 Task: Search one way flight ticket for 2 adults, 2 infants in seat and 1 infant on lap in first from Cody: Yellowstone Regional Airport to Raleigh: Raleigh-durham International Airport on 8-5-2023. Choice of flights is Southwest. Number of bags: 3 checked bags. Price is upto 80000. Outbound departure time preference is 7:00.
Action: Mouse moved to (420, 357)
Screenshot: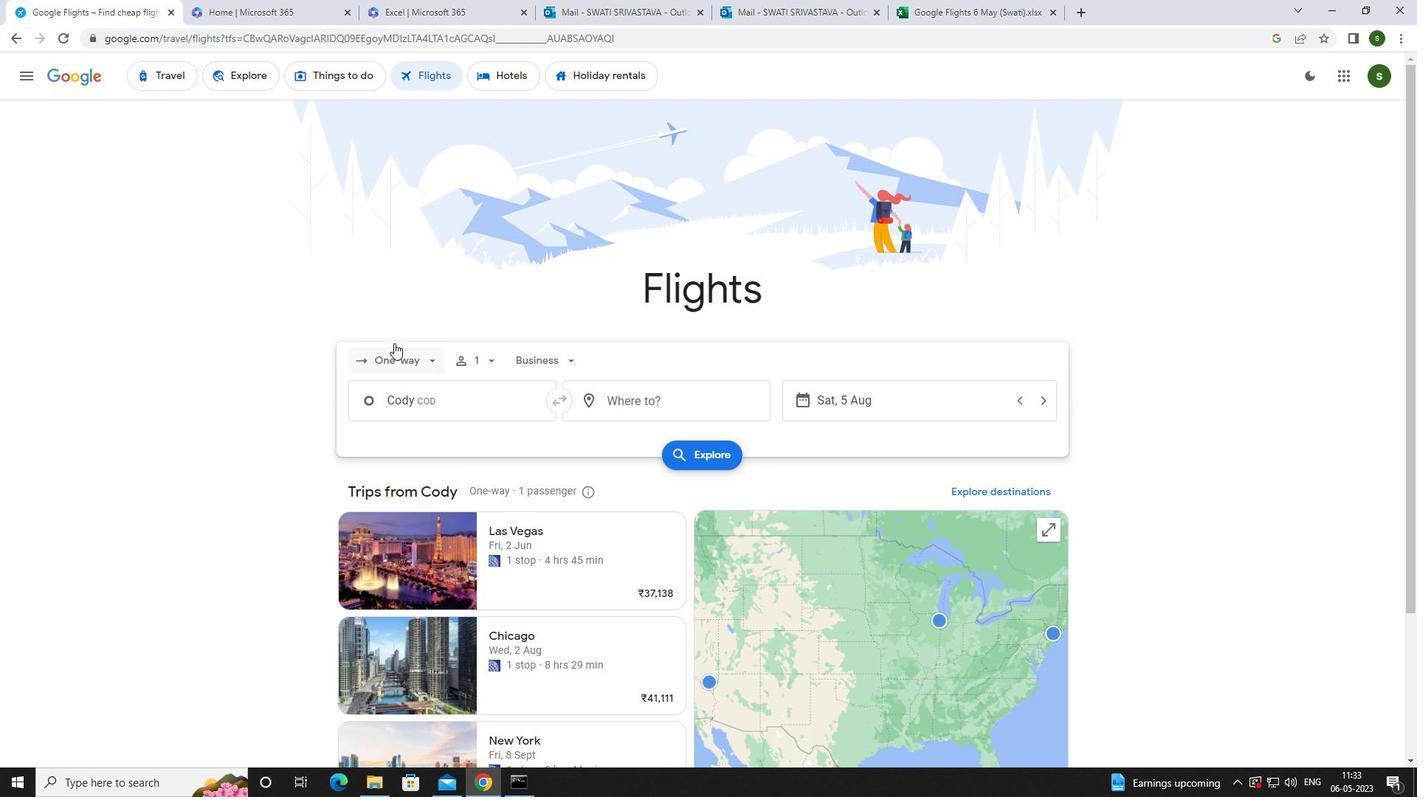 
Action: Mouse pressed left at (420, 357)
Screenshot: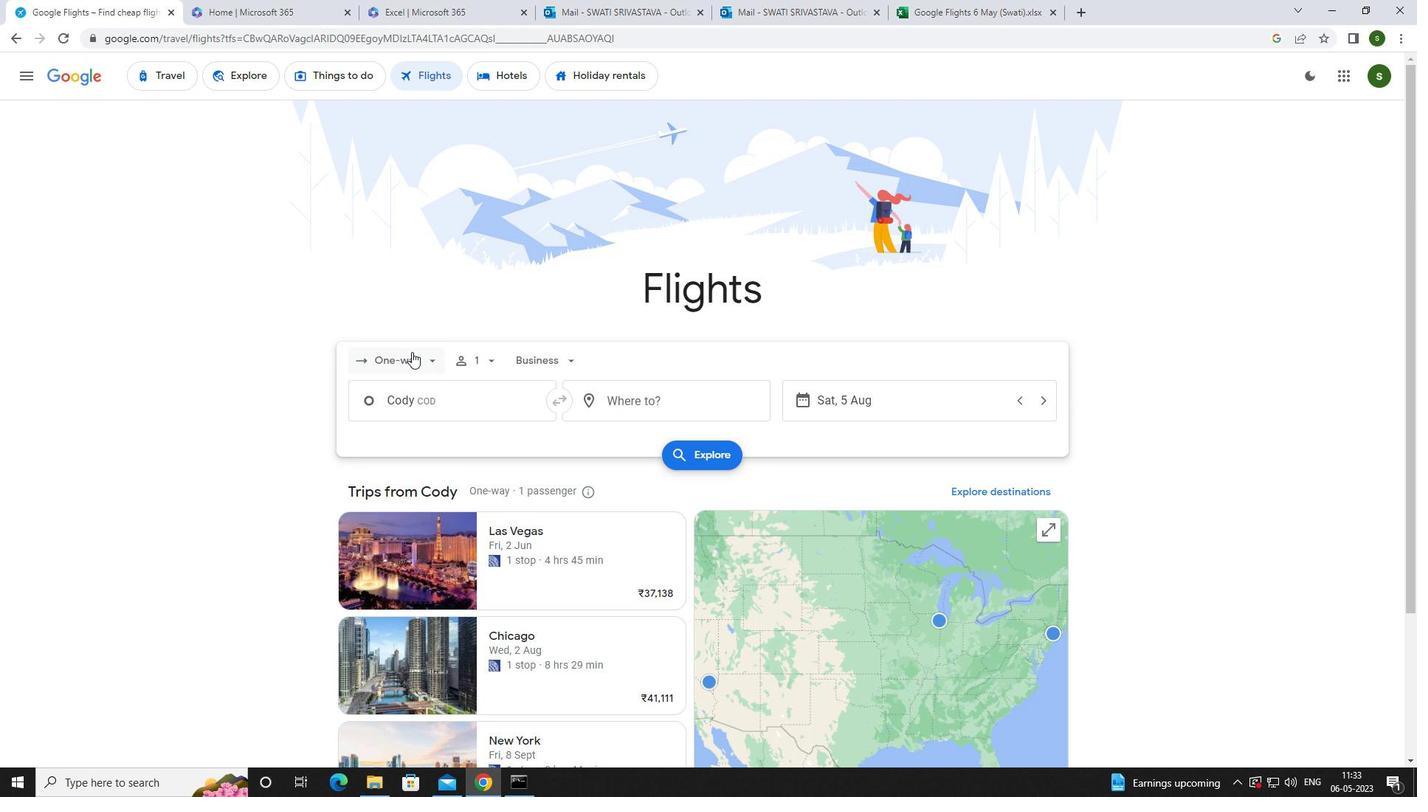 
Action: Mouse moved to (434, 431)
Screenshot: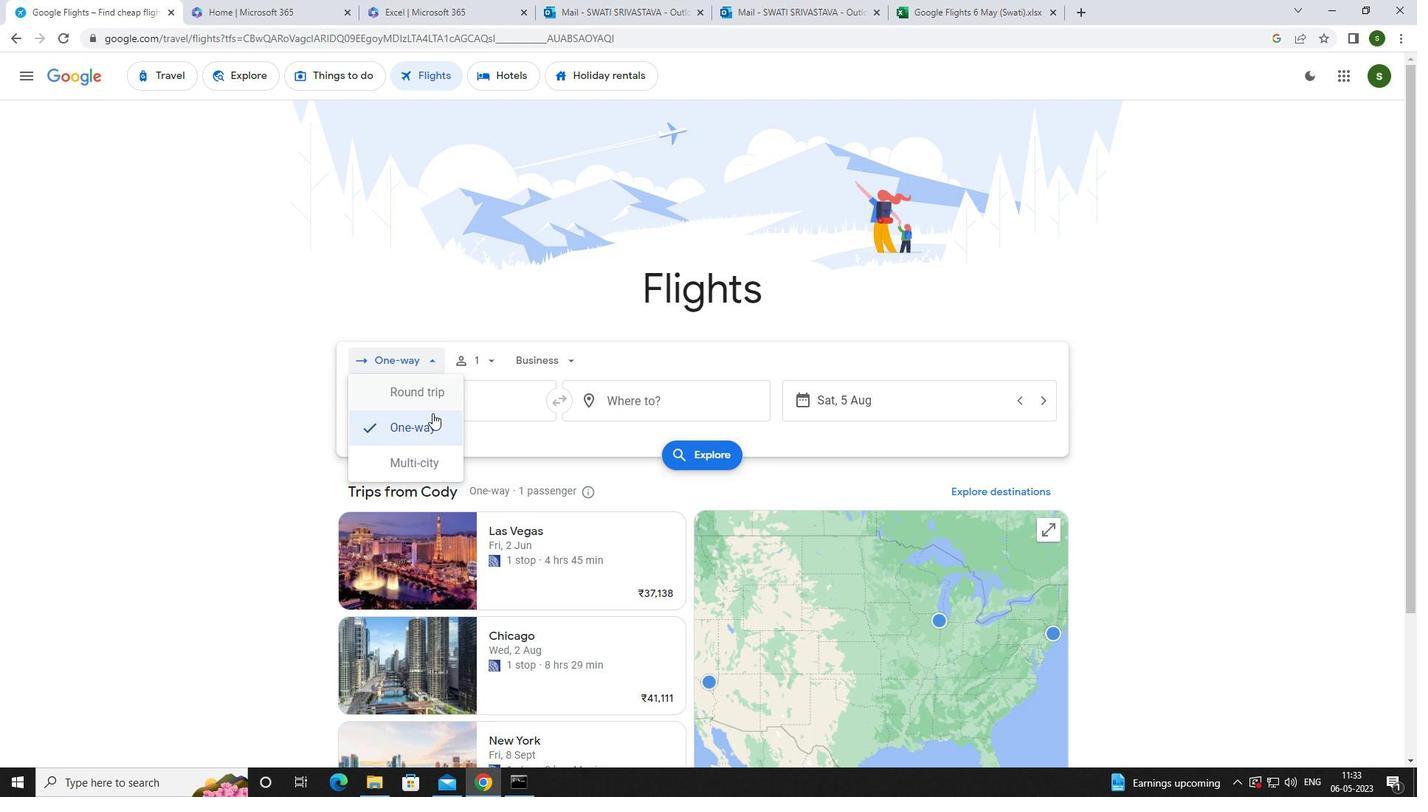 
Action: Mouse pressed left at (434, 431)
Screenshot: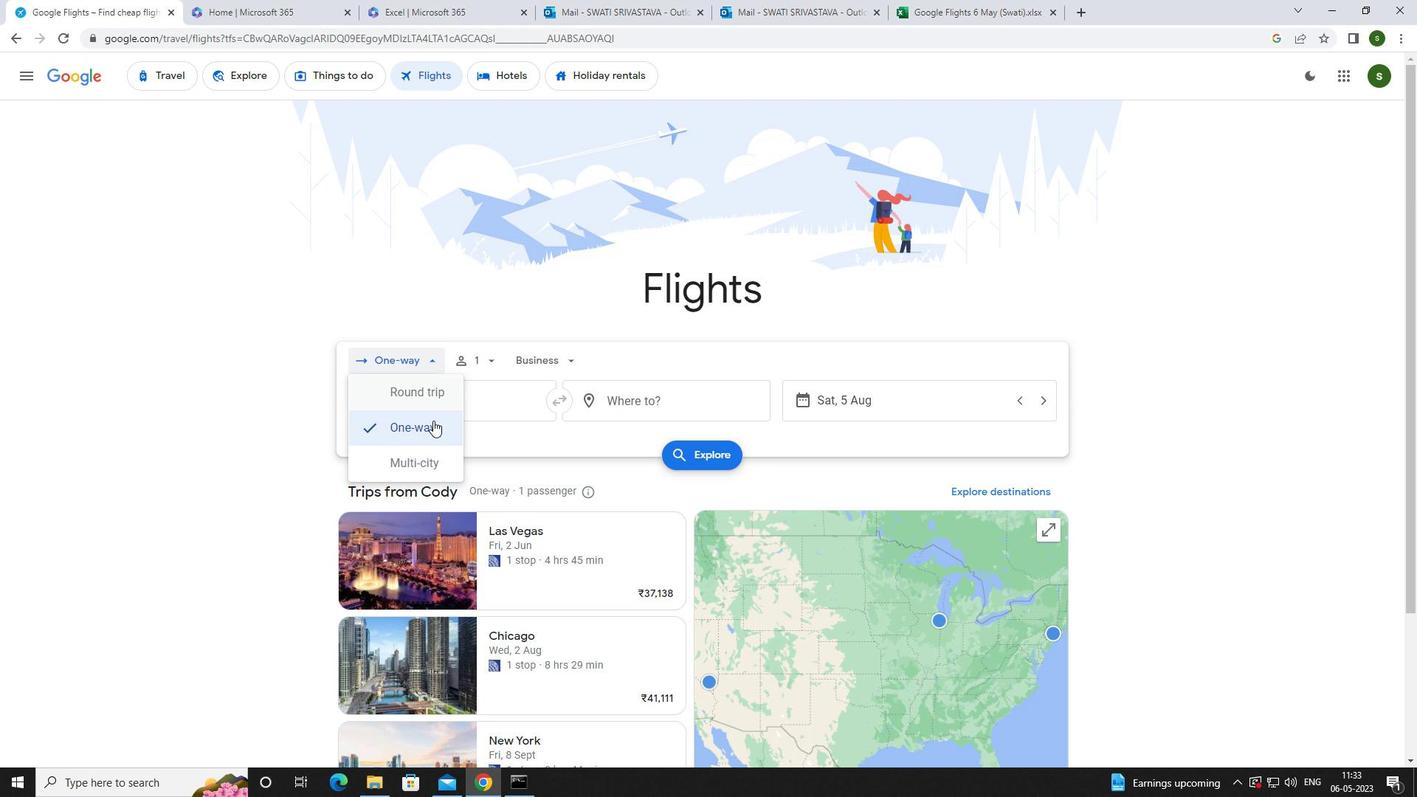 
Action: Mouse moved to (494, 361)
Screenshot: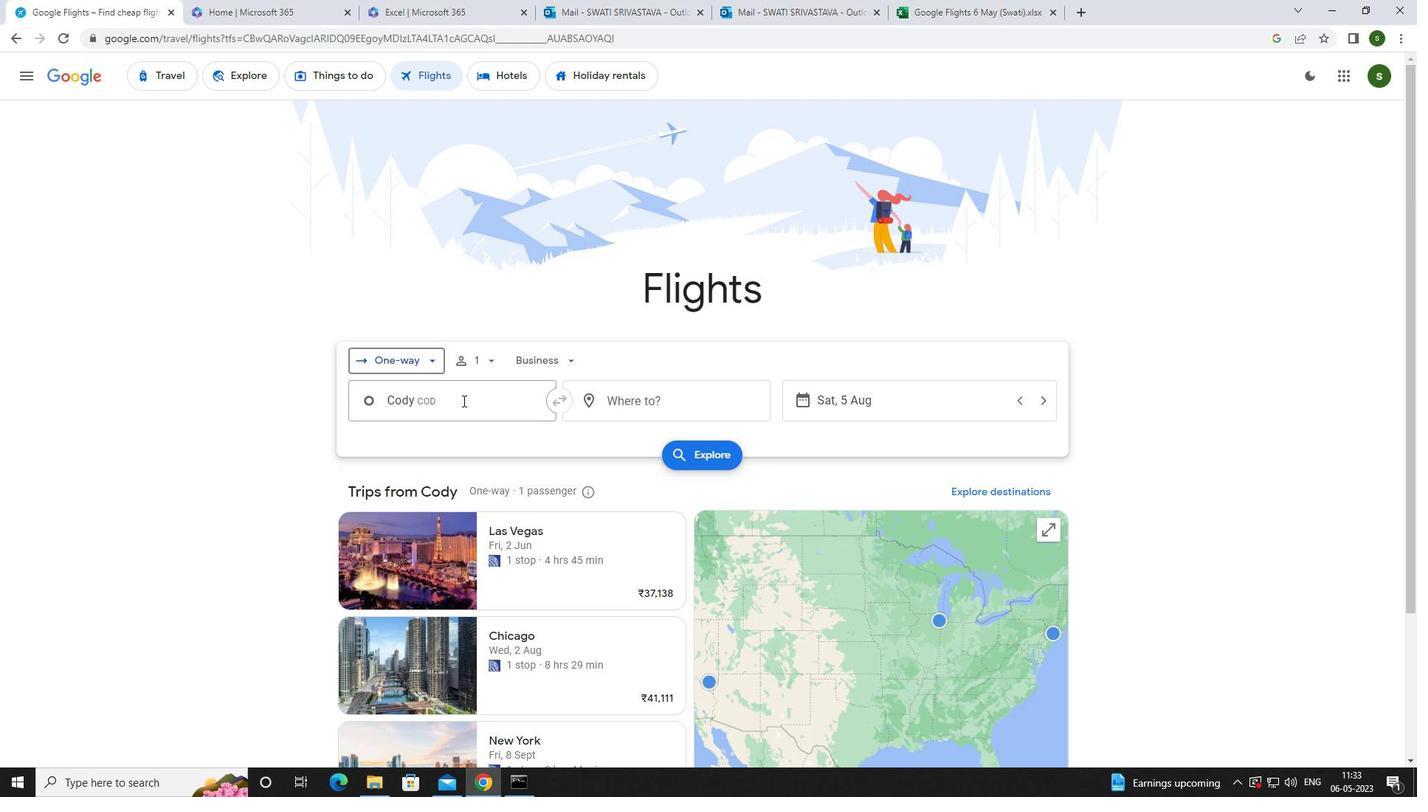 
Action: Mouse pressed left at (494, 361)
Screenshot: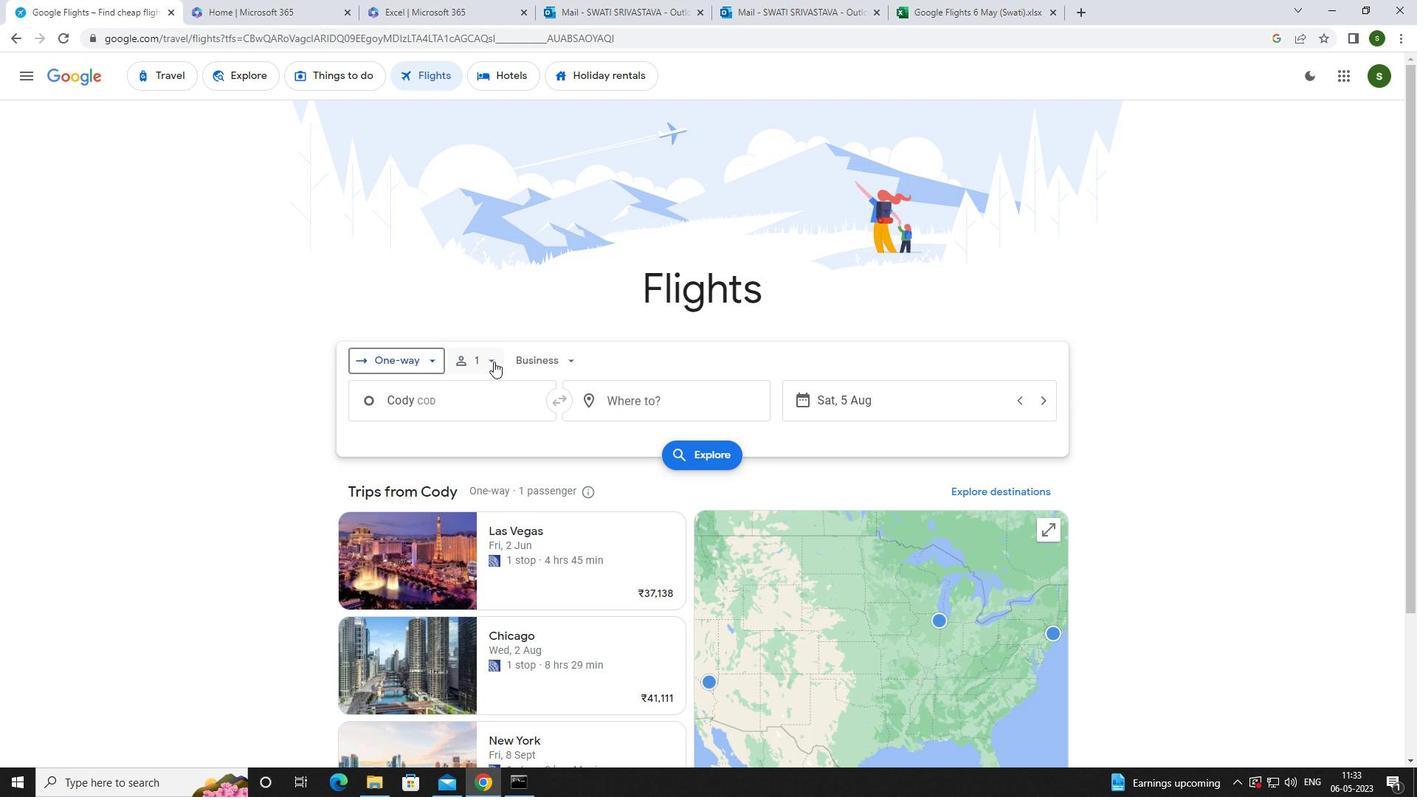 
Action: Mouse moved to (610, 397)
Screenshot: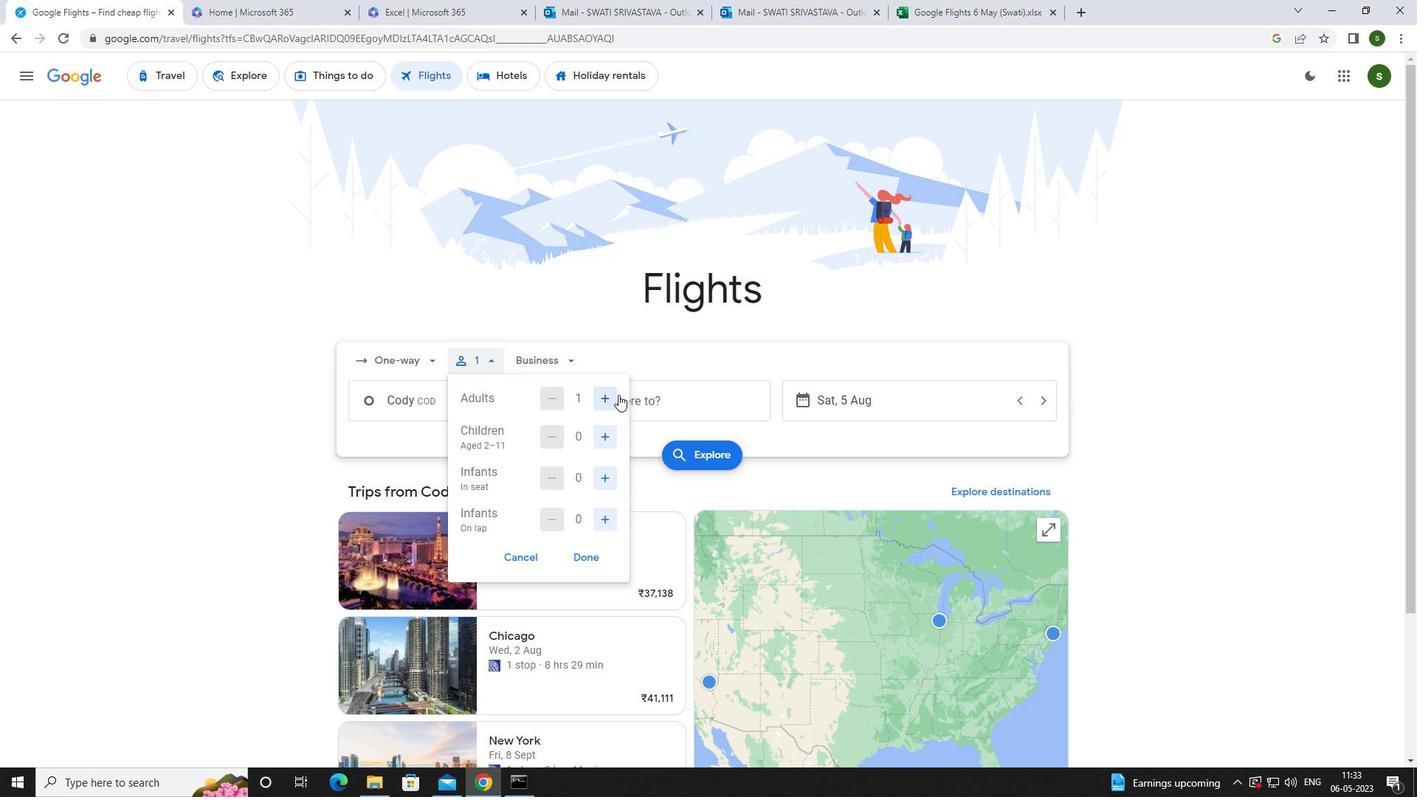 
Action: Mouse pressed left at (610, 397)
Screenshot: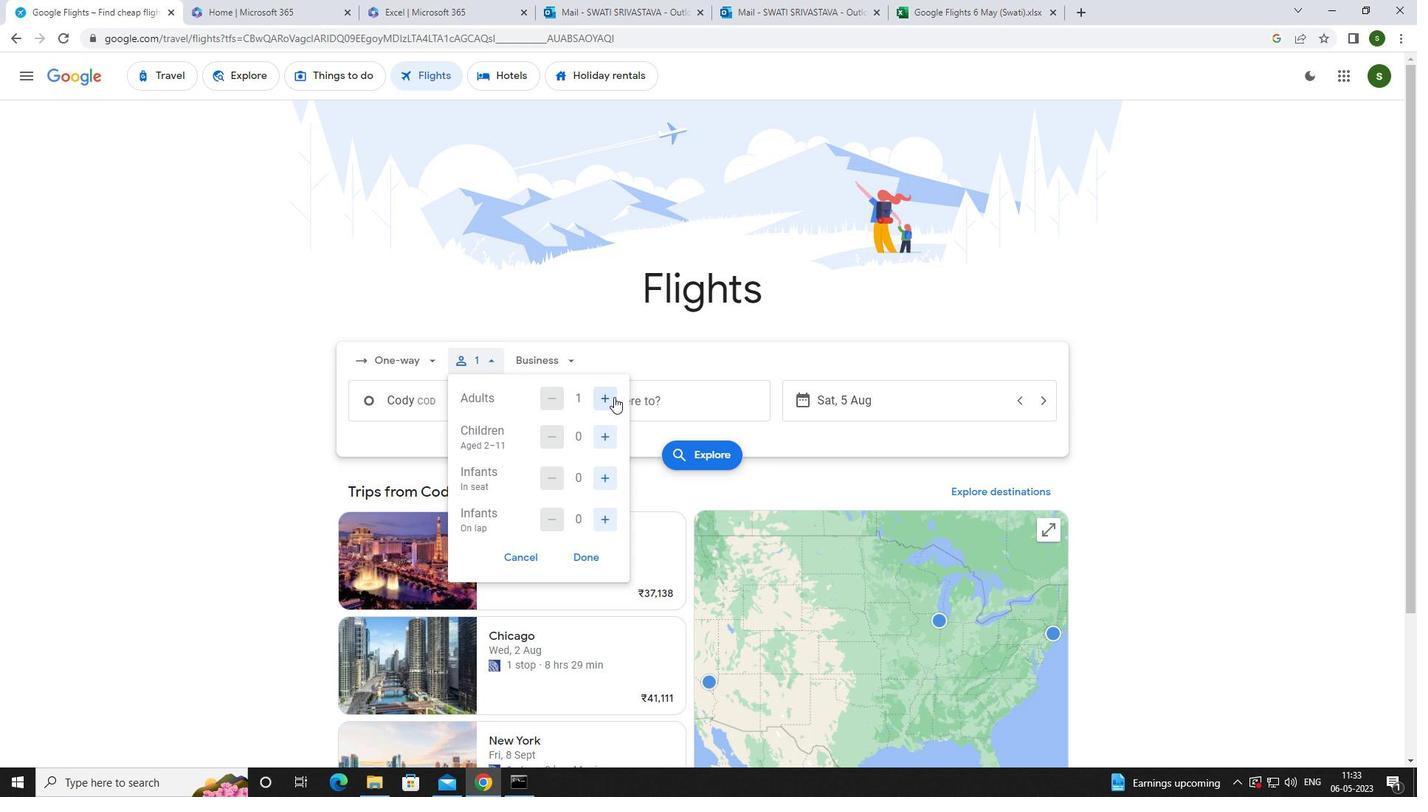 
Action: Mouse moved to (601, 475)
Screenshot: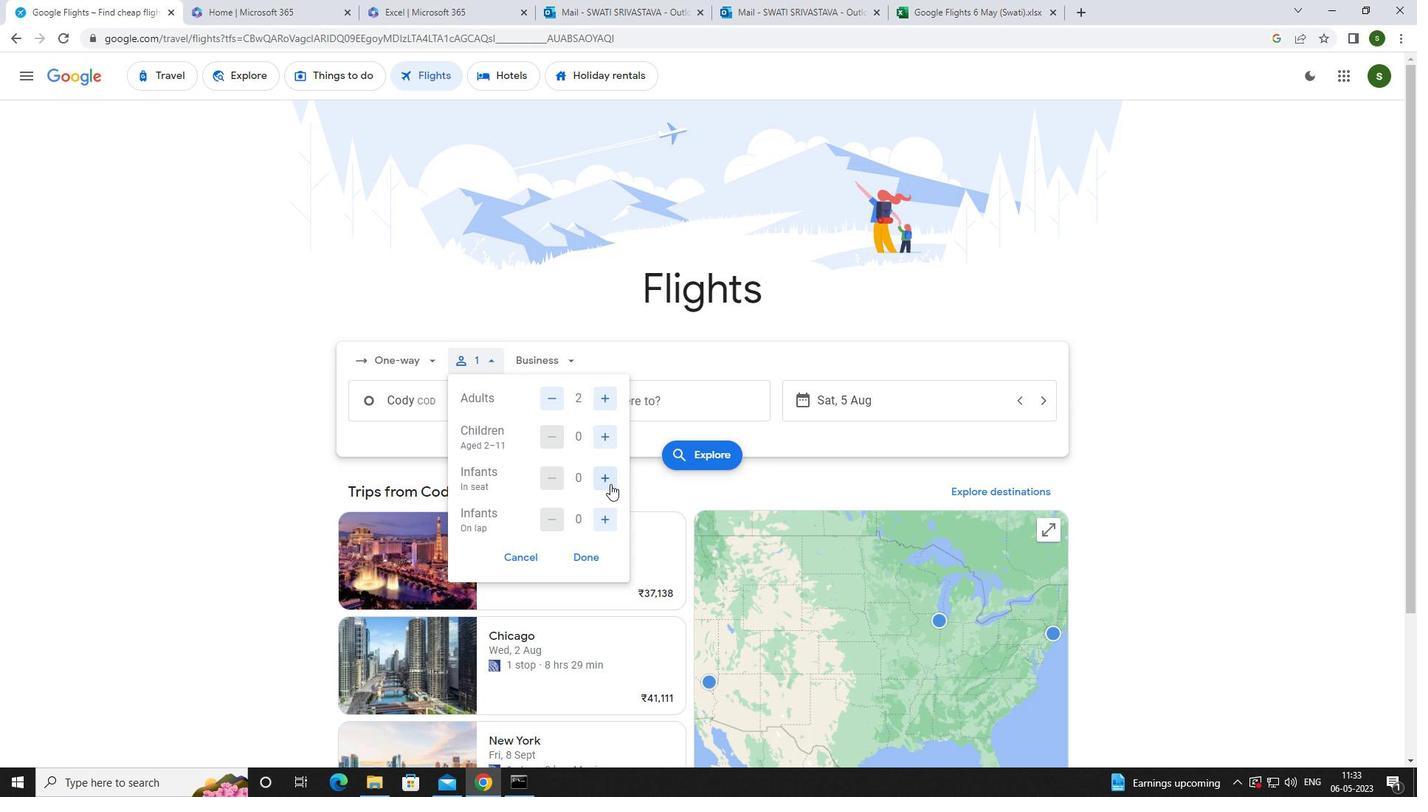 
Action: Mouse pressed left at (601, 475)
Screenshot: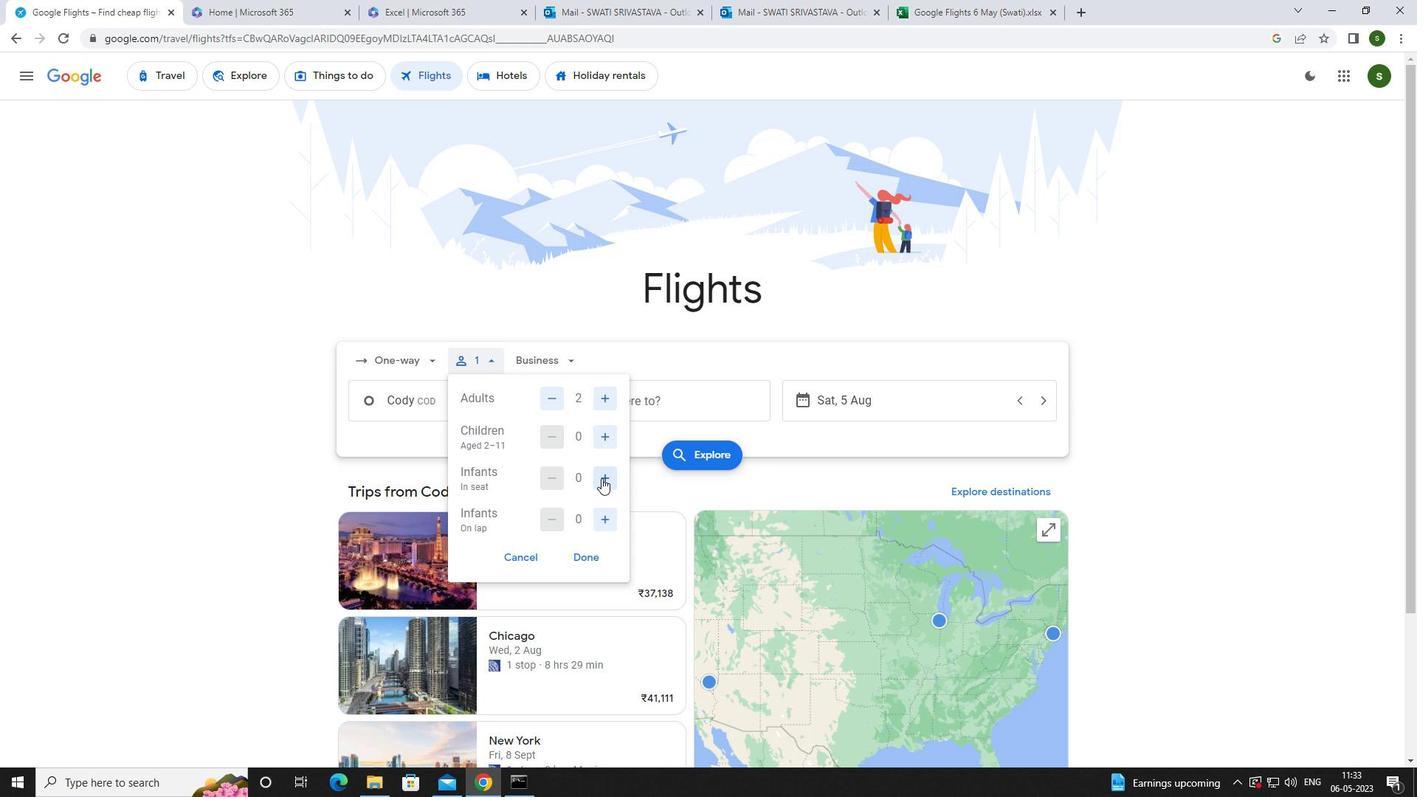 
Action: Mouse pressed left at (601, 475)
Screenshot: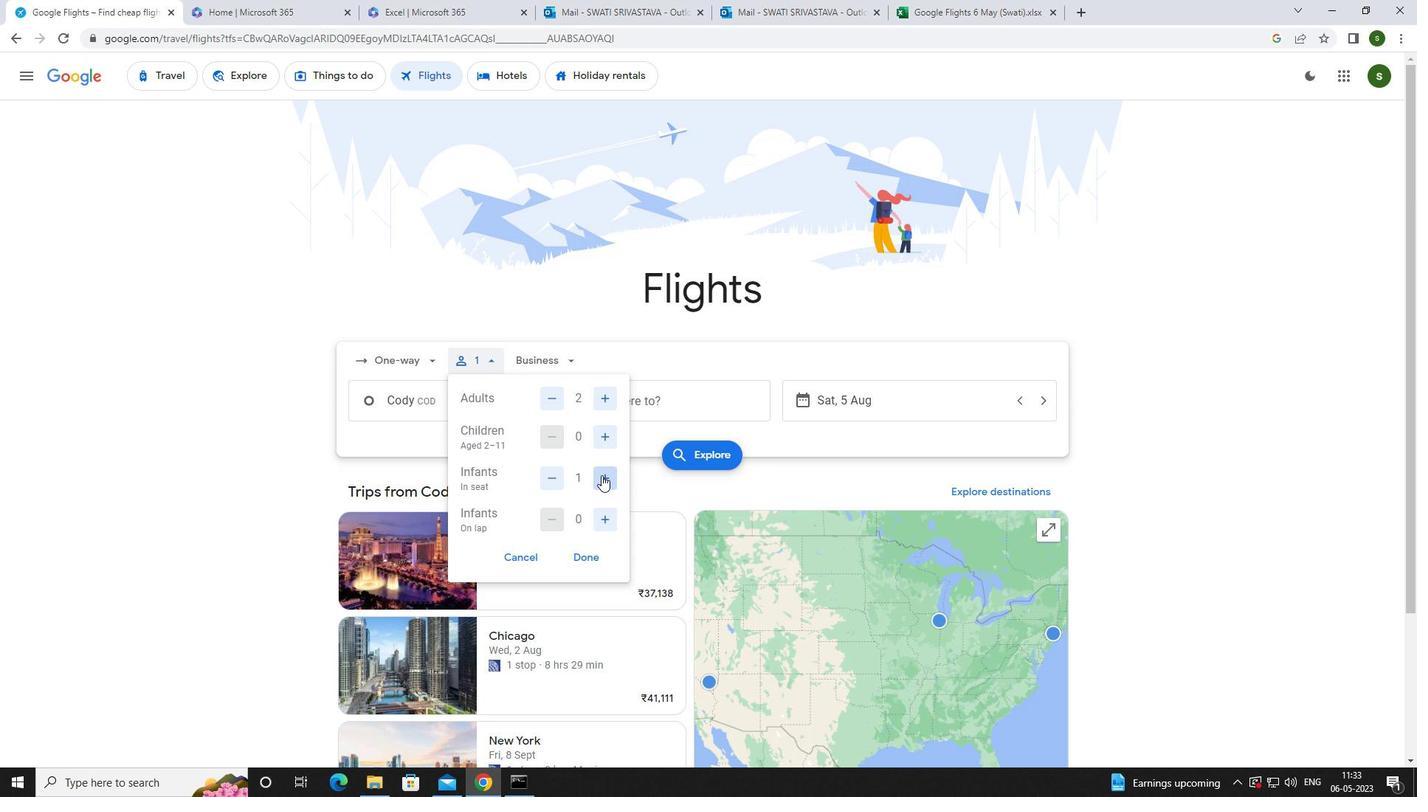 
Action: Mouse moved to (607, 520)
Screenshot: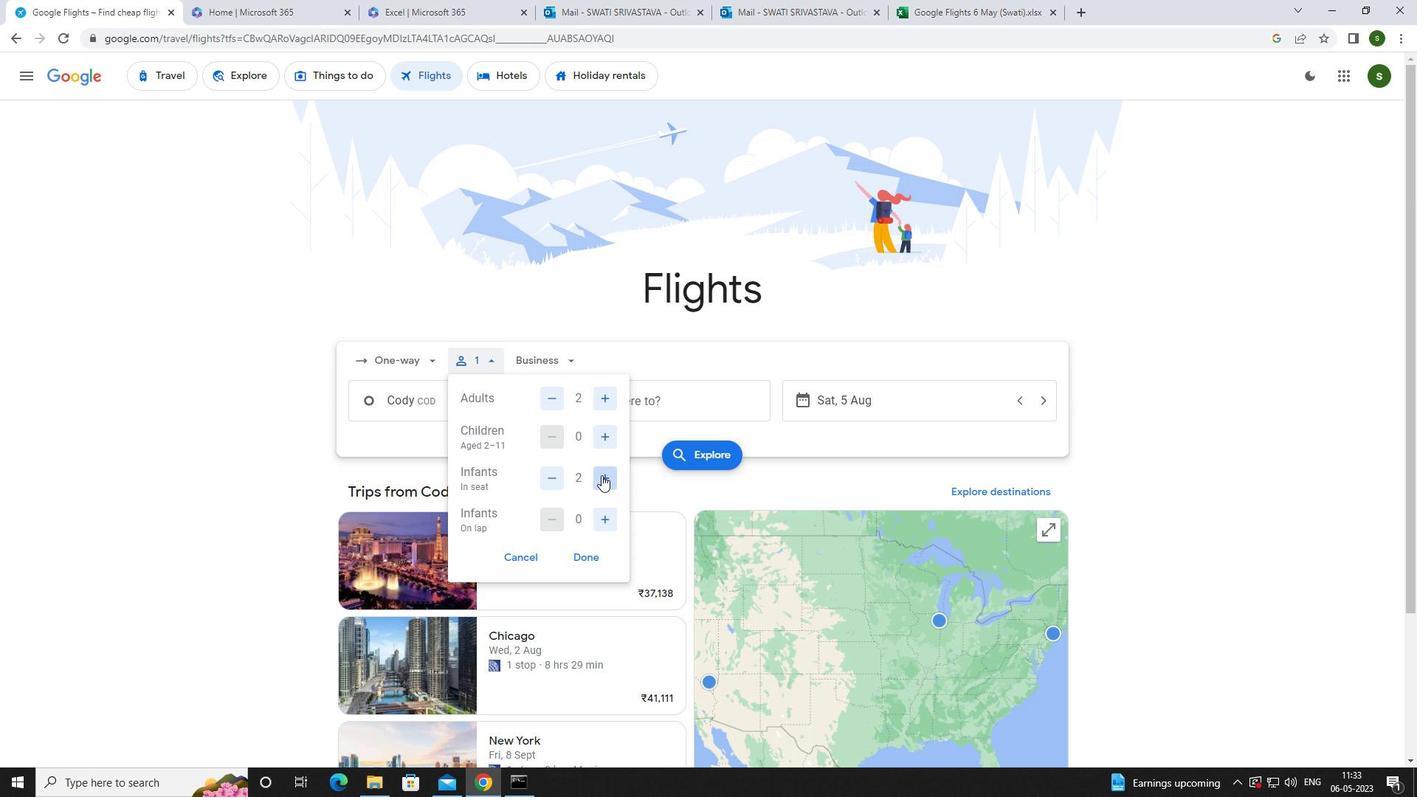 
Action: Mouse pressed left at (607, 520)
Screenshot: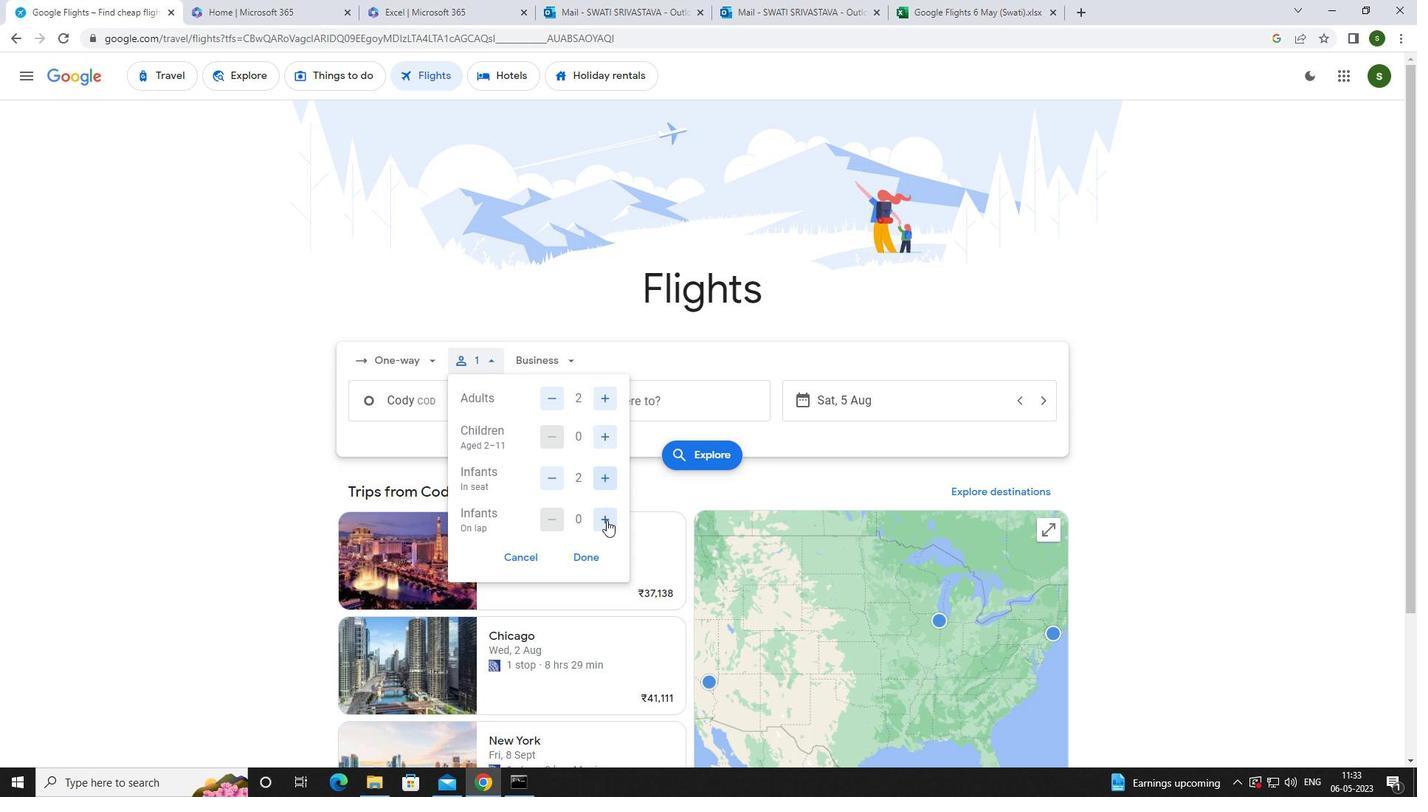 
Action: Mouse moved to (570, 360)
Screenshot: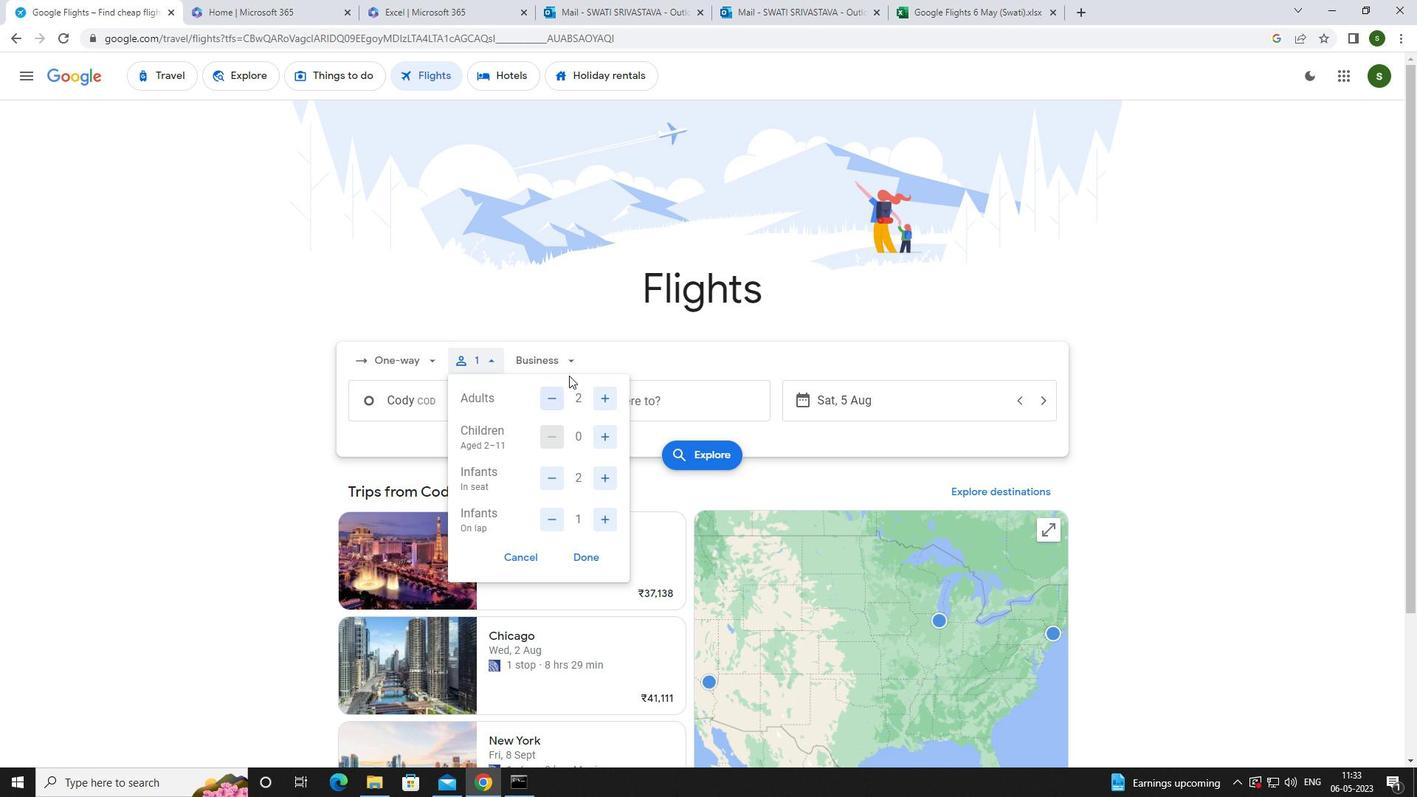 
Action: Mouse pressed left at (570, 360)
Screenshot: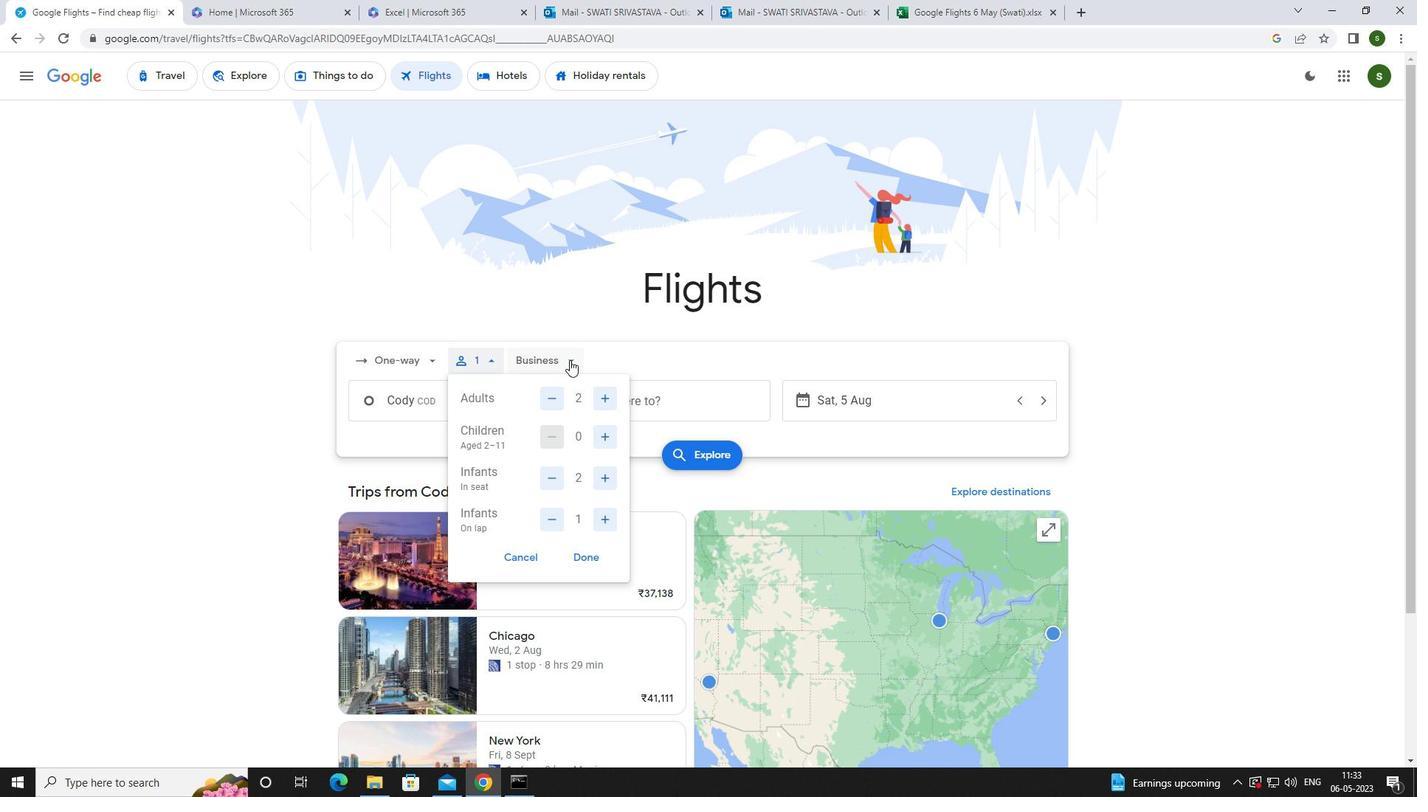 
Action: Mouse moved to (568, 502)
Screenshot: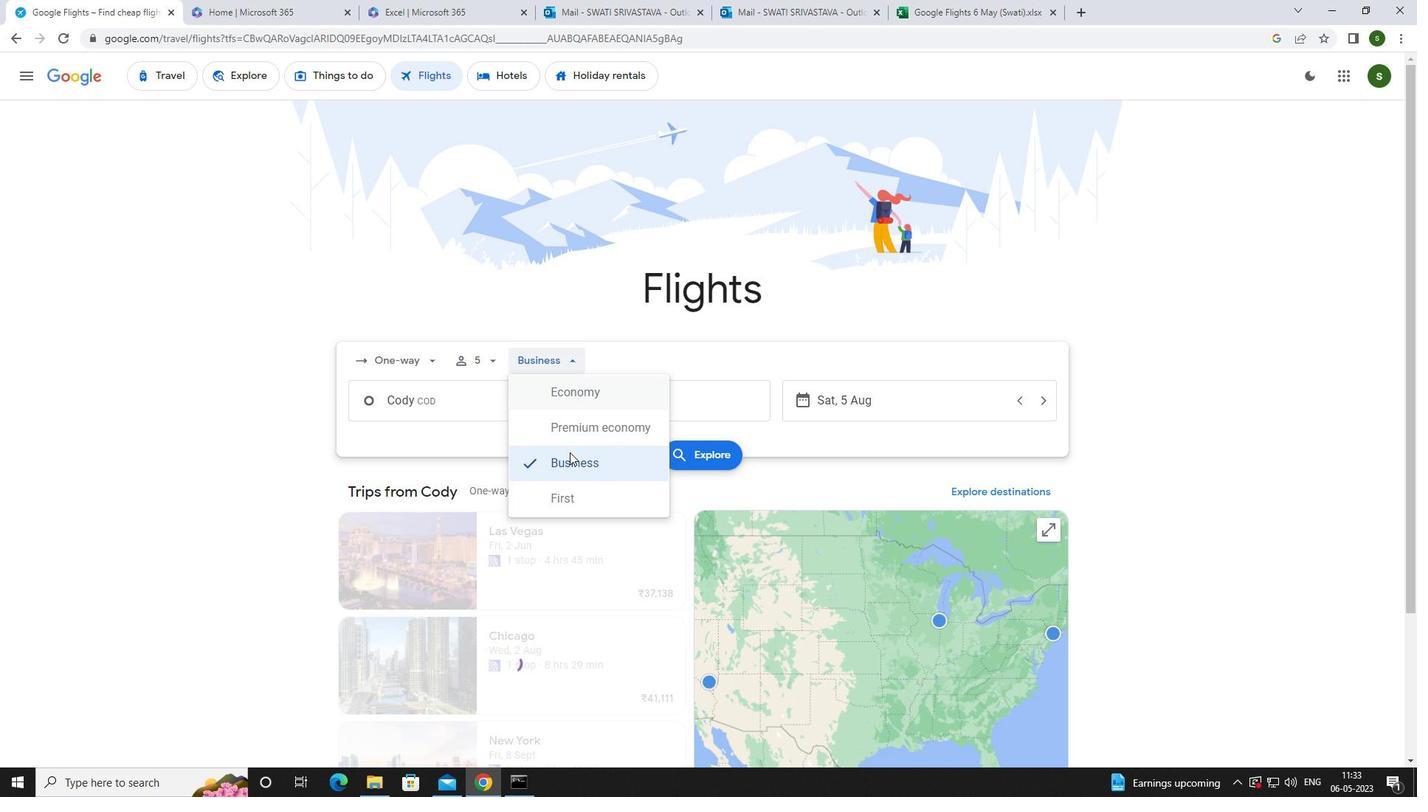 
Action: Mouse pressed left at (568, 502)
Screenshot: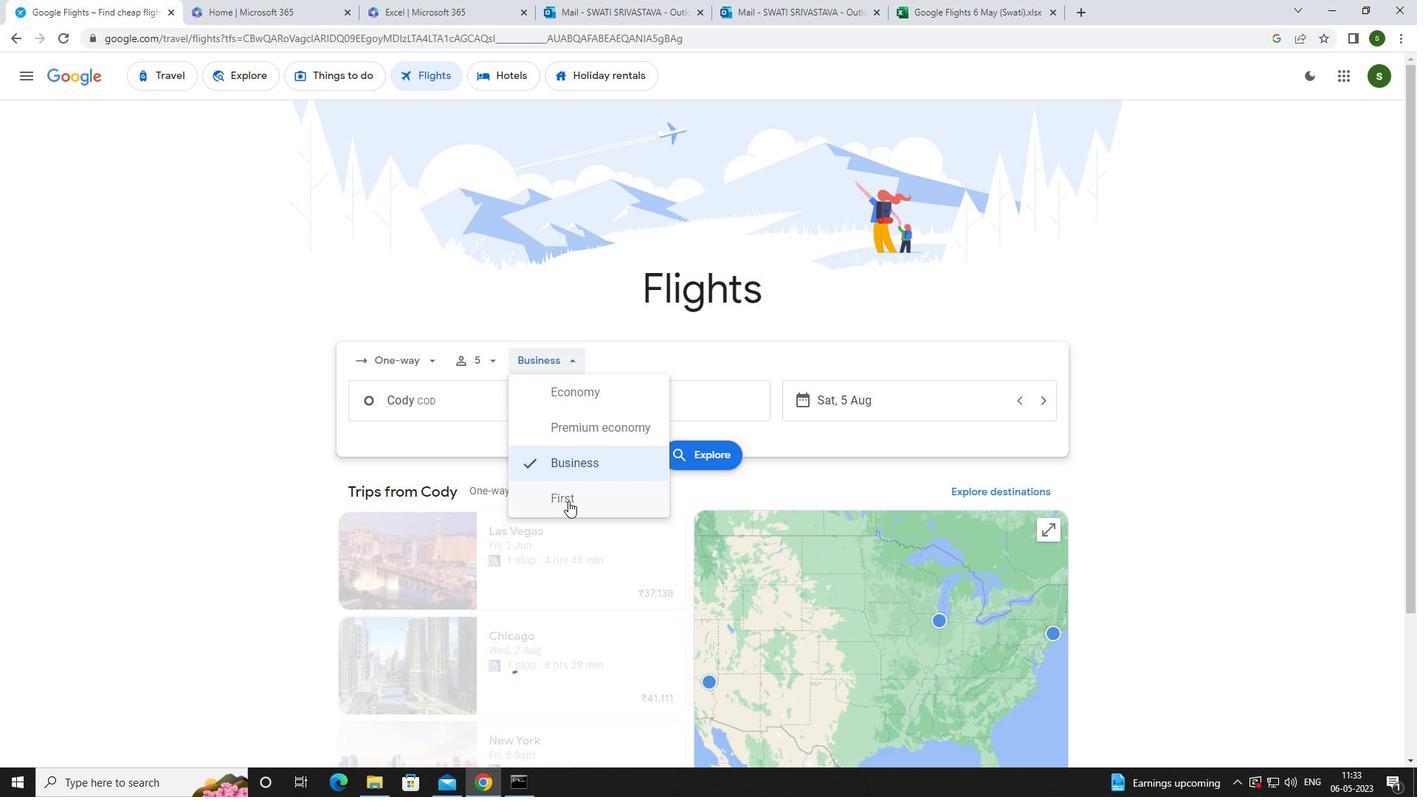 
Action: Mouse moved to (486, 413)
Screenshot: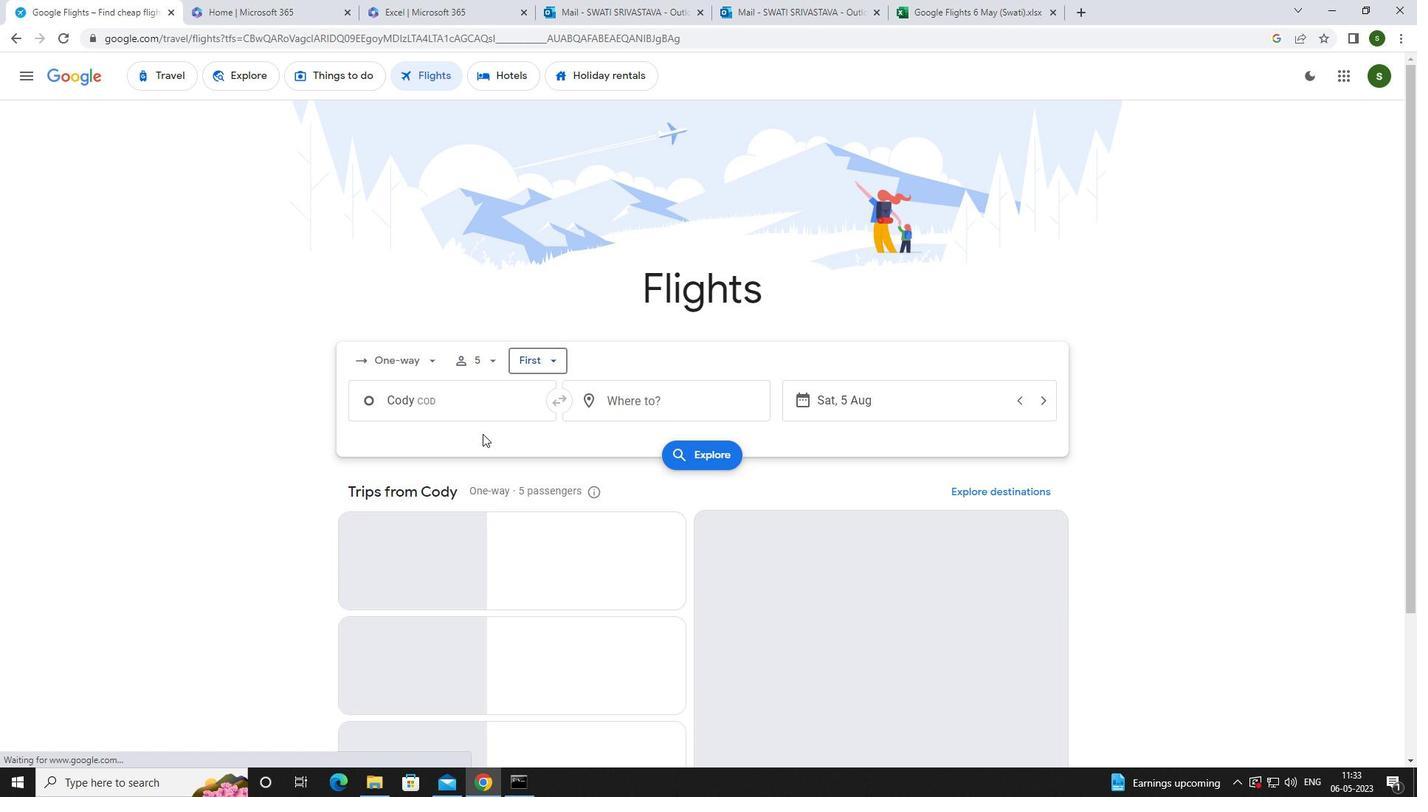 
Action: Mouse pressed left at (486, 413)
Screenshot: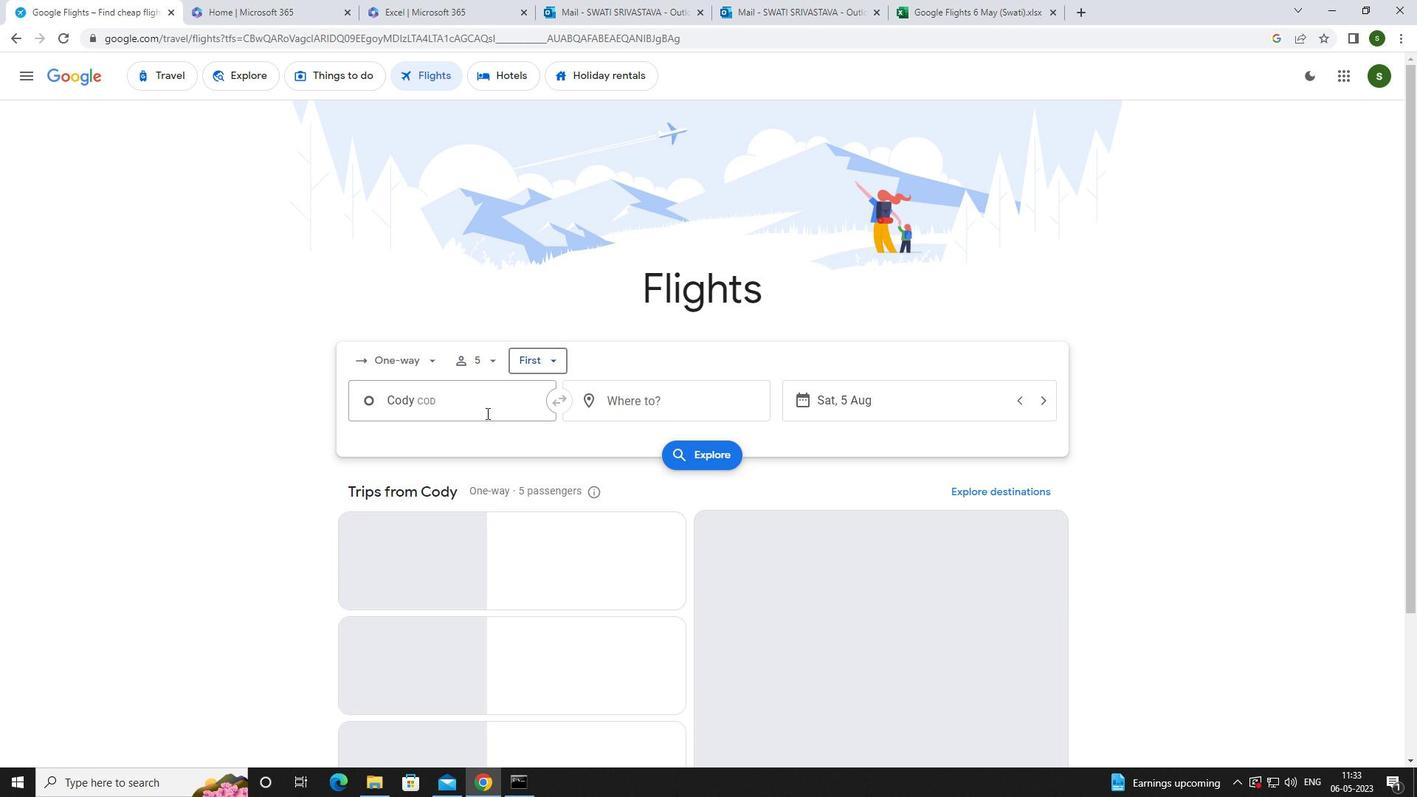 
Action: Key pressed <Key.caps_lock>c<Key.caps_lock>ody
Screenshot: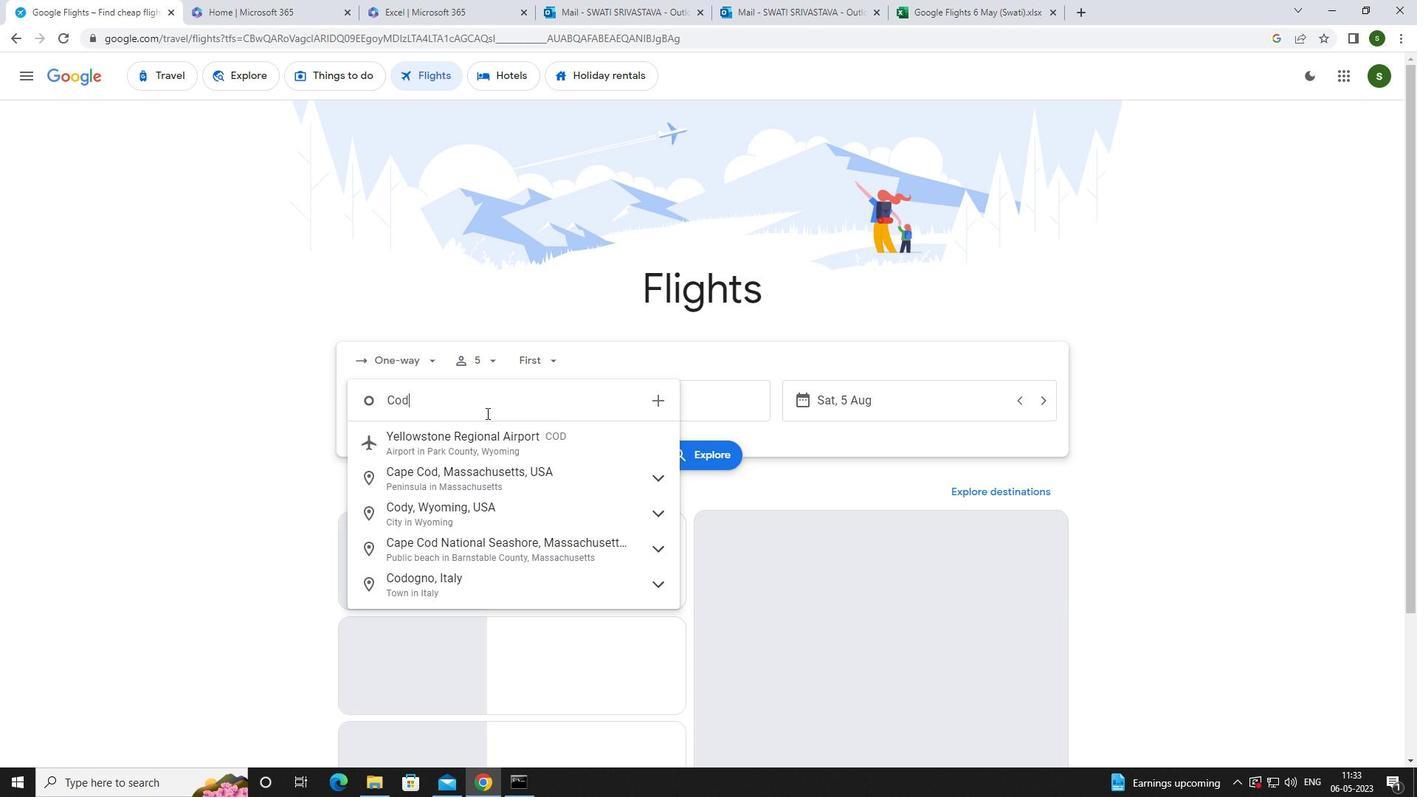 
Action: Mouse moved to (488, 476)
Screenshot: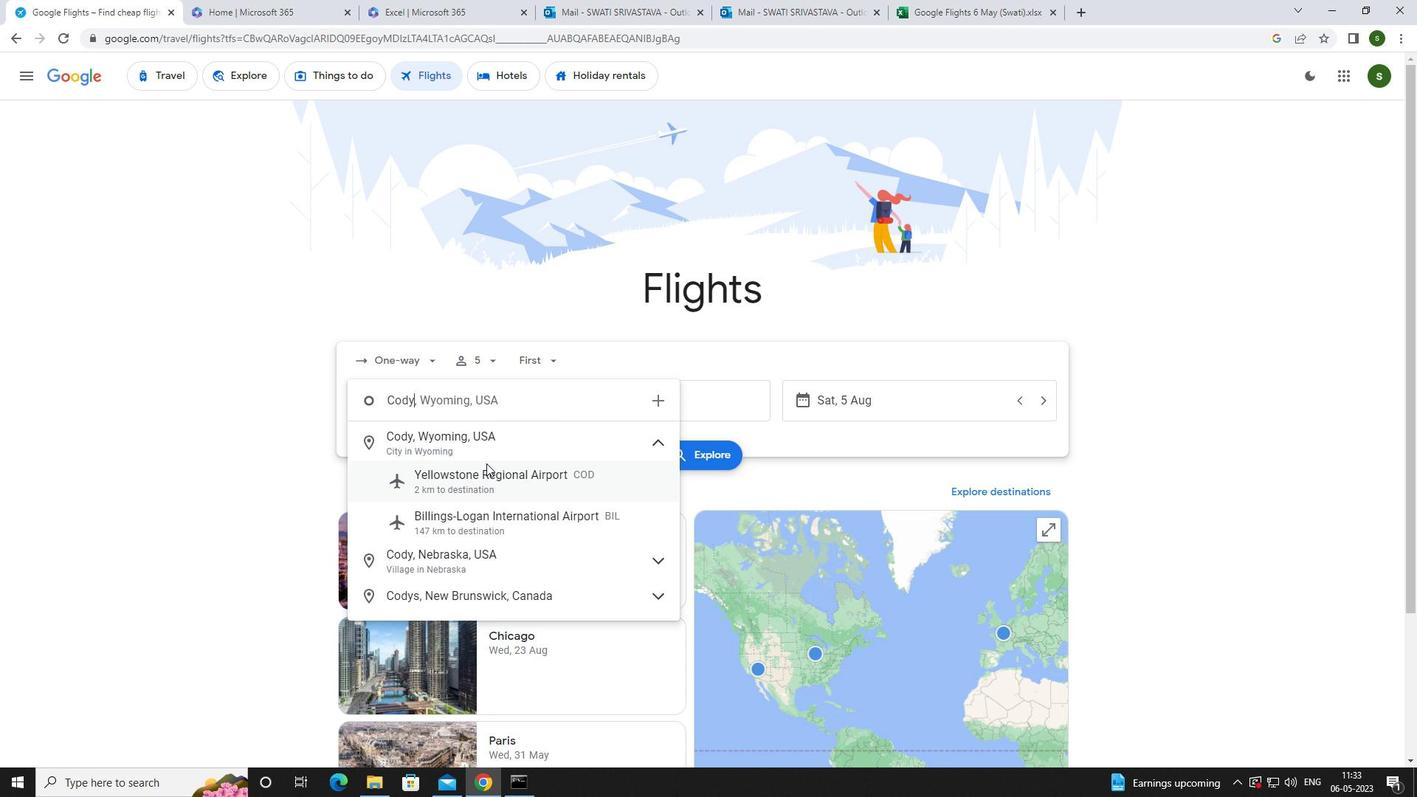 
Action: Mouse pressed left at (488, 476)
Screenshot: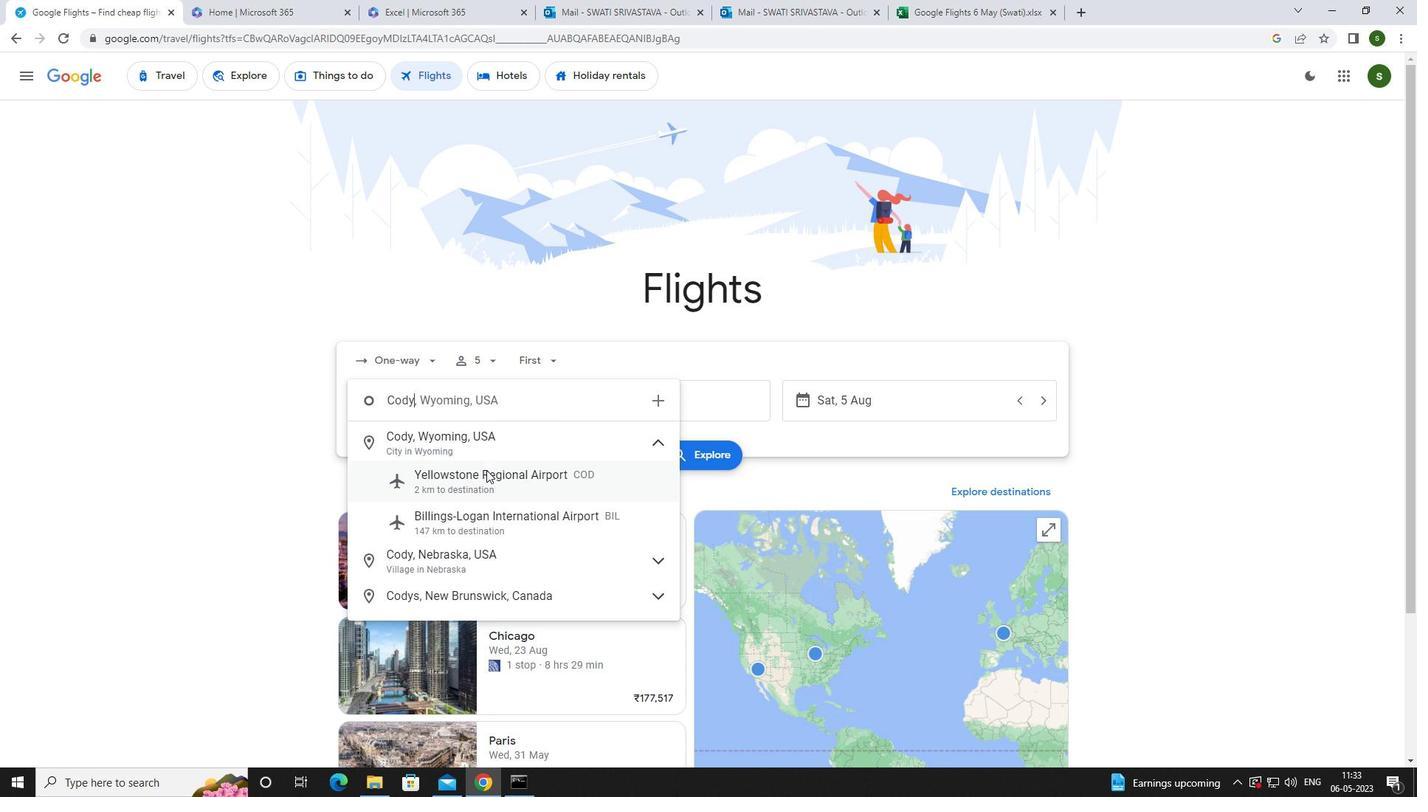
Action: Mouse moved to (642, 409)
Screenshot: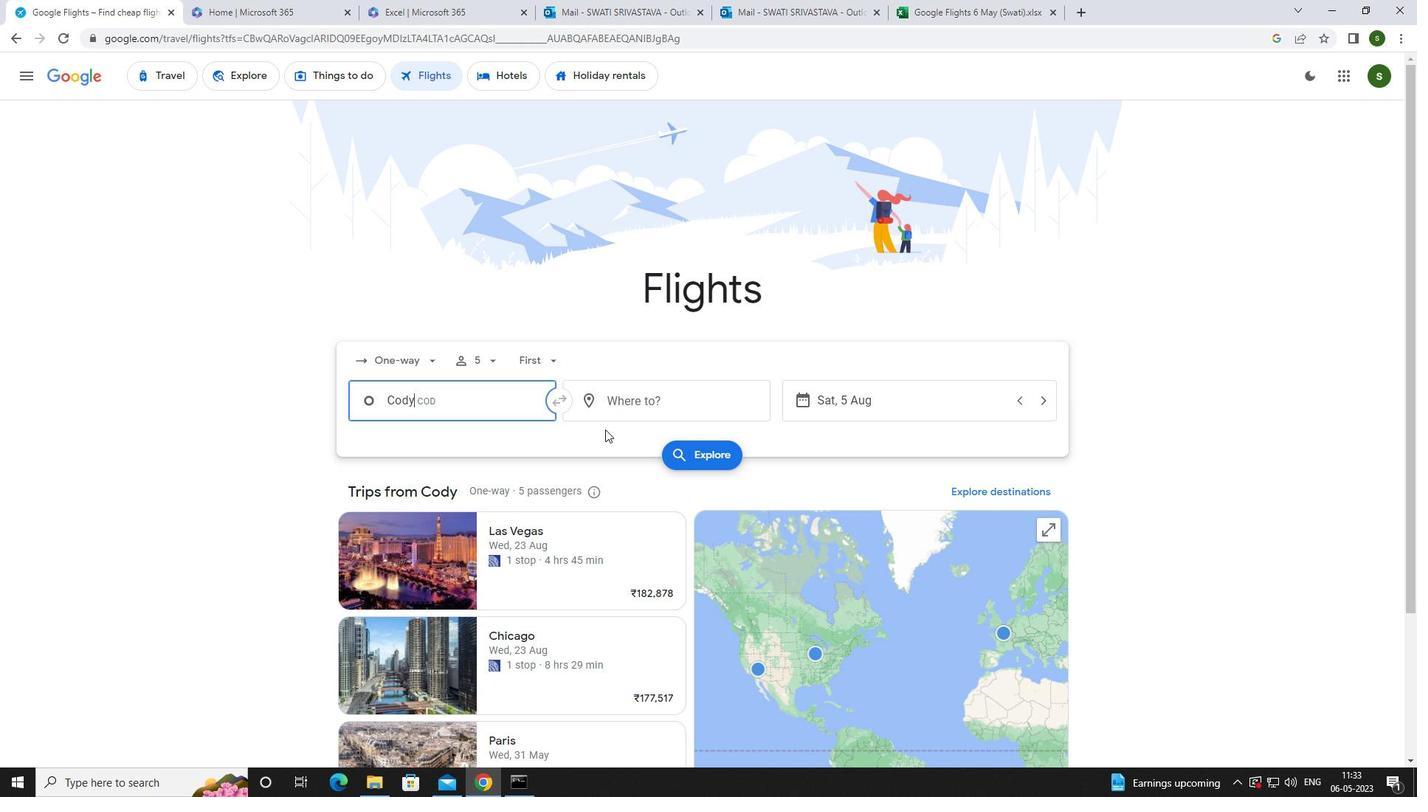 
Action: Mouse pressed left at (642, 409)
Screenshot: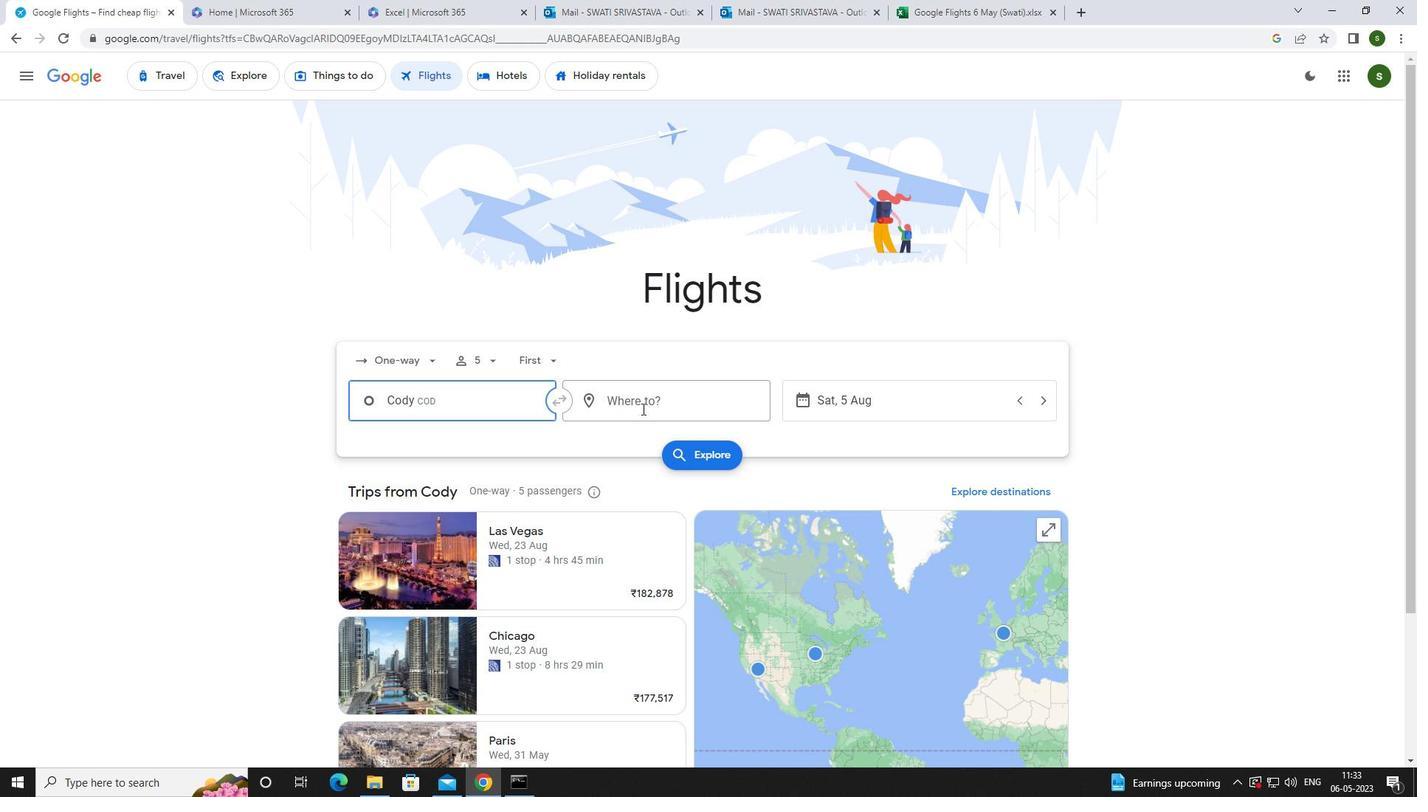 
Action: Key pressed <Key.caps_lock>r<Key.caps_lock>alei
Screenshot: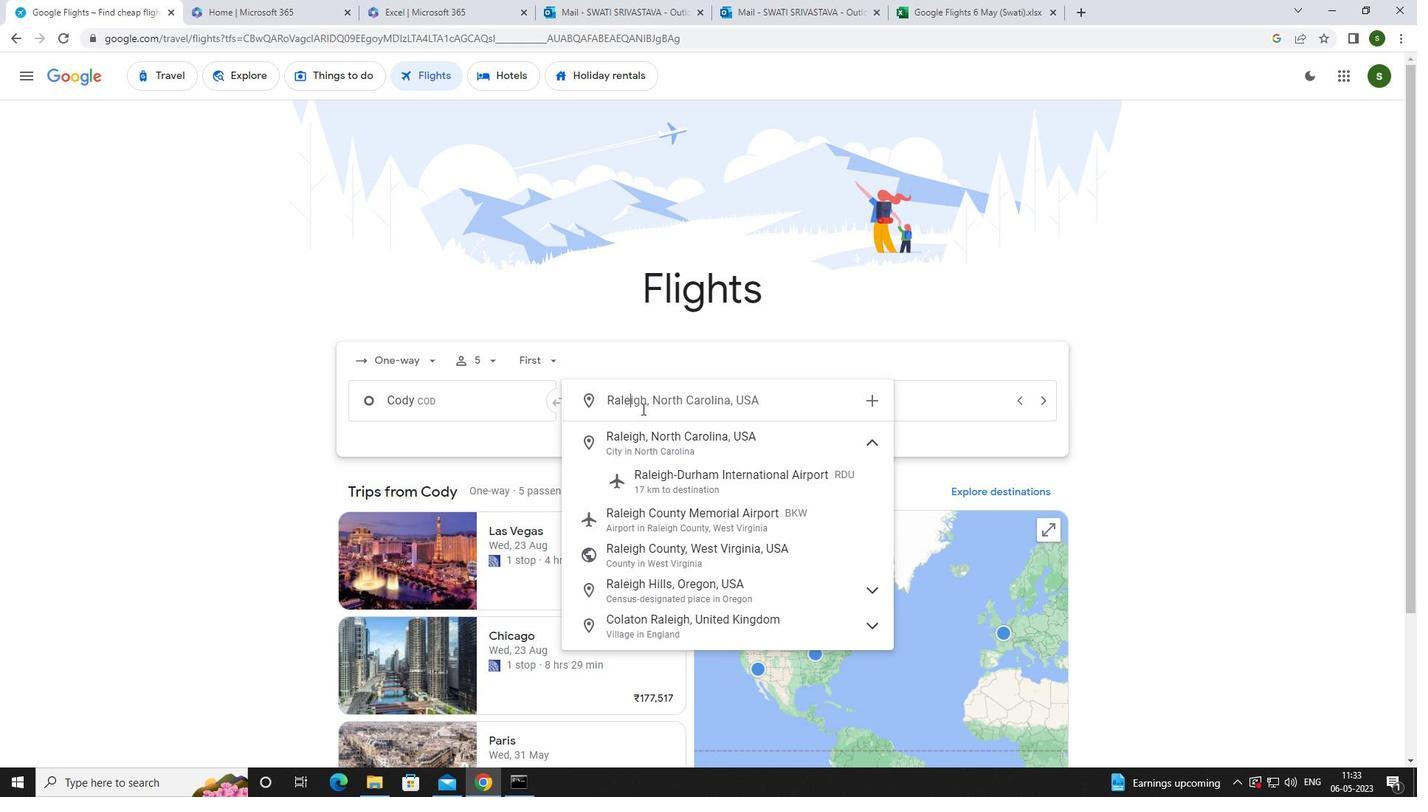 
Action: Mouse moved to (694, 467)
Screenshot: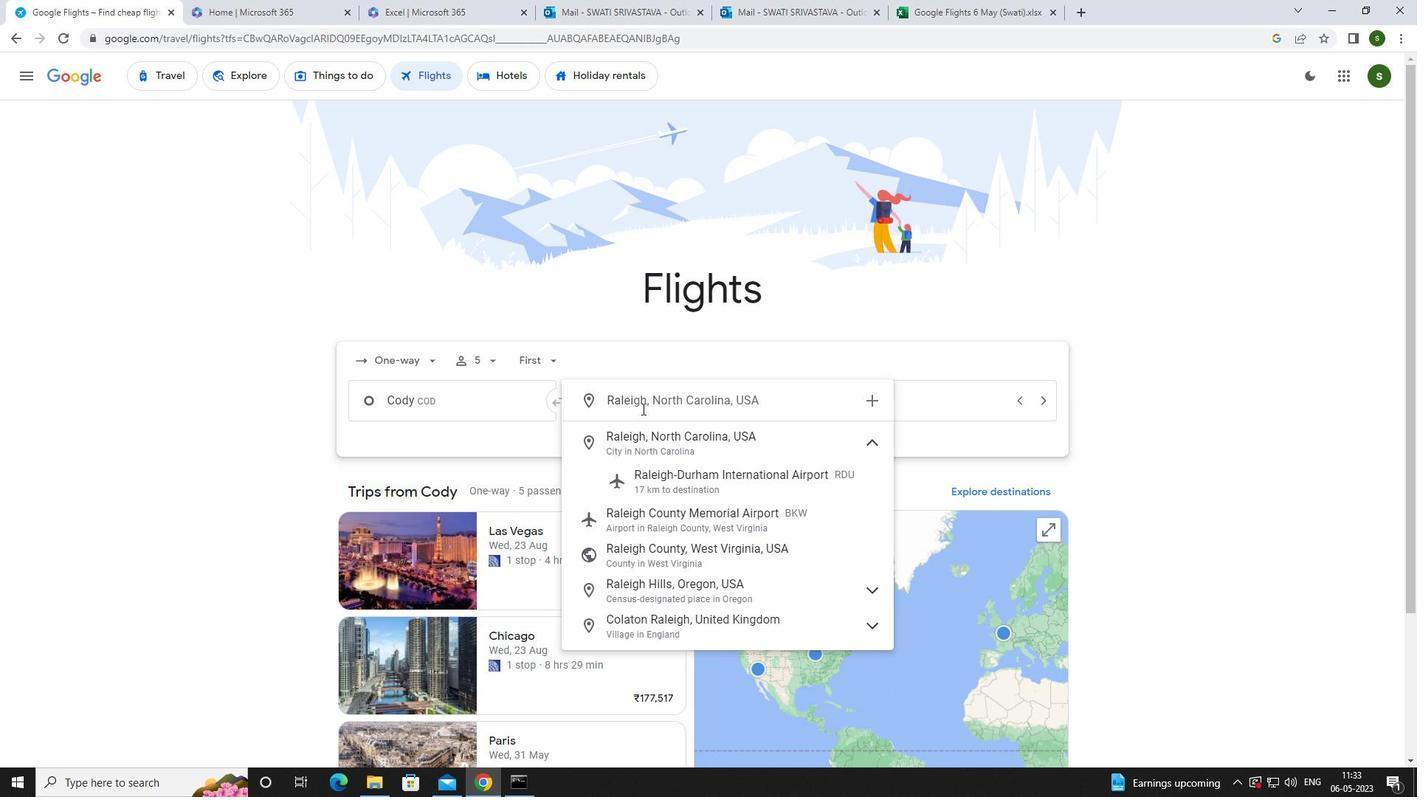 
Action: Mouse pressed left at (694, 467)
Screenshot: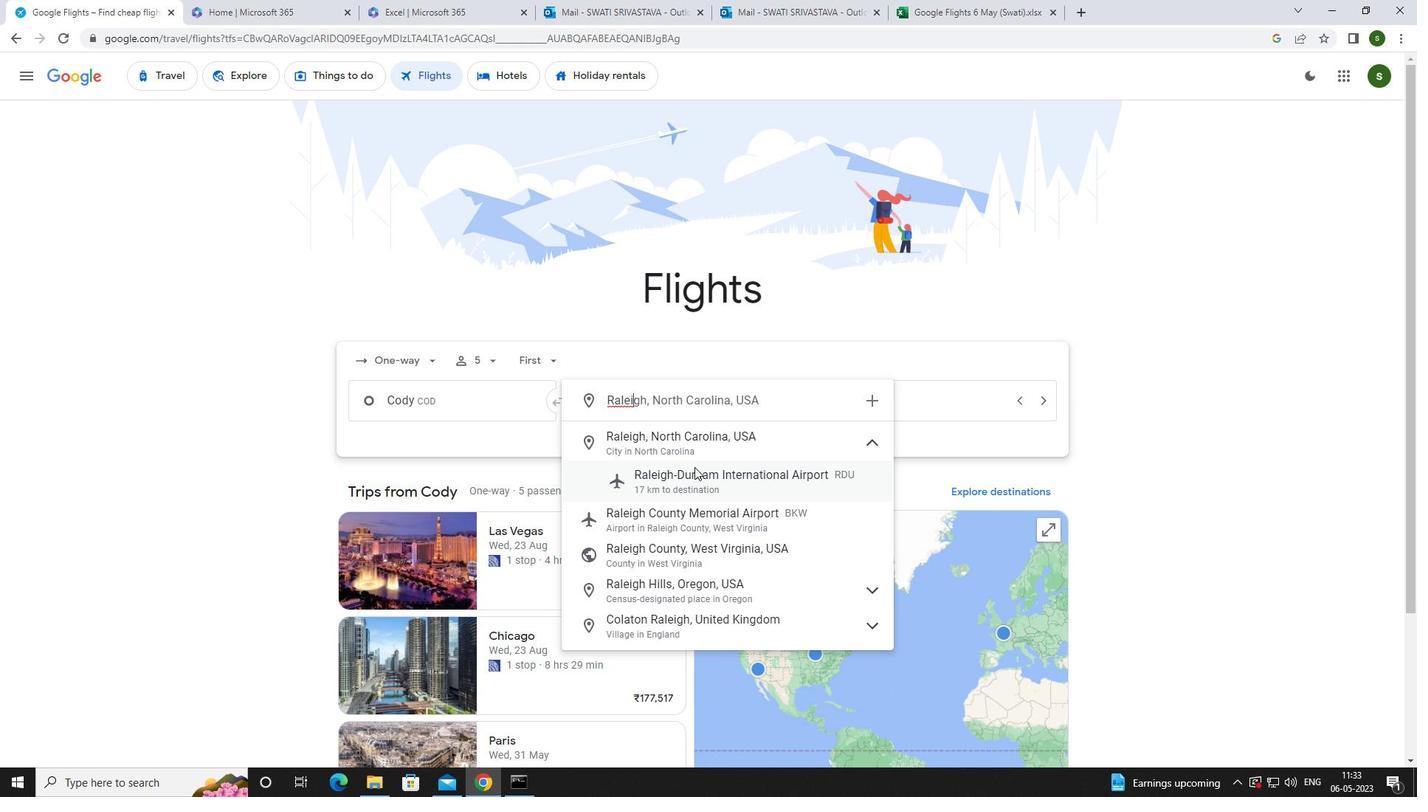 
Action: Mouse moved to (857, 404)
Screenshot: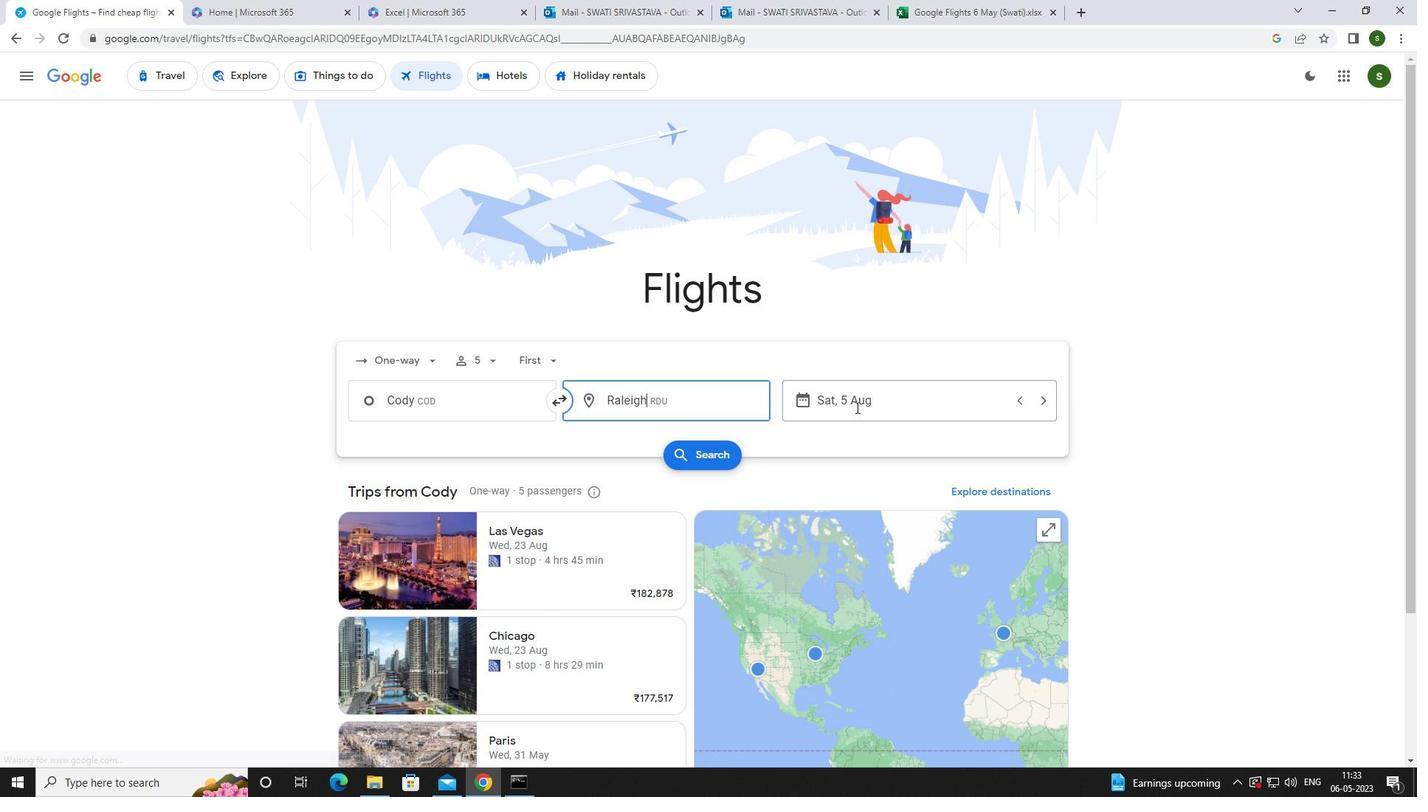 
Action: Mouse pressed left at (857, 404)
Screenshot: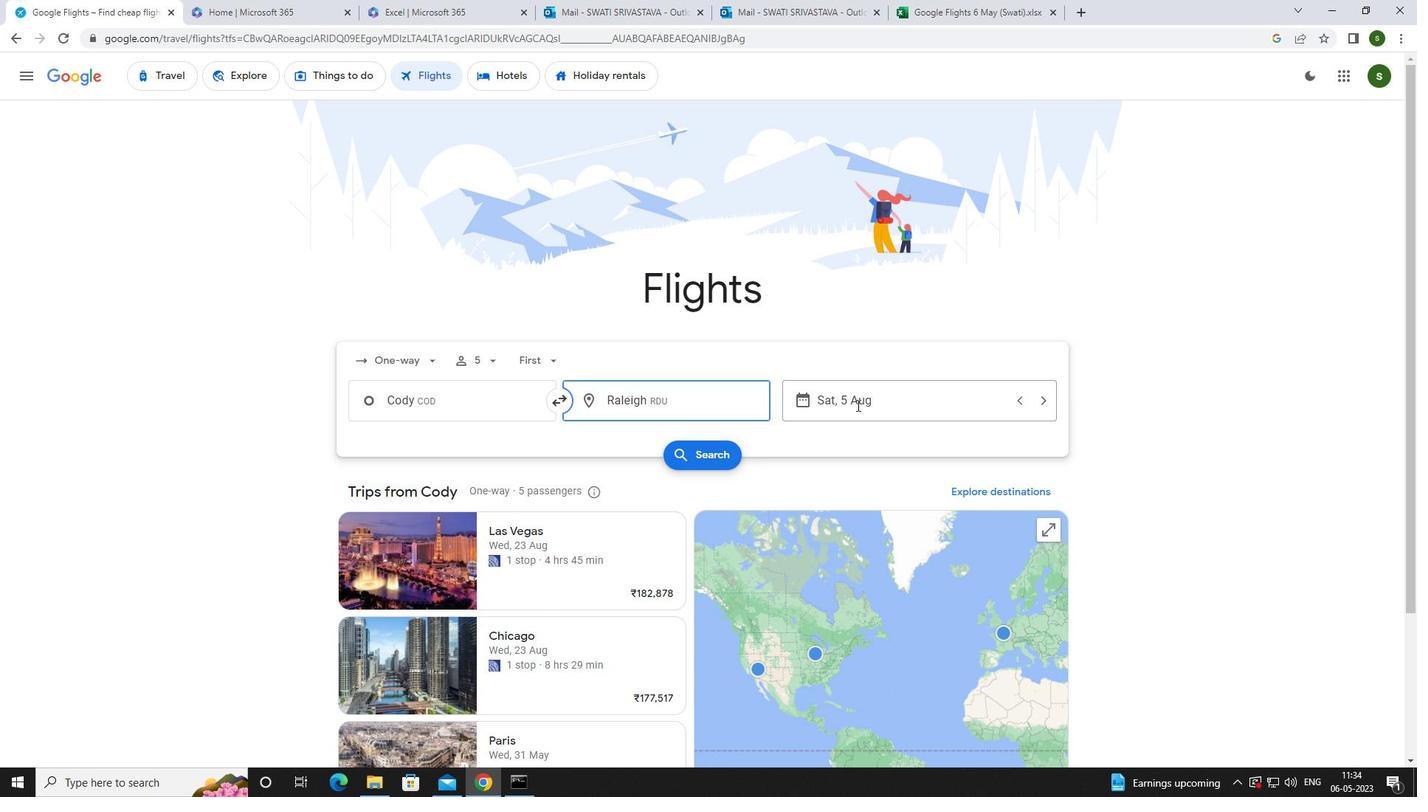
Action: Mouse moved to (741, 499)
Screenshot: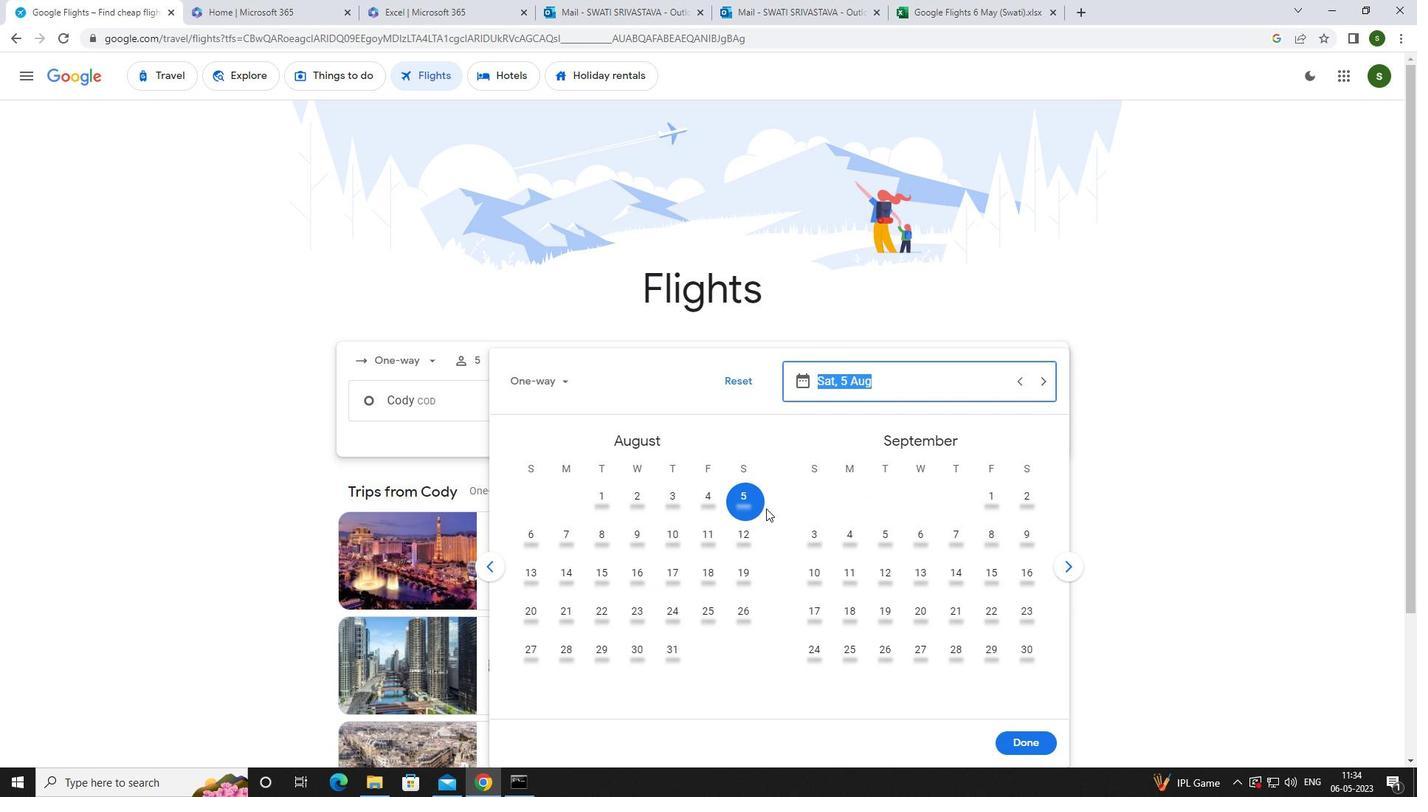 
Action: Mouse pressed left at (741, 499)
Screenshot: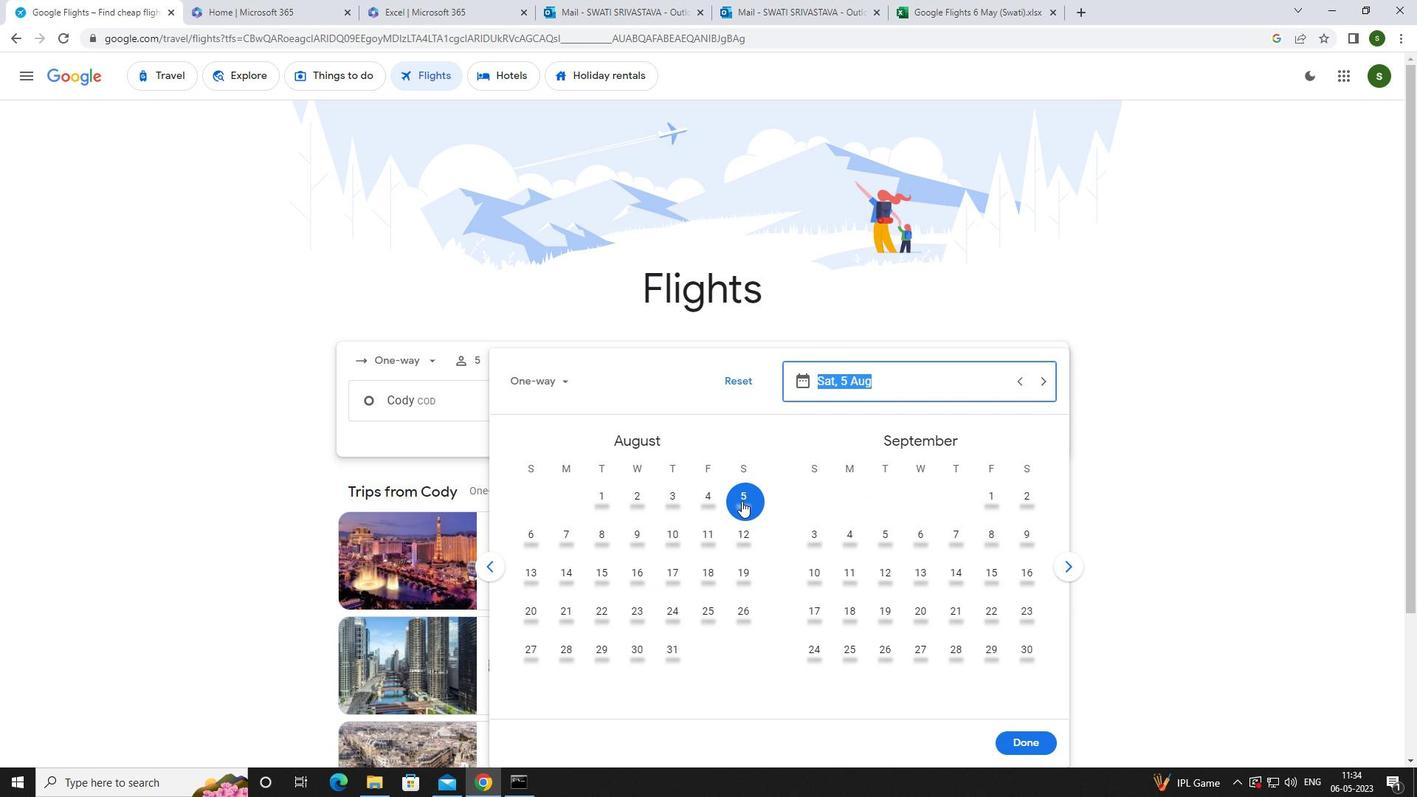 
Action: Mouse moved to (1020, 735)
Screenshot: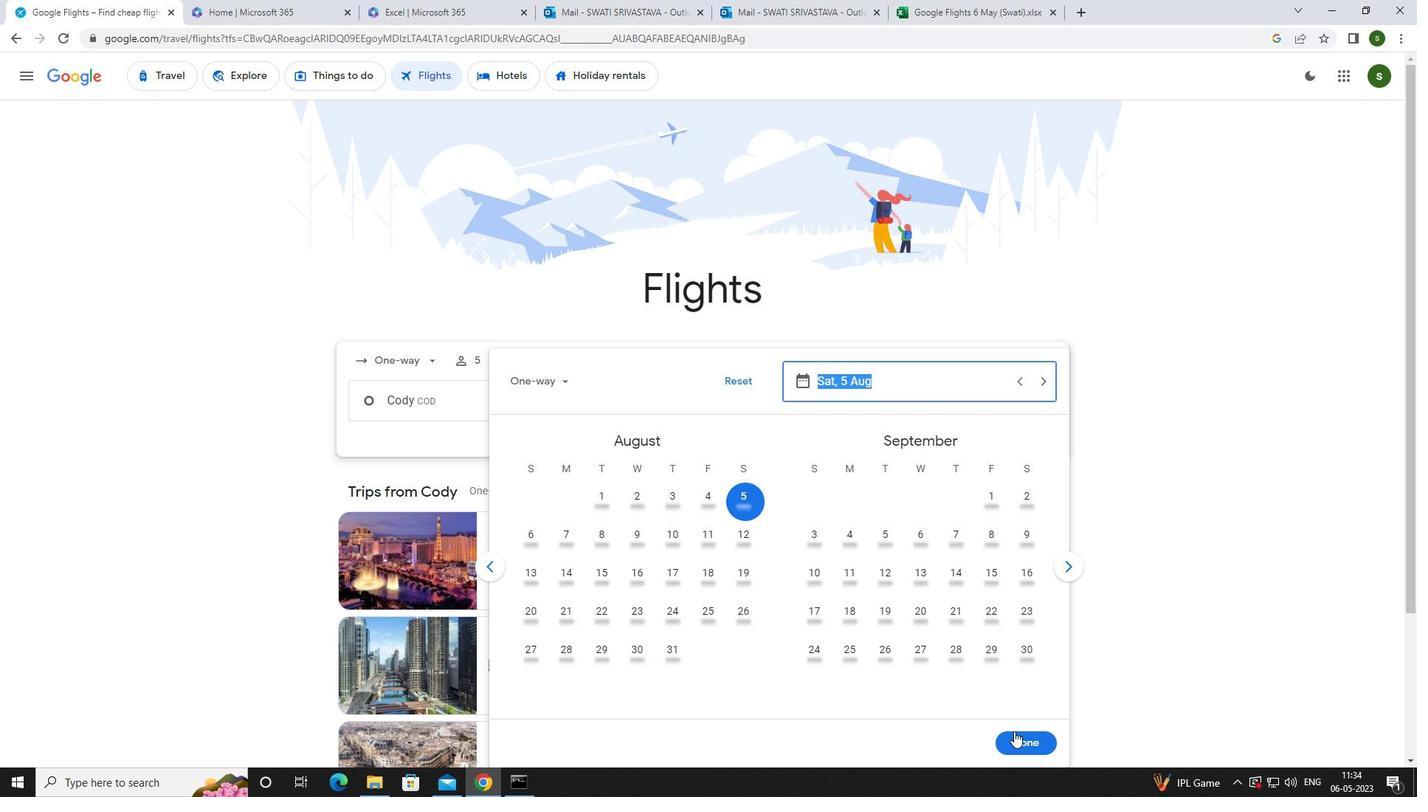 
Action: Mouse pressed left at (1020, 735)
Screenshot: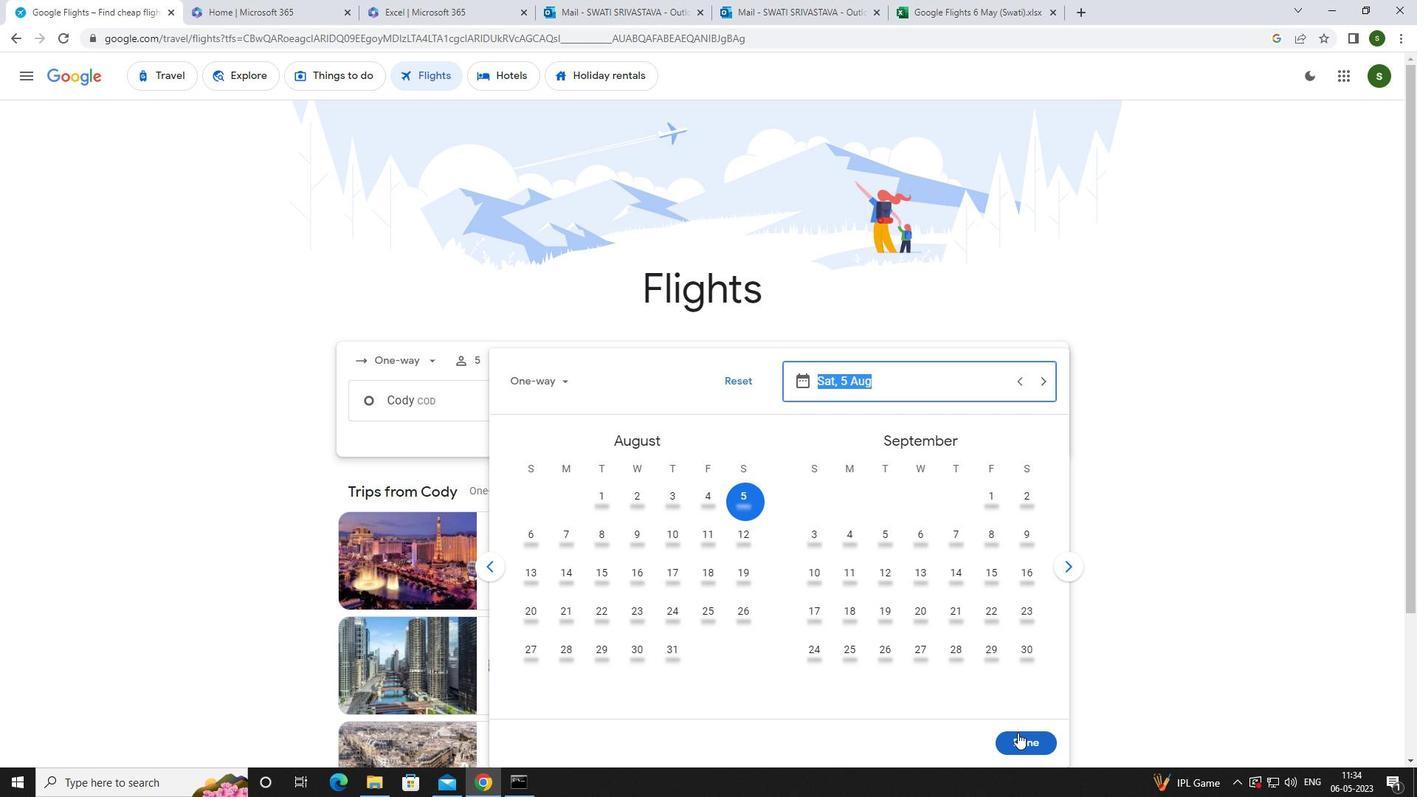 
Action: Mouse moved to (706, 467)
Screenshot: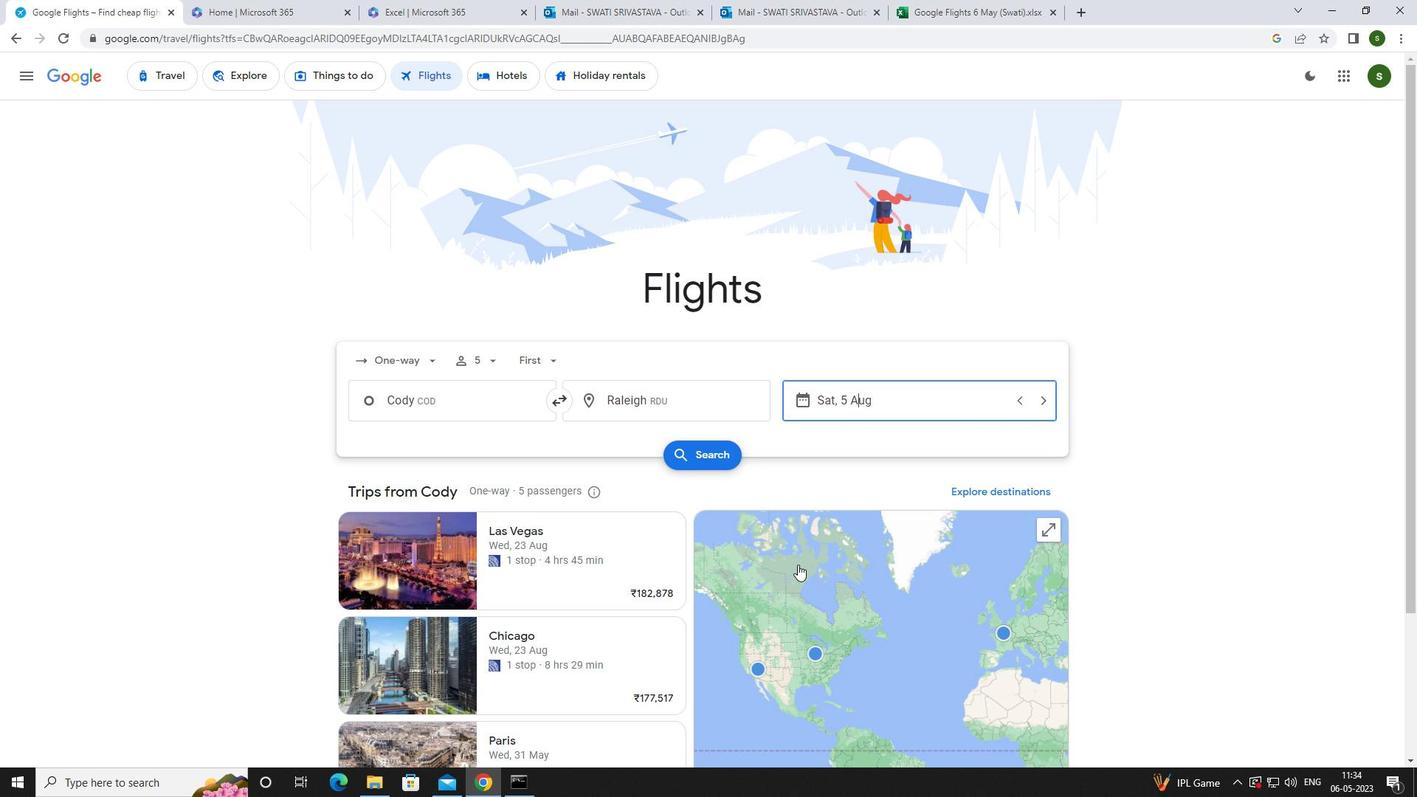 
Action: Mouse pressed left at (706, 467)
Screenshot: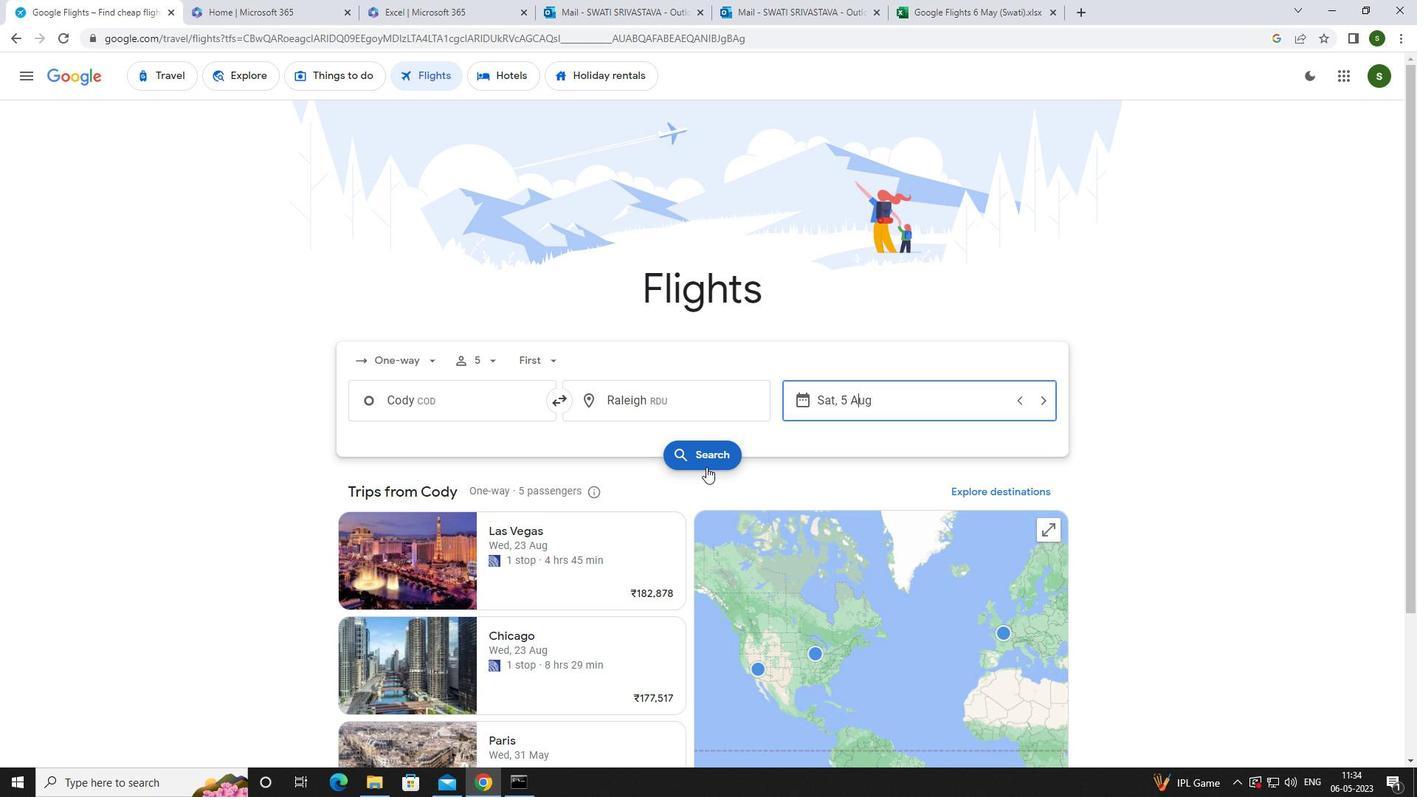 
Action: Mouse moved to (383, 214)
Screenshot: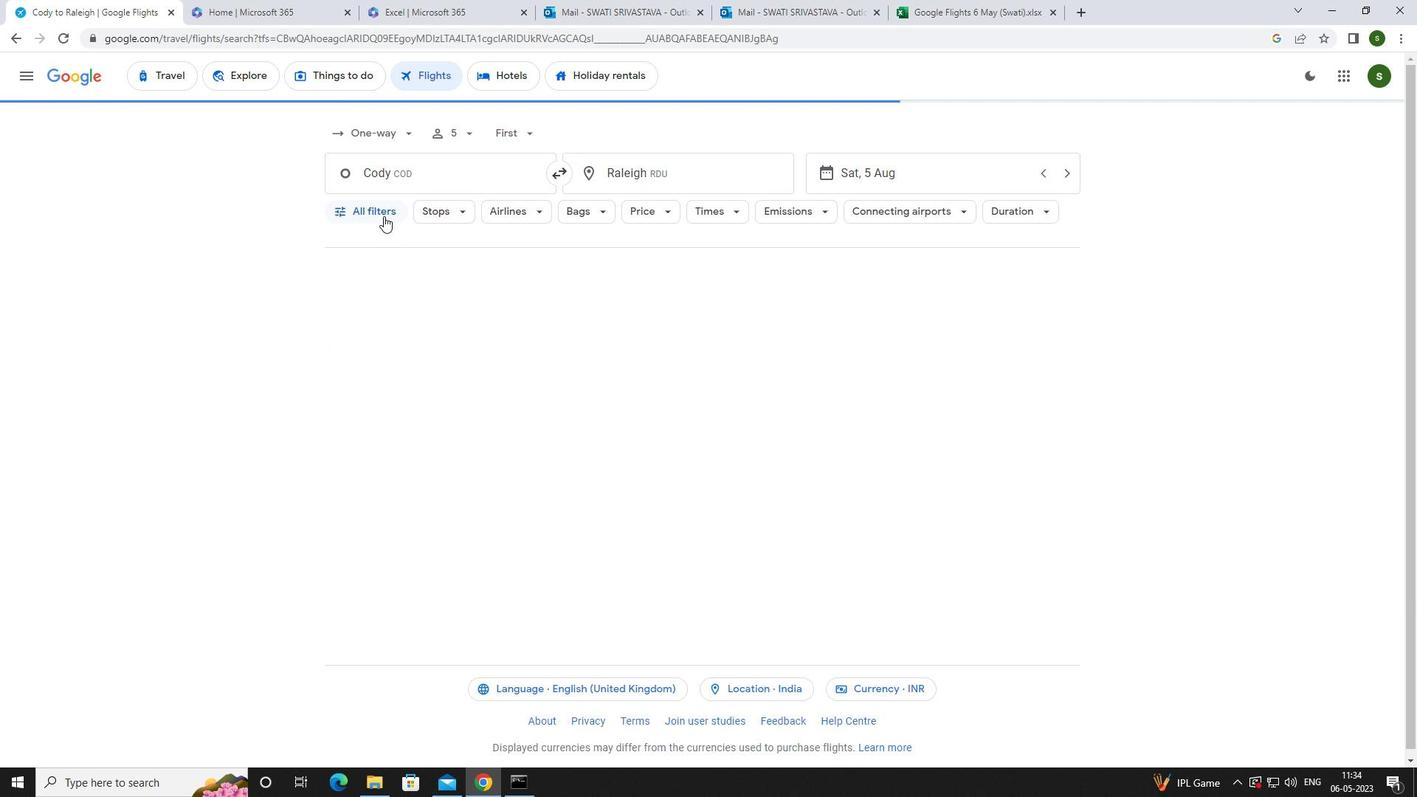 
Action: Mouse pressed left at (383, 214)
Screenshot: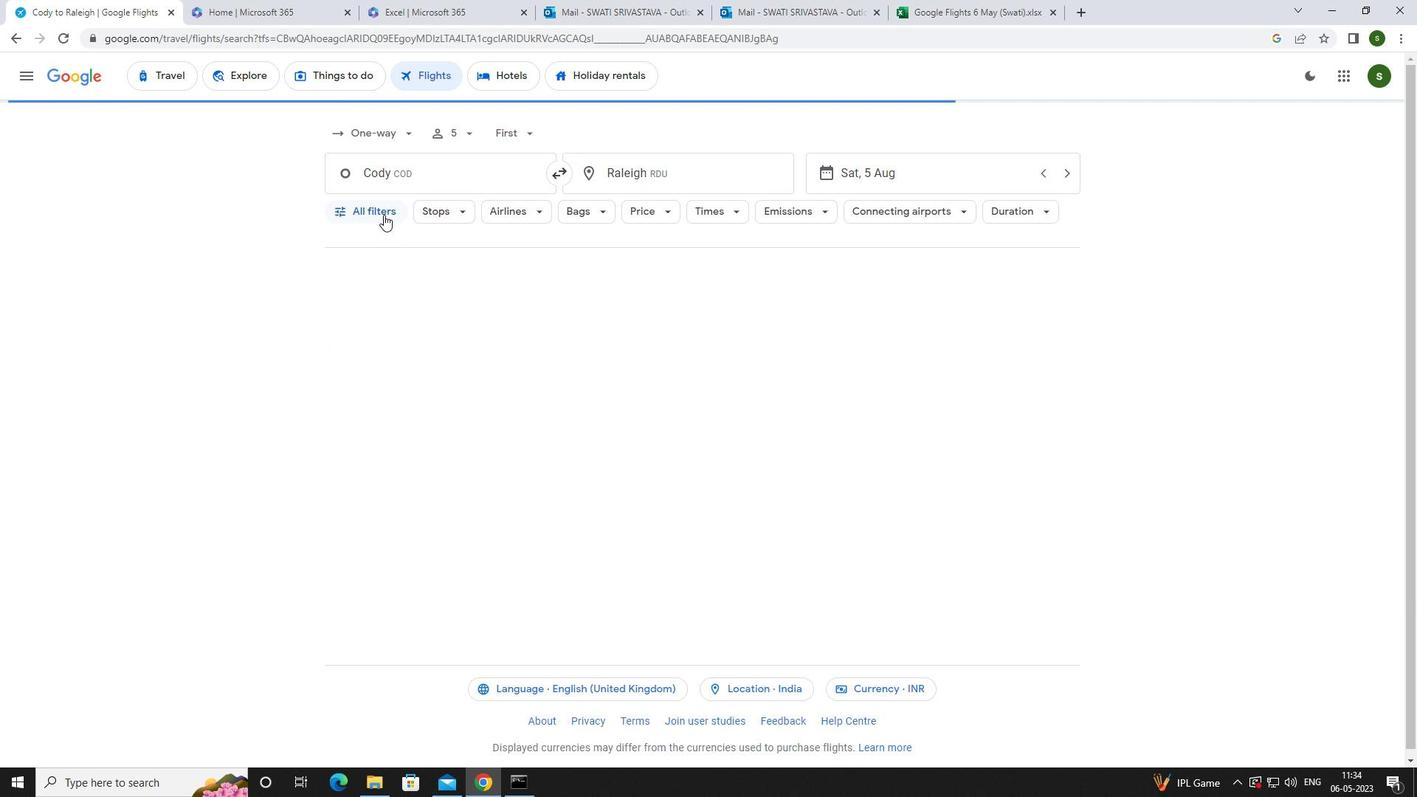 
Action: Mouse moved to (557, 523)
Screenshot: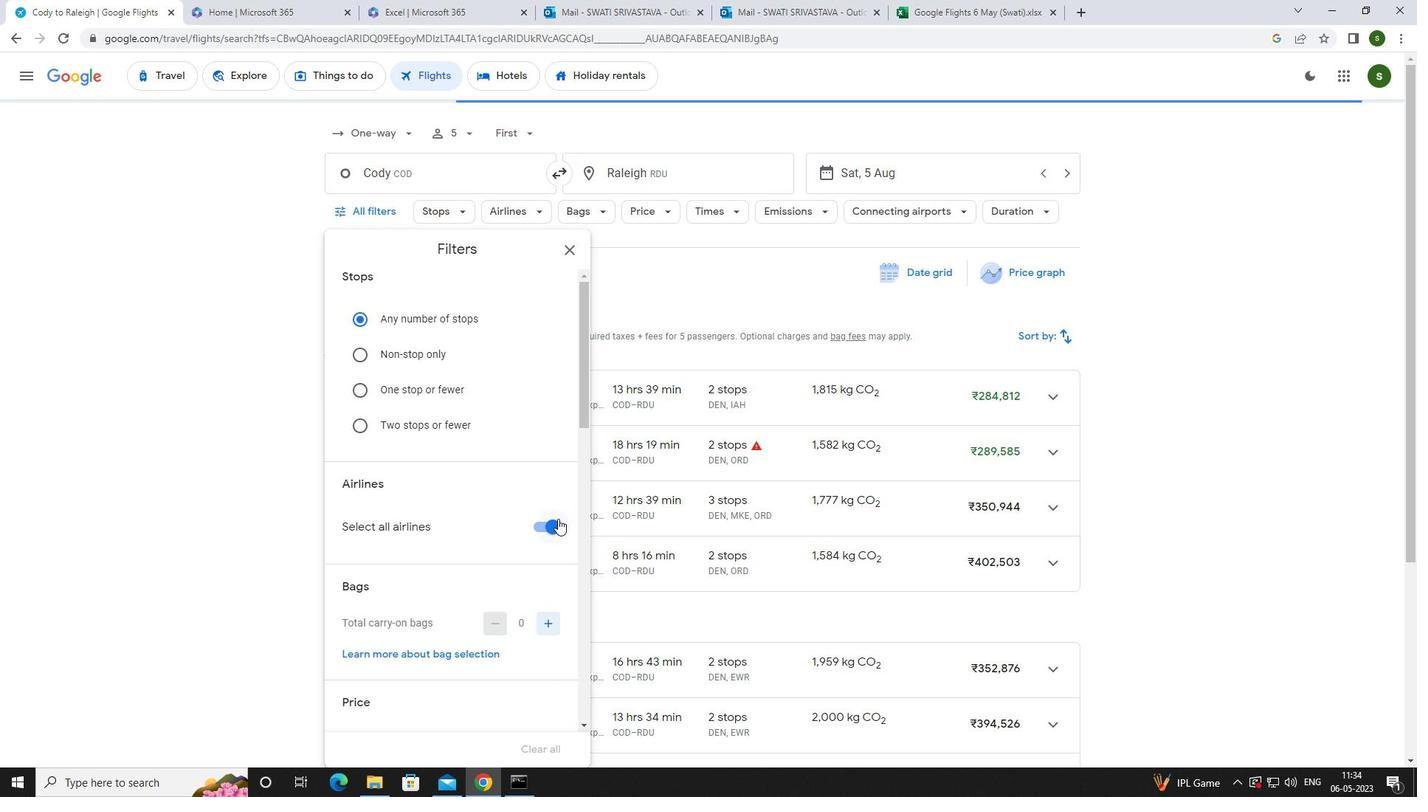 
Action: Mouse pressed left at (557, 523)
Screenshot: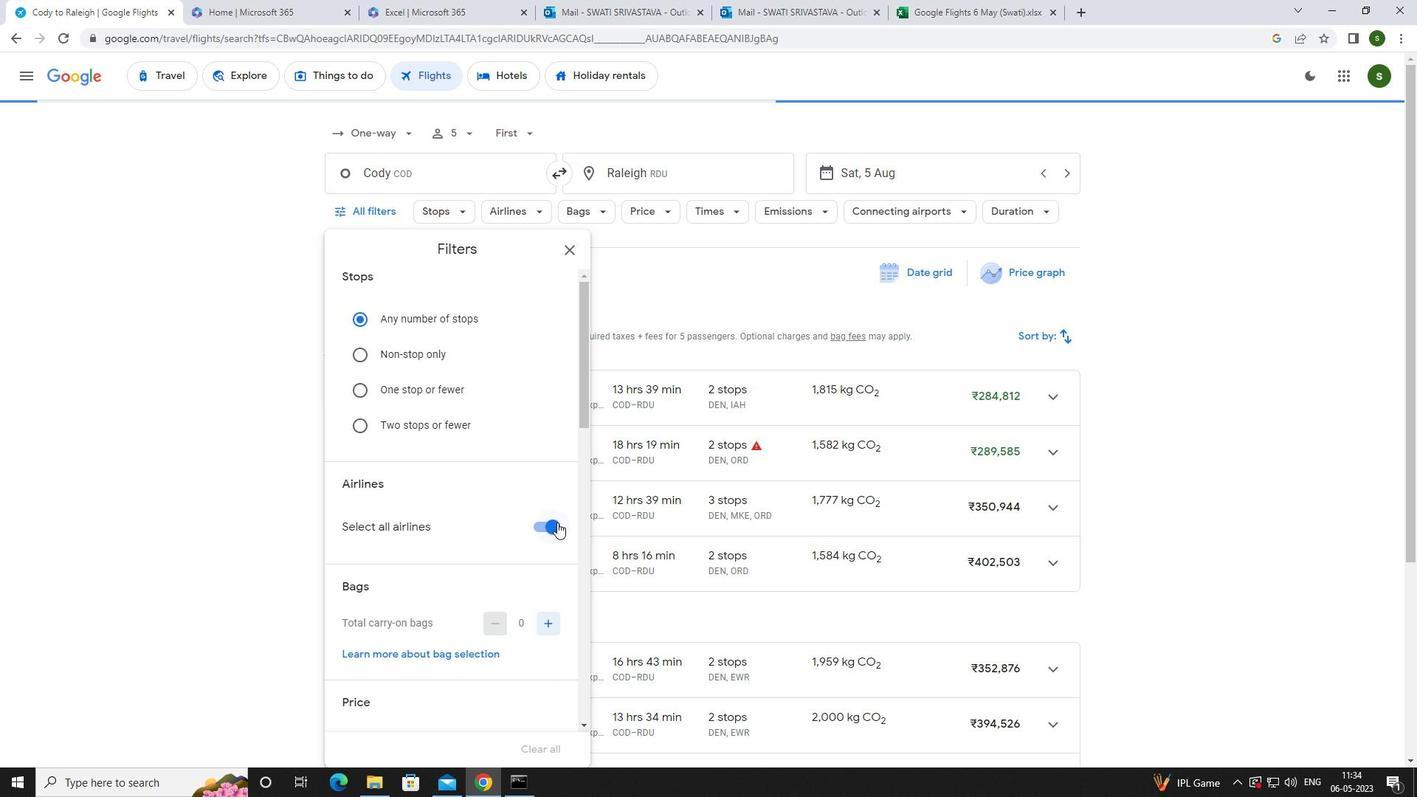 
Action: Mouse moved to (539, 535)
Screenshot: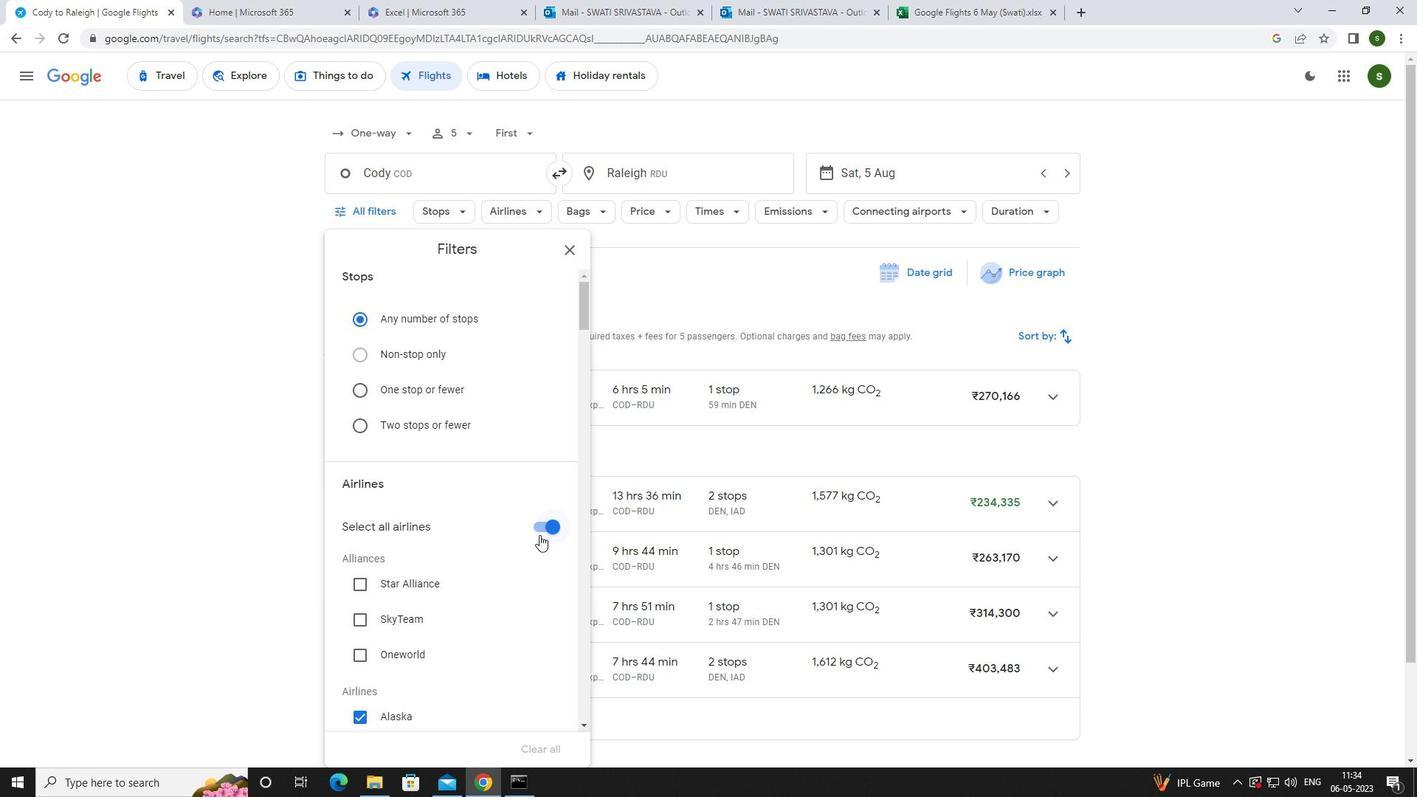 
Action: Mouse pressed left at (539, 535)
Screenshot: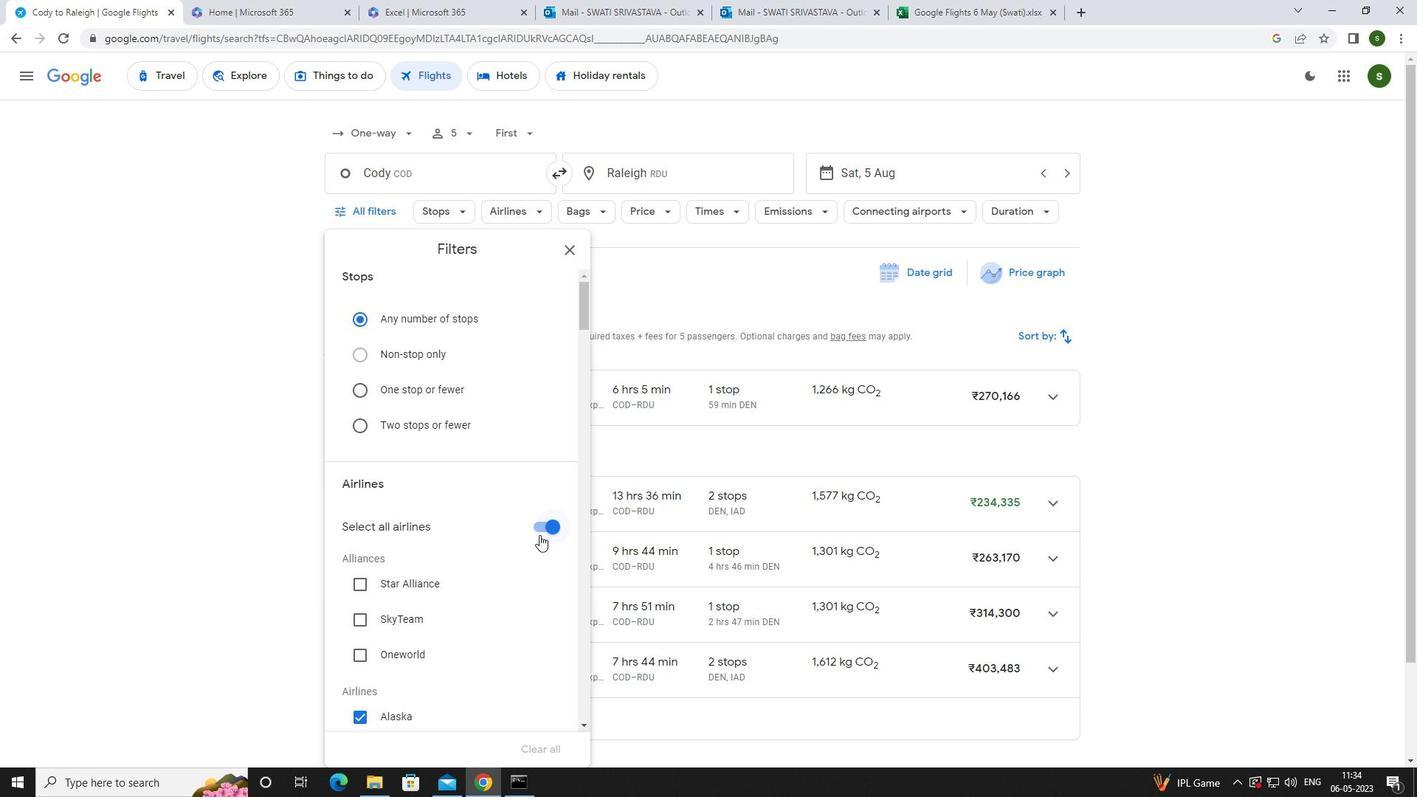 
Action: Mouse scrolled (539, 534) with delta (0, 0)
Screenshot: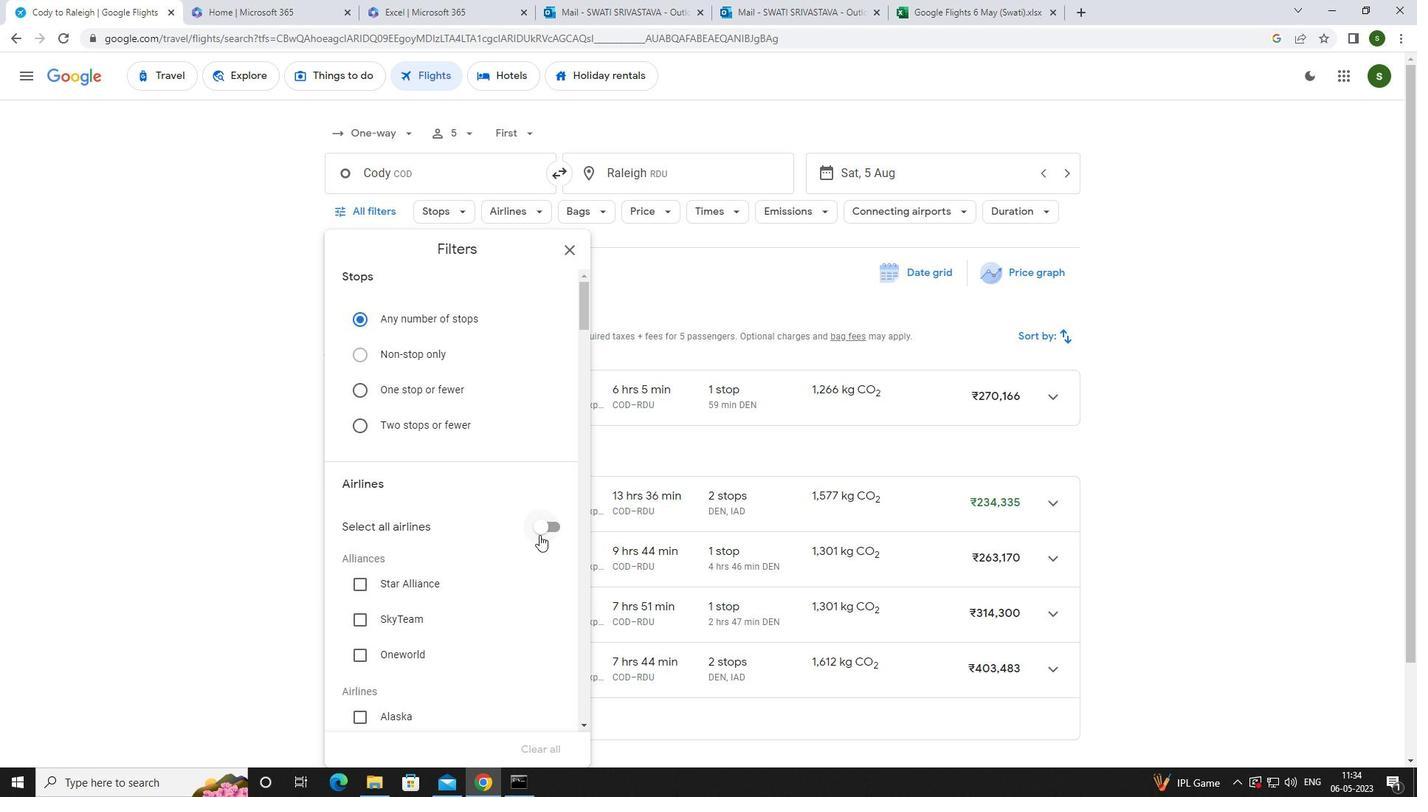 
Action: Mouse scrolled (539, 534) with delta (0, 0)
Screenshot: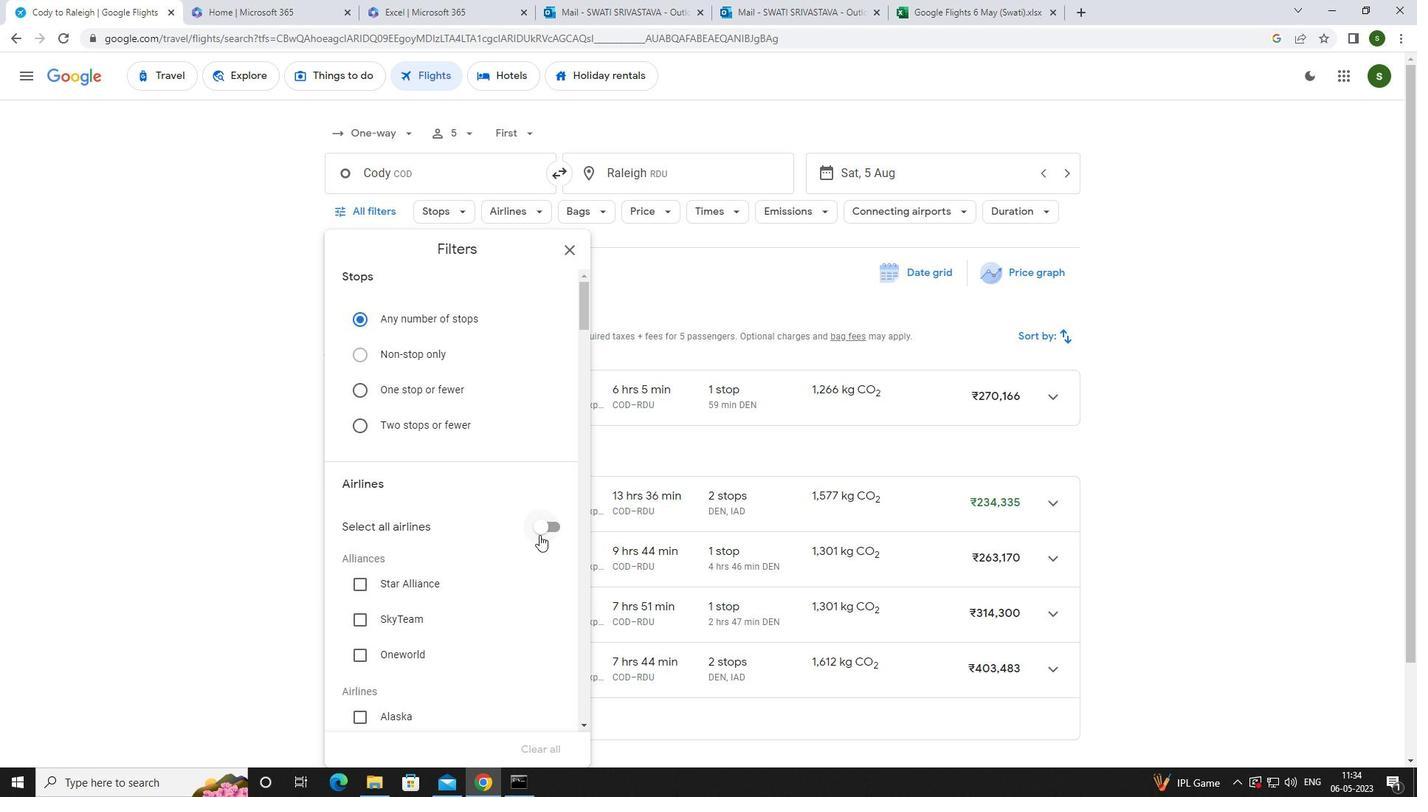 
Action: Mouse scrolled (539, 534) with delta (0, 0)
Screenshot: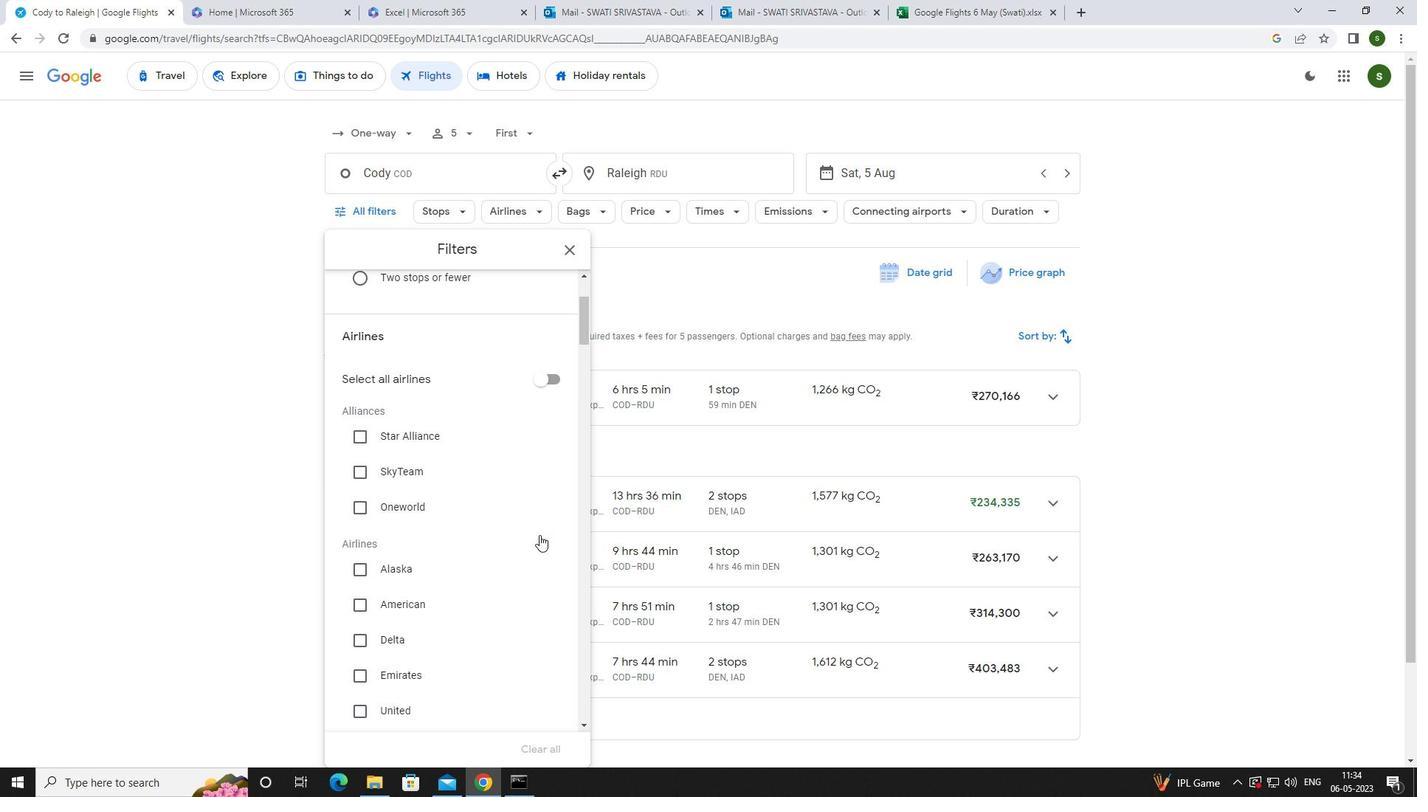 
Action: Mouse scrolled (539, 534) with delta (0, 0)
Screenshot: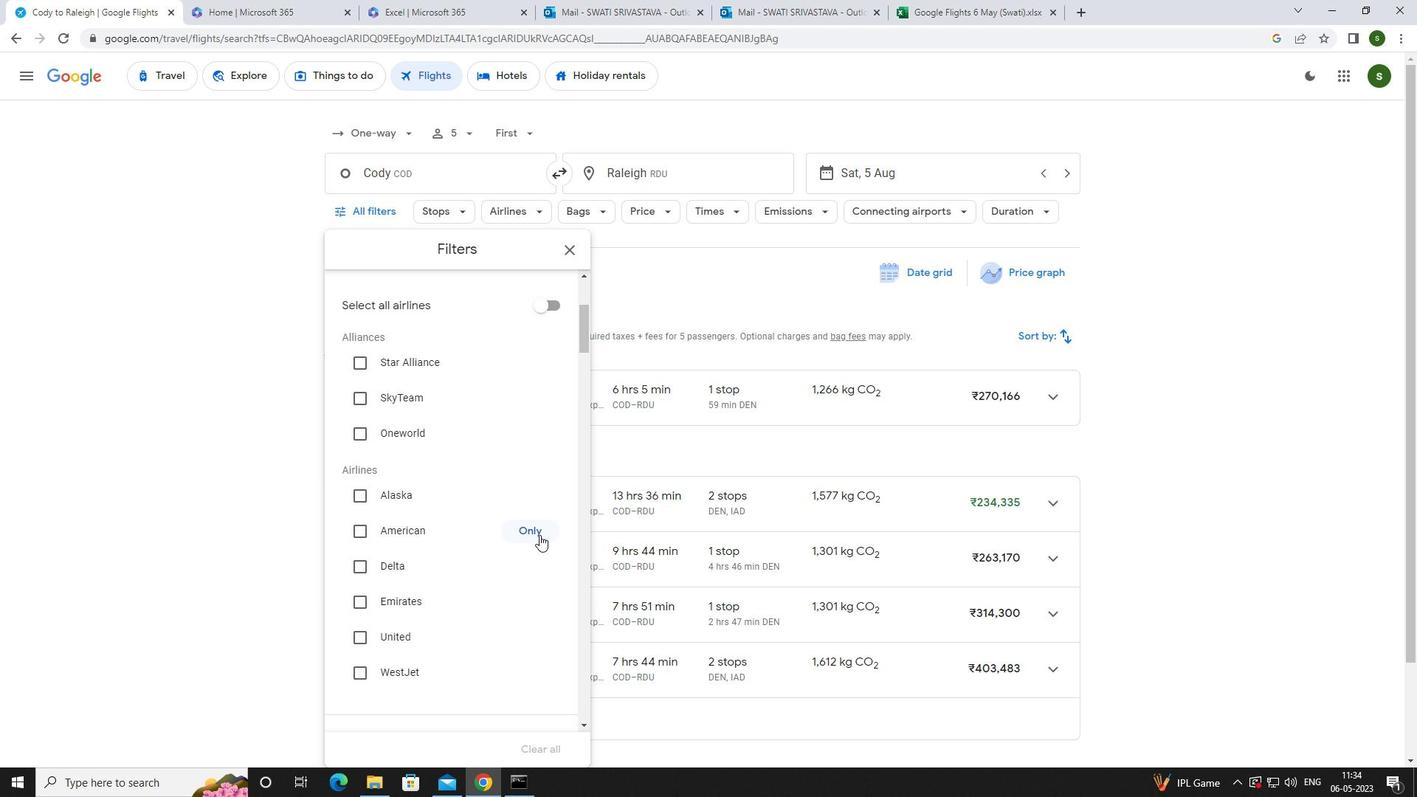 
Action: Mouse scrolled (539, 534) with delta (0, 0)
Screenshot: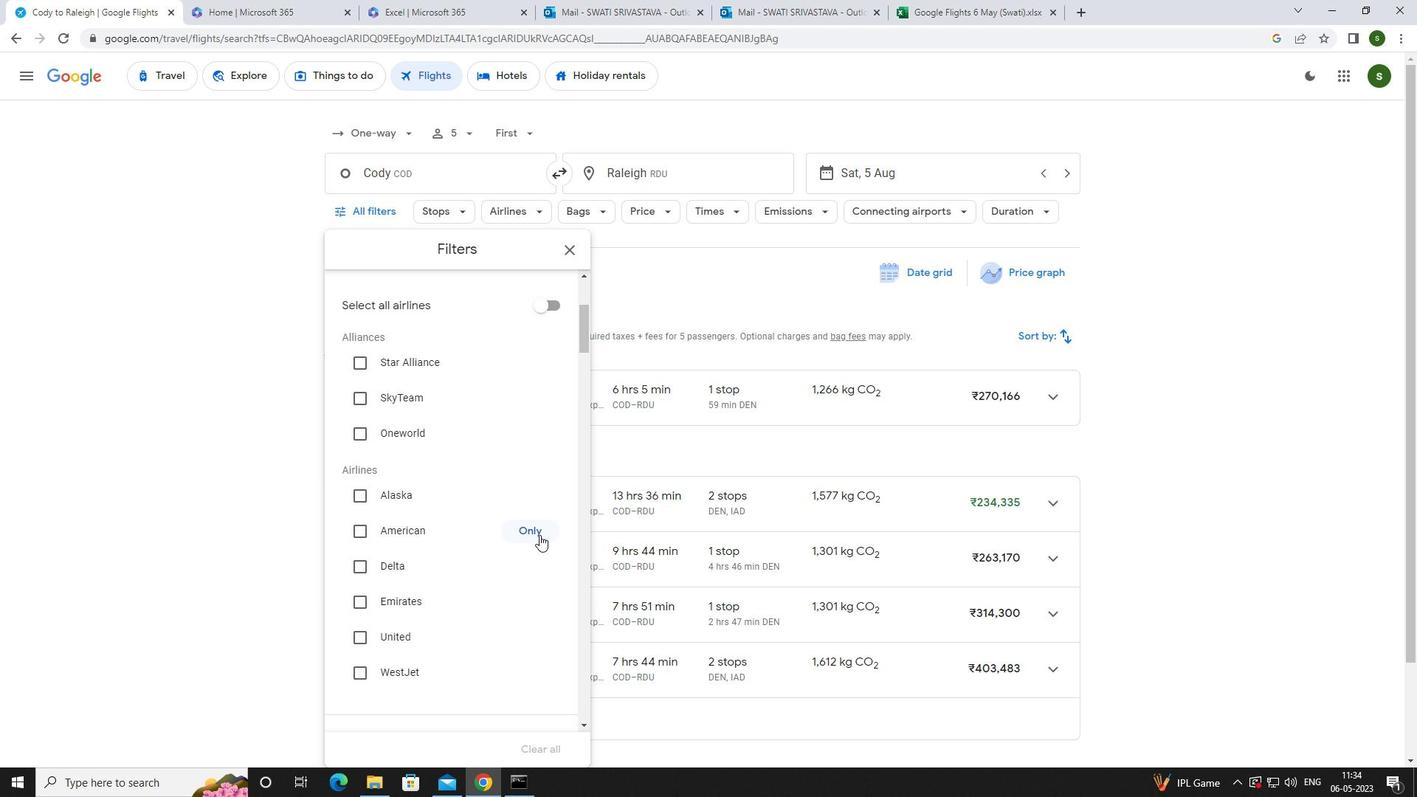 
Action: Mouse scrolled (539, 534) with delta (0, 0)
Screenshot: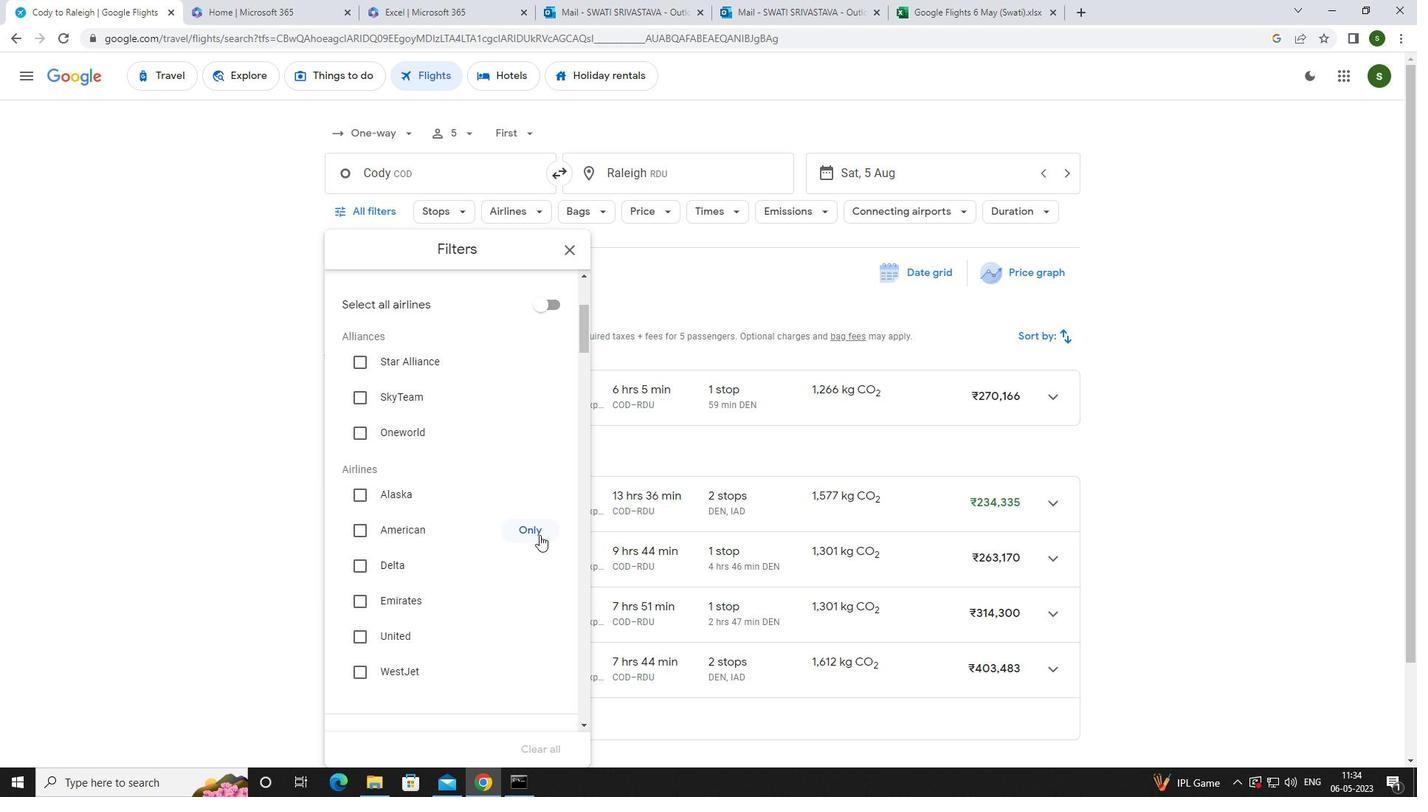 
Action: Mouse moved to (542, 582)
Screenshot: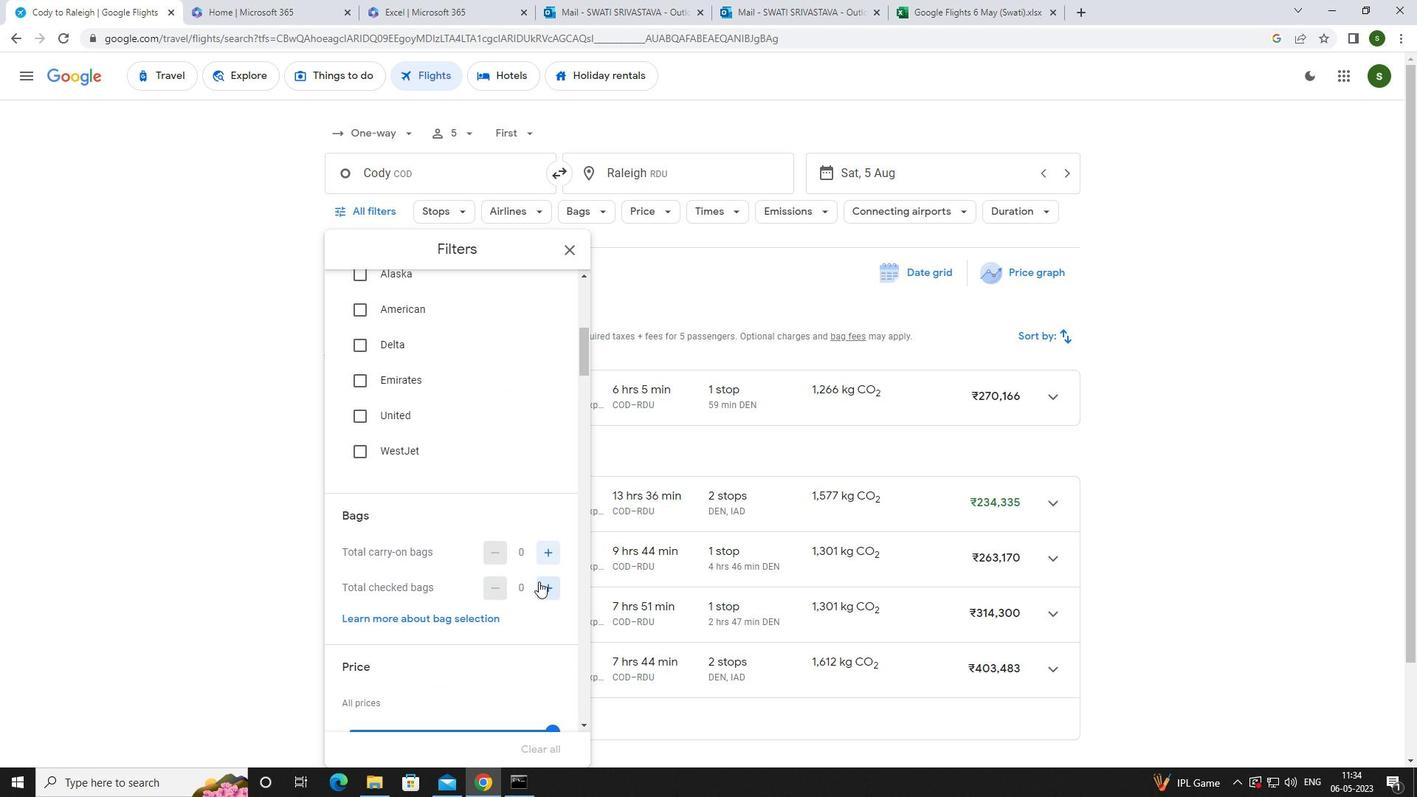
Action: Mouse pressed left at (542, 582)
Screenshot: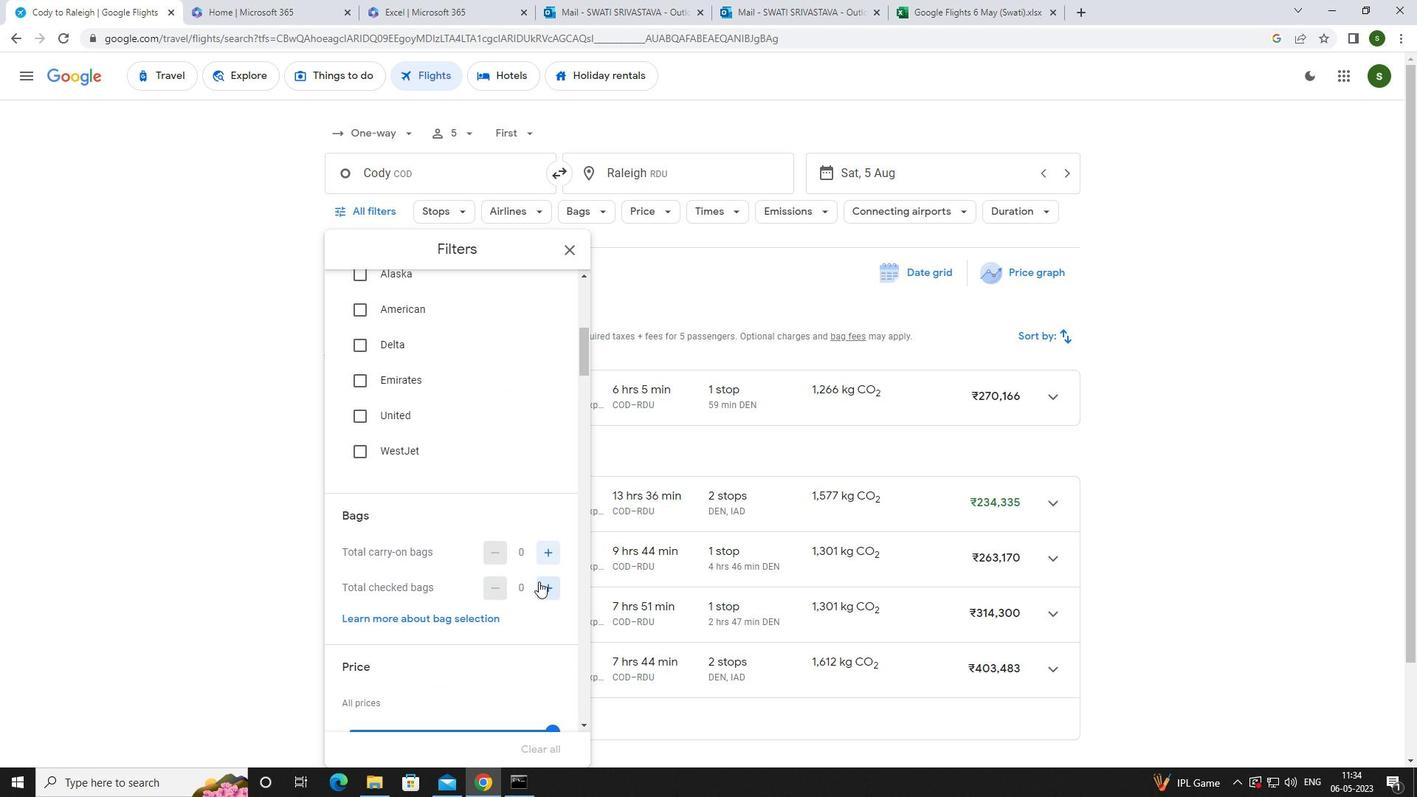 
Action: Mouse pressed left at (542, 582)
Screenshot: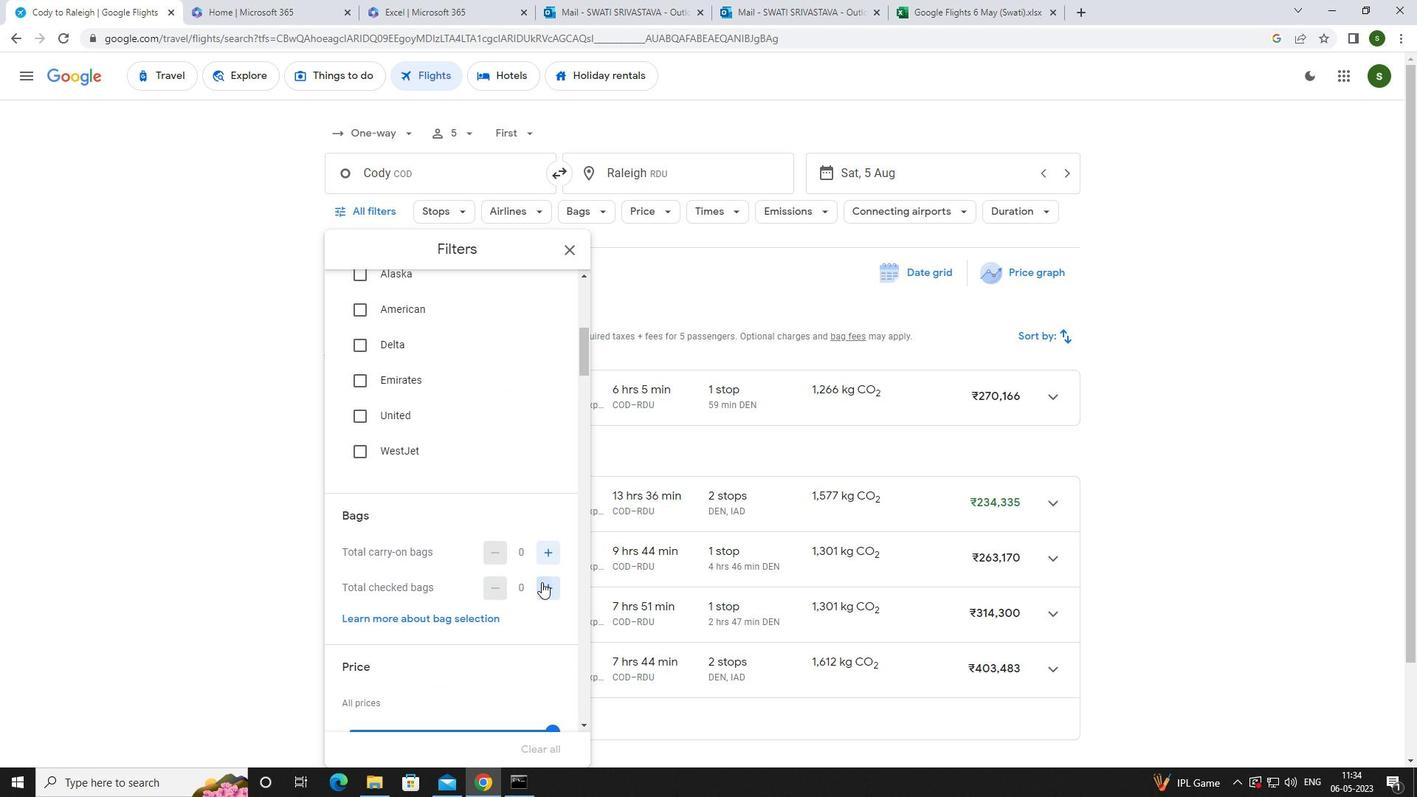 
Action: Mouse pressed left at (542, 582)
Screenshot: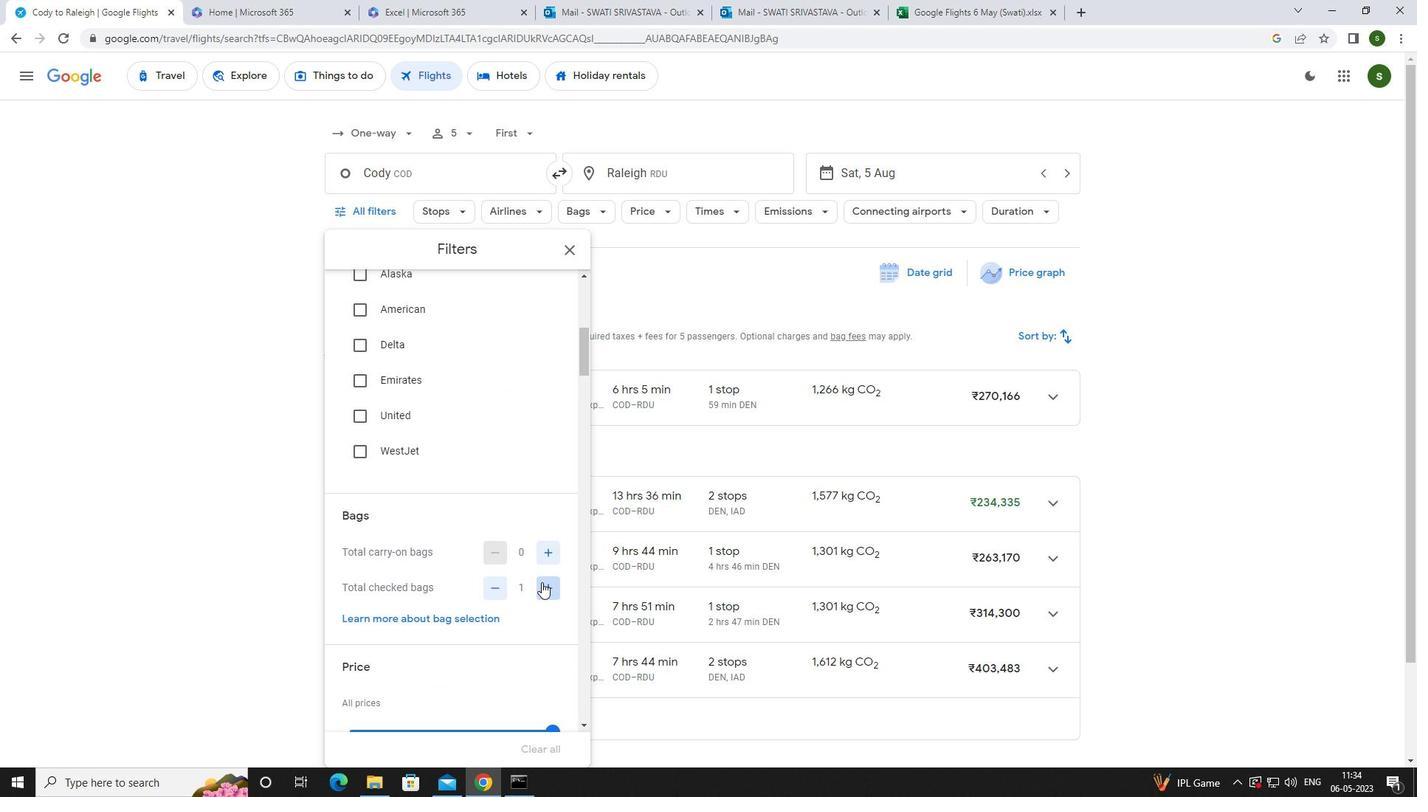 
Action: Mouse scrolled (542, 581) with delta (0, 0)
Screenshot: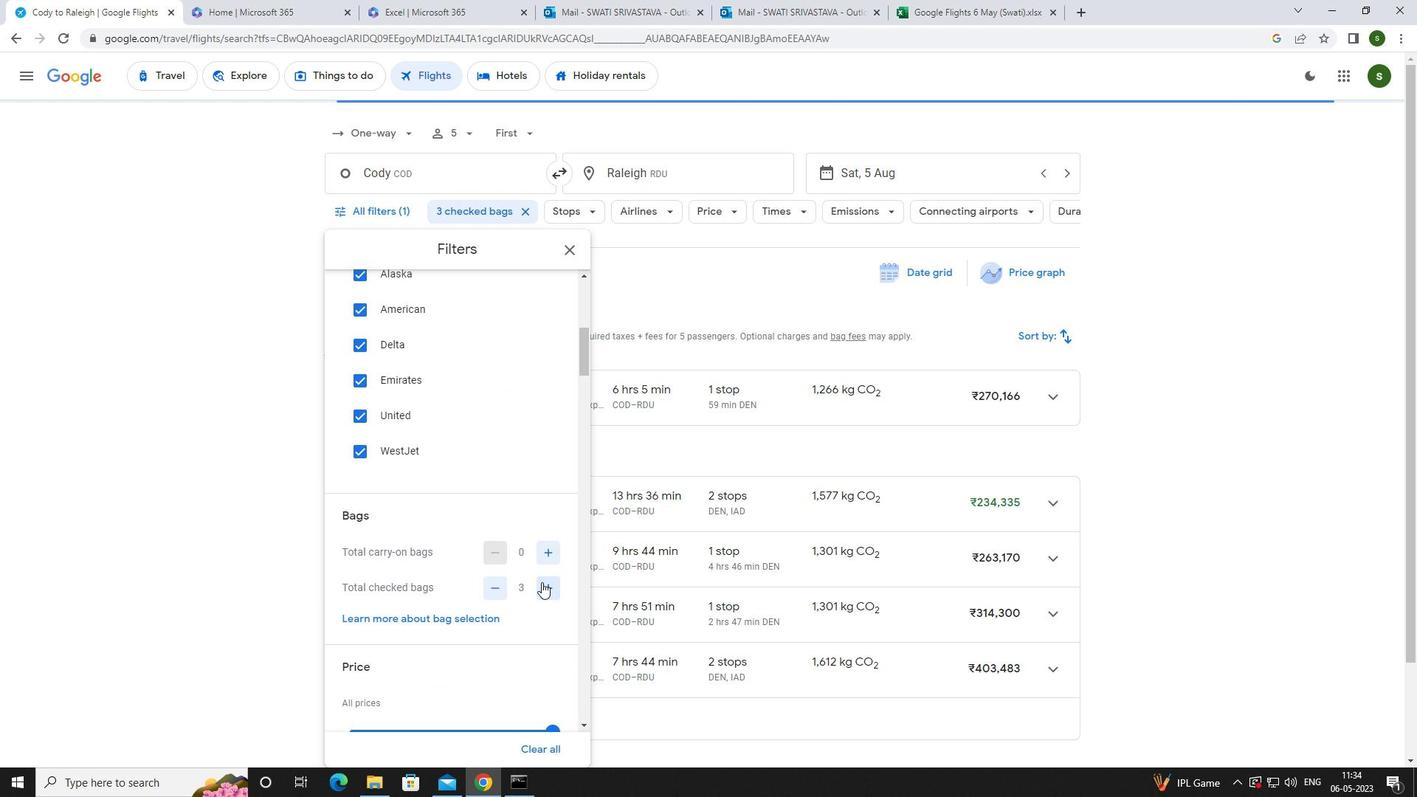 
Action: Mouse scrolled (542, 581) with delta (0, 0)
Screenshot: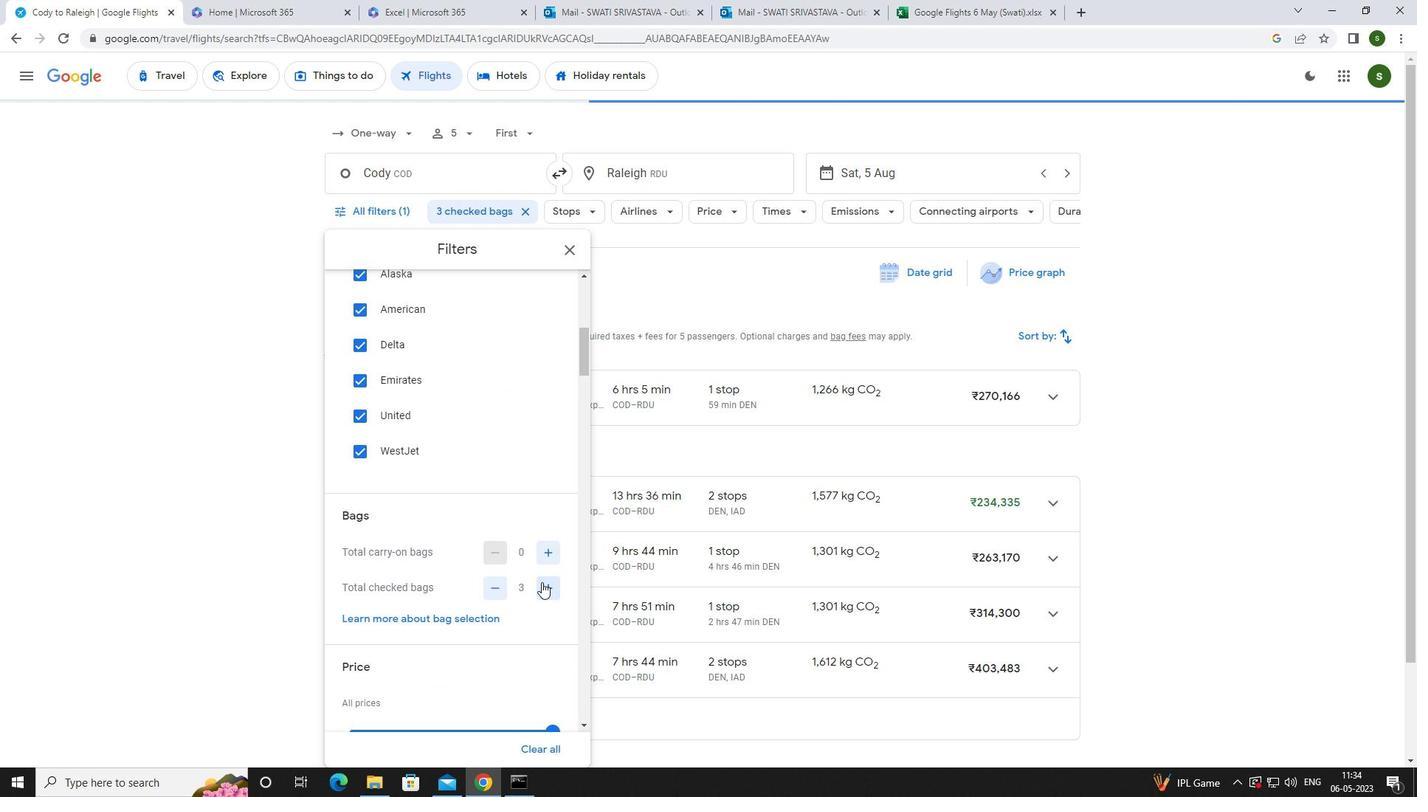 
Action: Mouse moved to (552, 581)
Screenshot: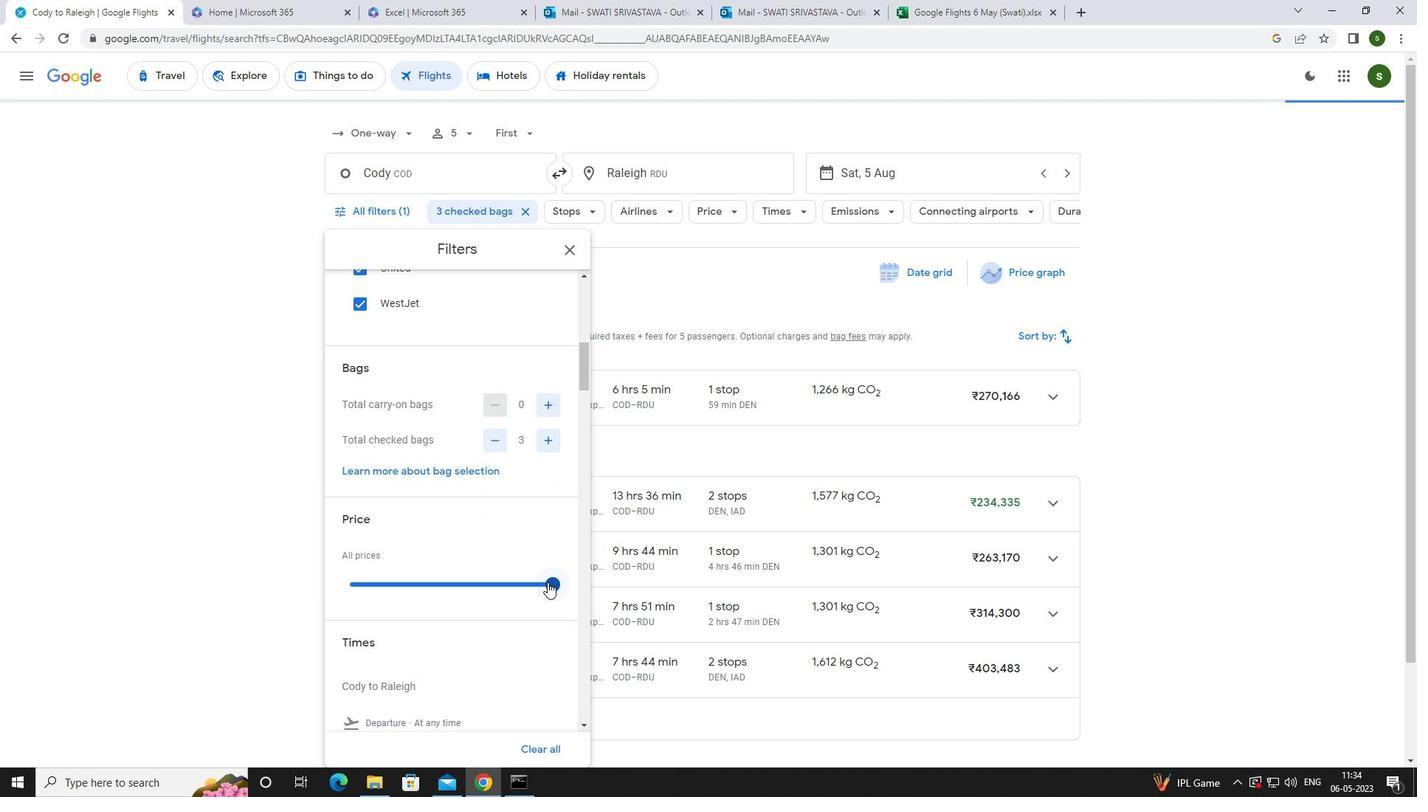
Action: Mouse pressed left at (552, 581)
Screenshot: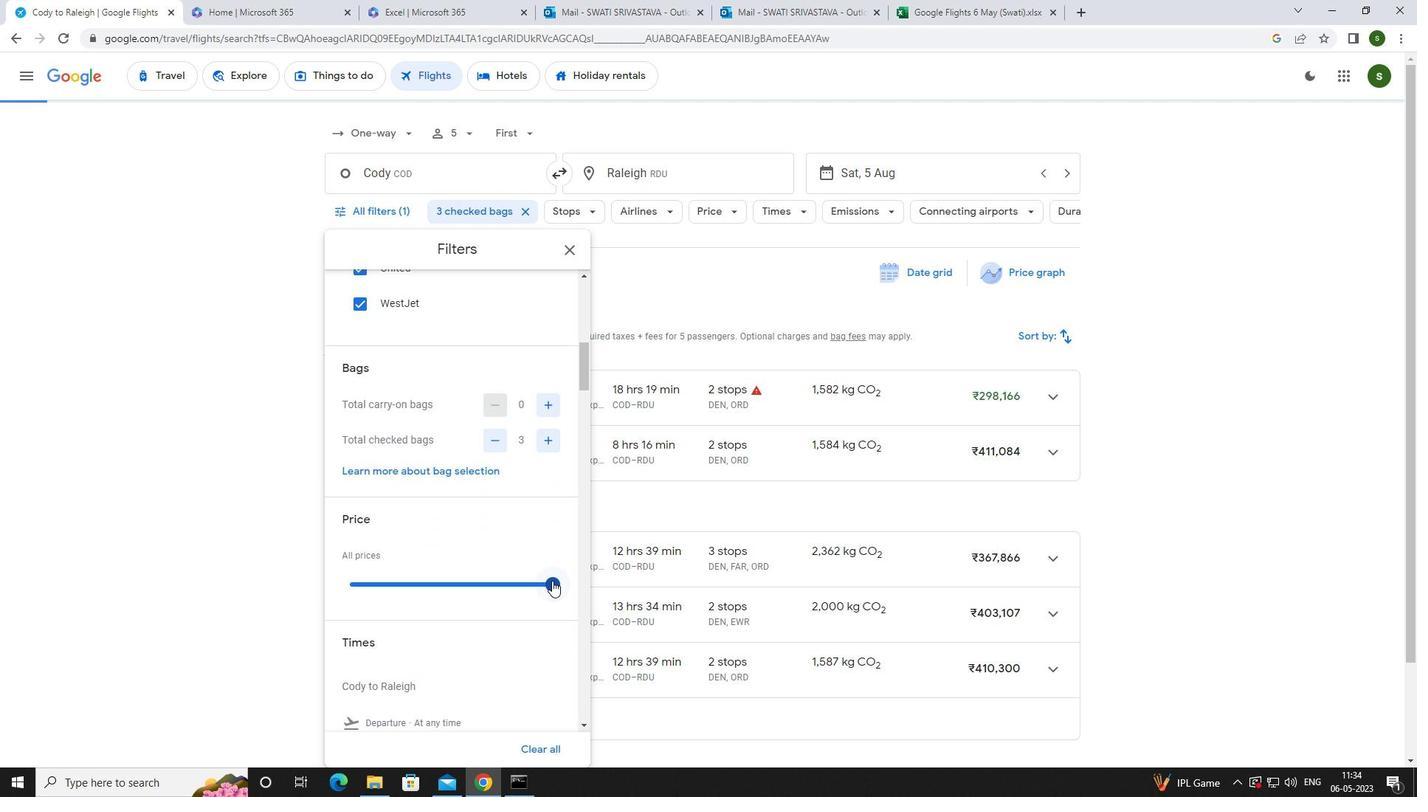 
Action: Mouse moved to (344, 590)
Screenshot: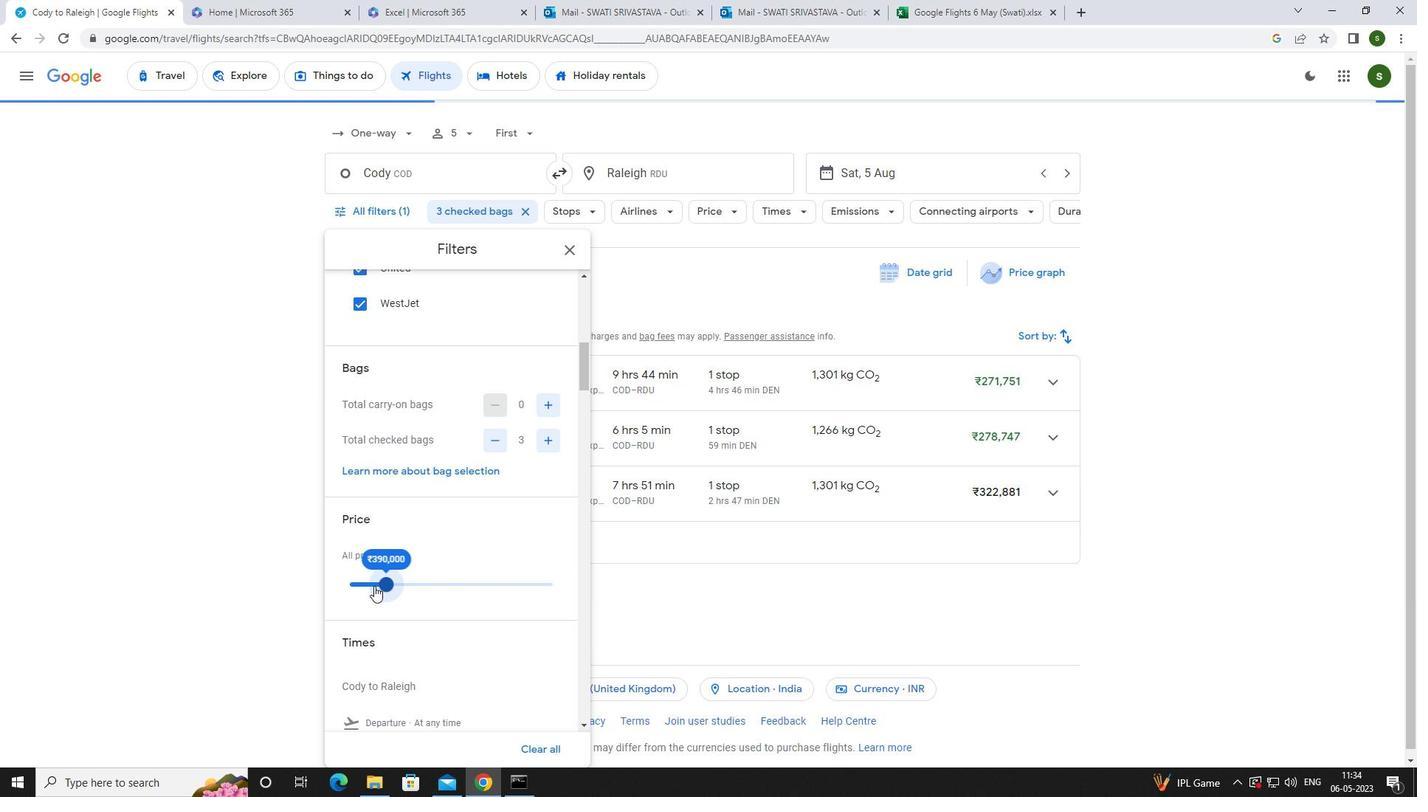 
Action: Mouse scrolled (344, 590) with delta (0, 0)
Screenshot: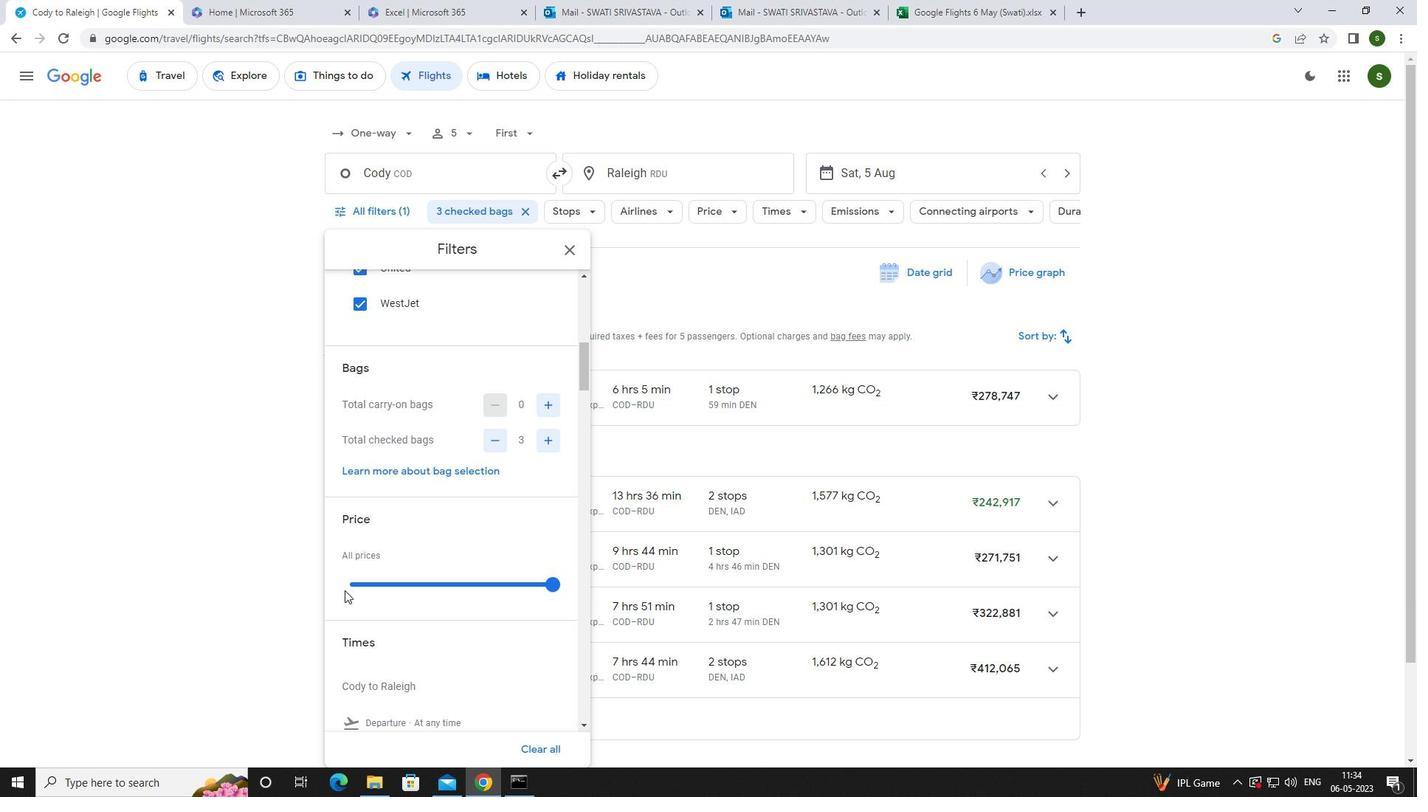 
Action: Mouse scrolled (344, 590) with delta (0, 0)
Screenshot: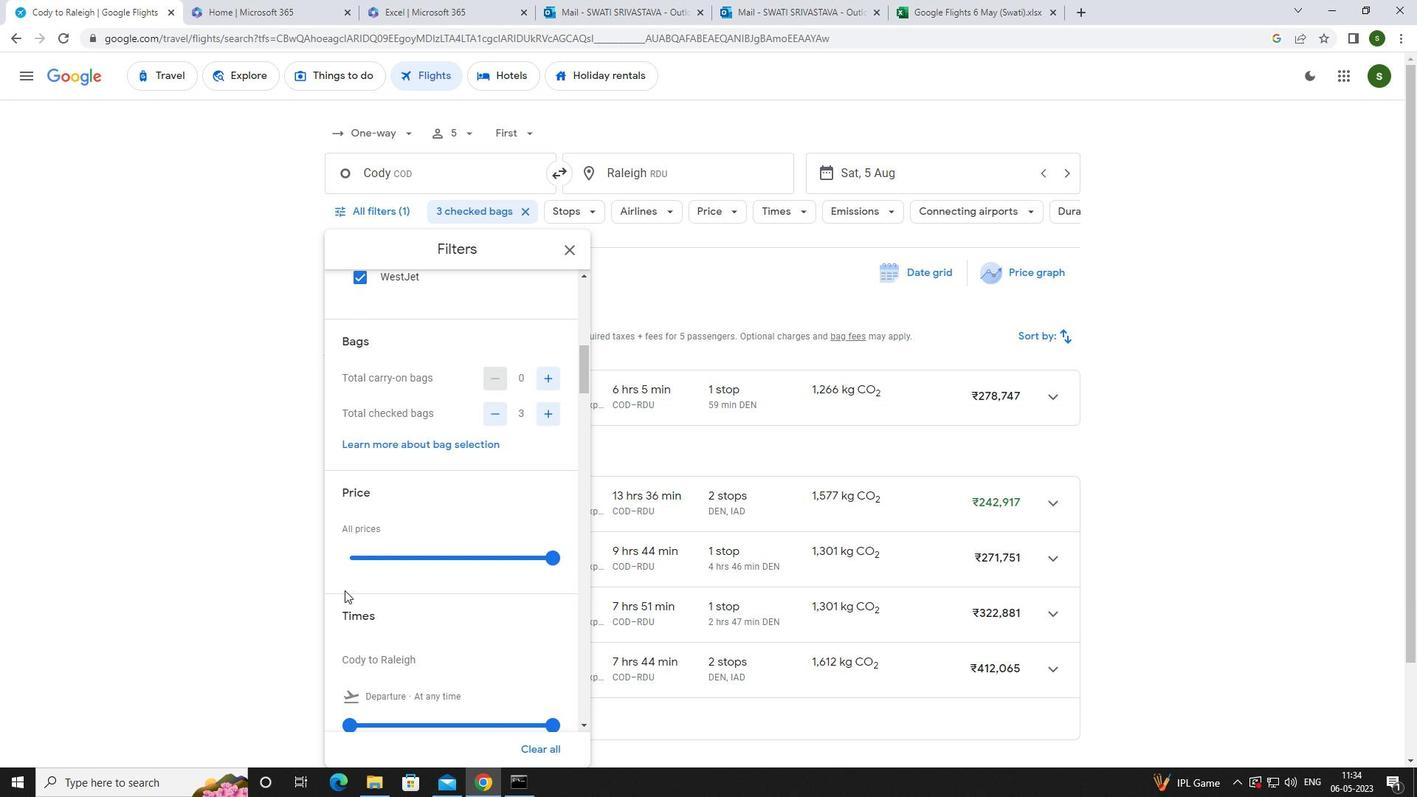
Action: Mouse moved to (350, 604)
Screenshot: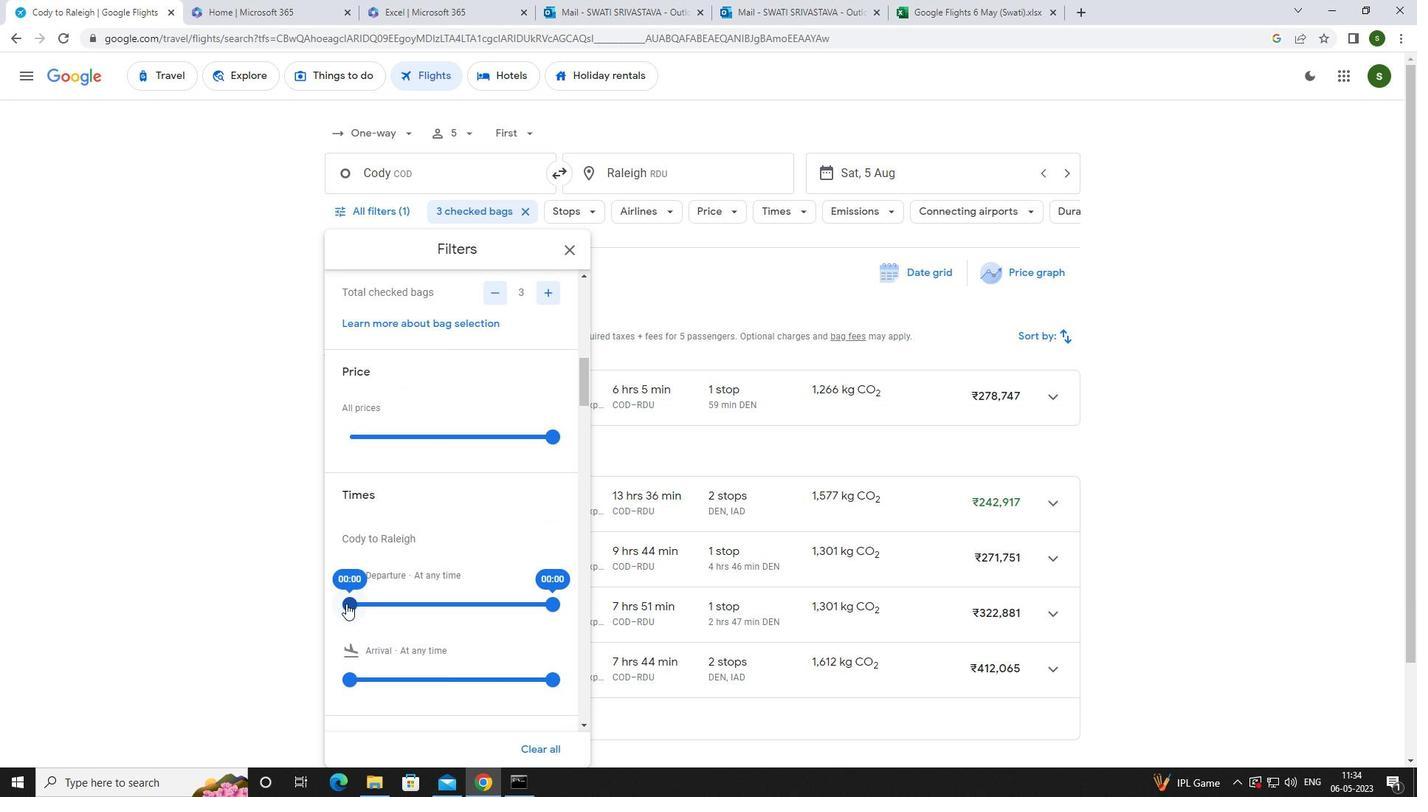 
Action: Mouse pressed left at (350, 604)
Screenshot: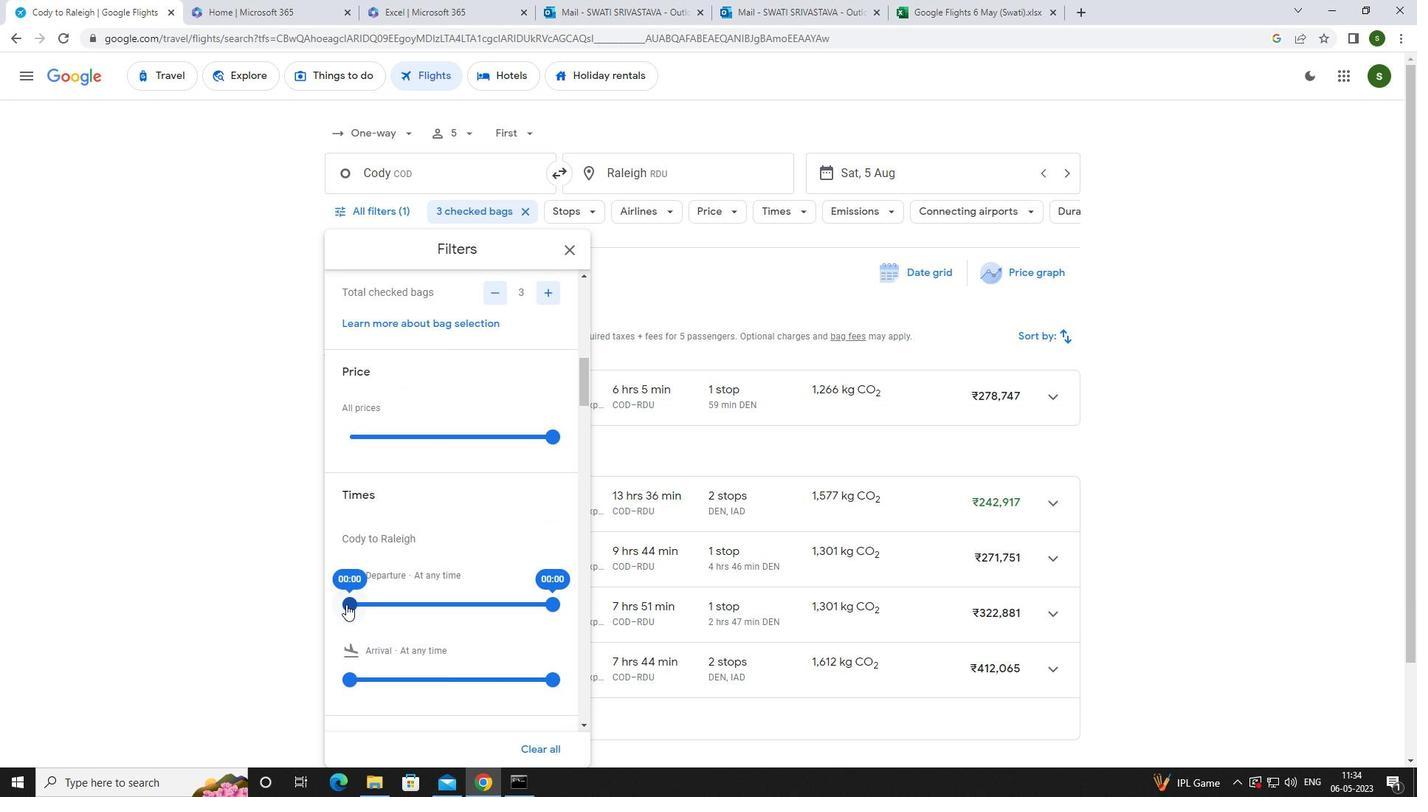 
Action: Mouse moved to (251, 562)
Screenshot: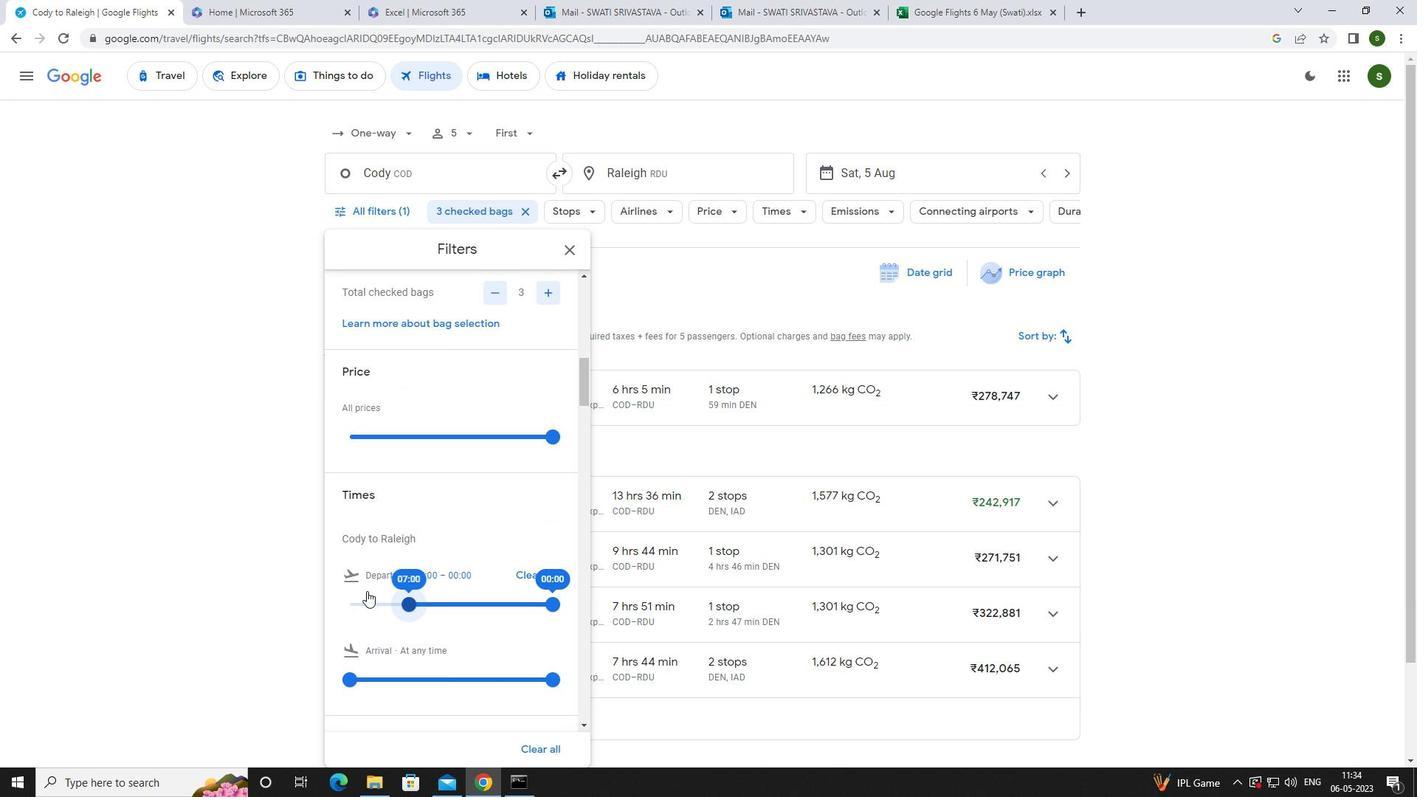 
Action: Mouse pressed left at (251, 562)
Screenshot: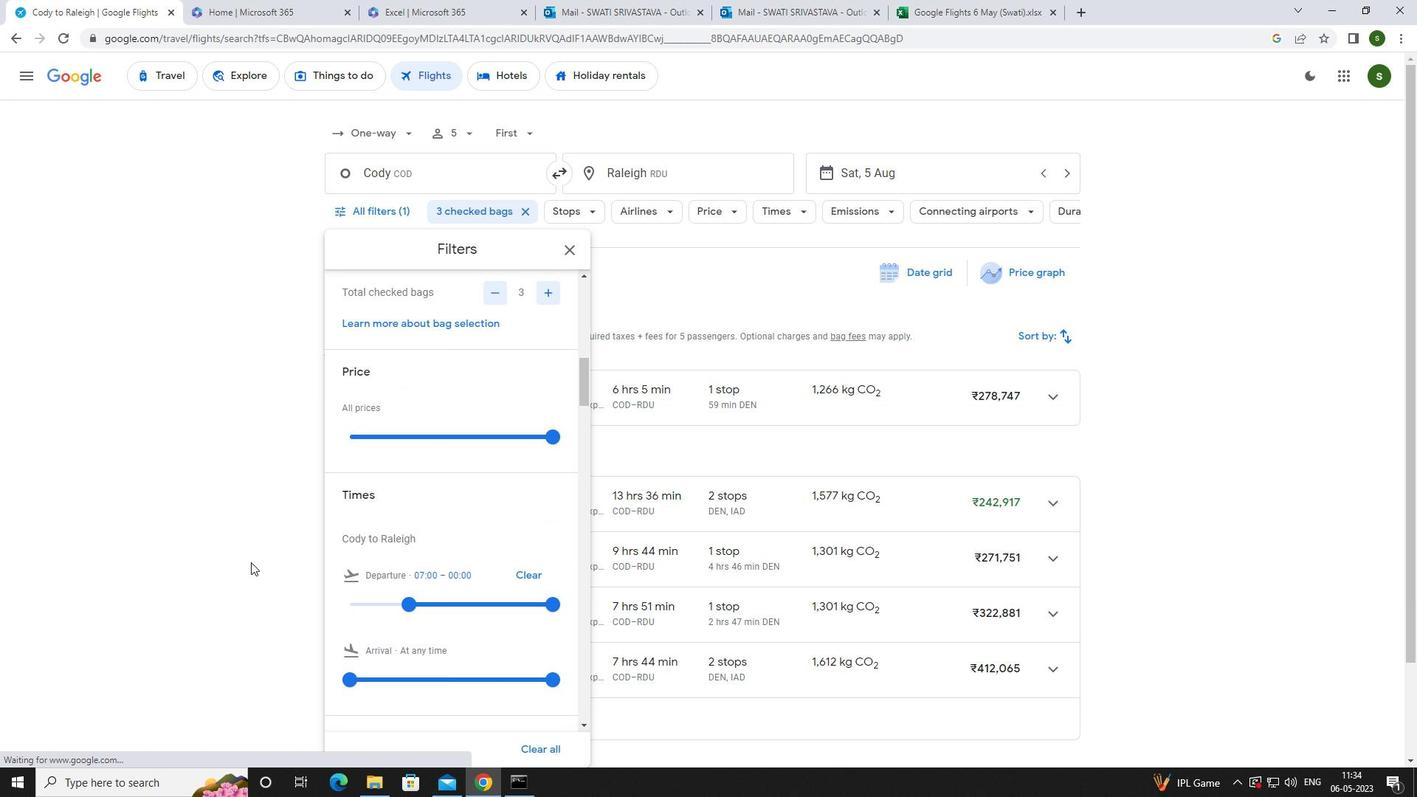 
